 Task: Find a house in Blumenau, Brazil for 4 guests from June 10 to June 25, with a price range of ₹10,000 to ₹15,000, 4 bedrooms, 4 beds, 4 bathrooms, and amenities including WiFi, free parking, TV, and breakfast. Enable self check-in.
Action: Mouse moved to (439, 180)
Screenshot: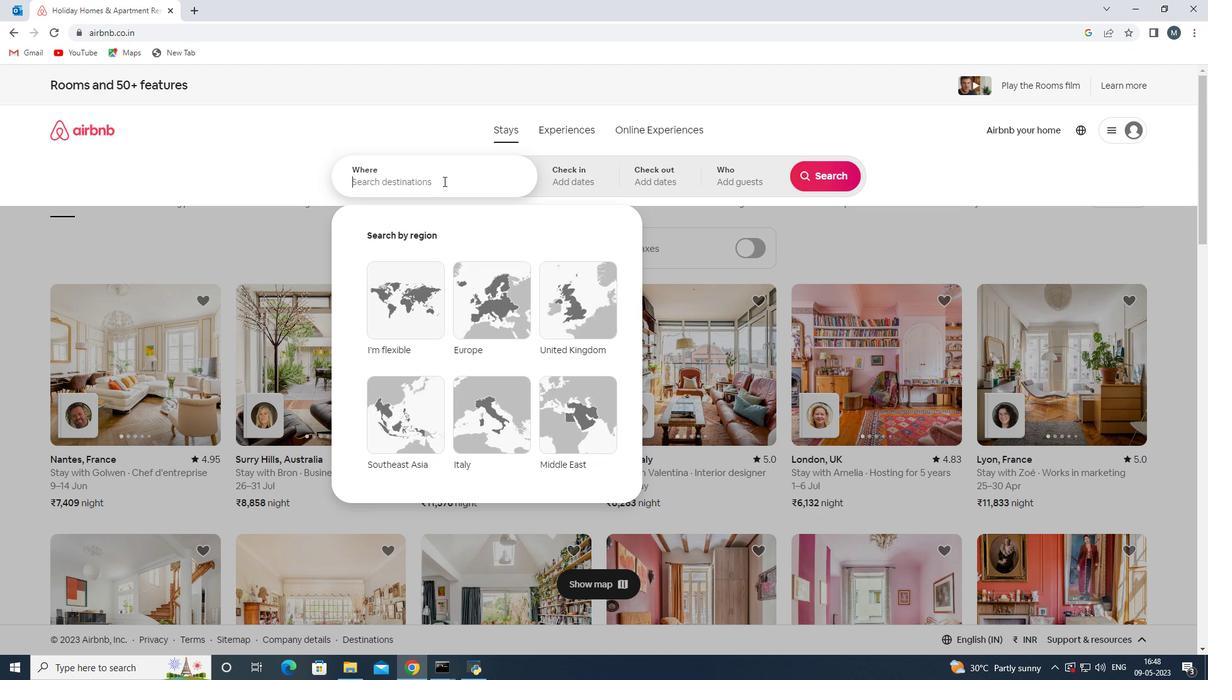 
Action: Mouse pressed left at (439, 180)
Screenshot: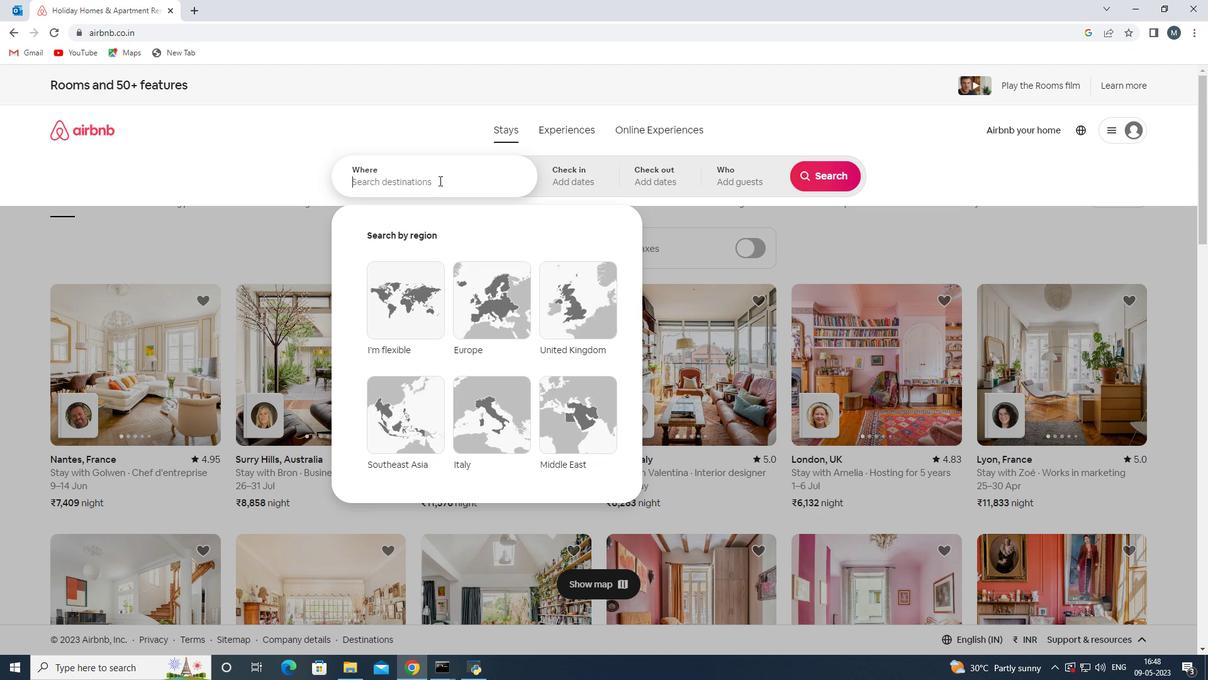 
Action: Mouse moved to (429, 179)
Screenshot: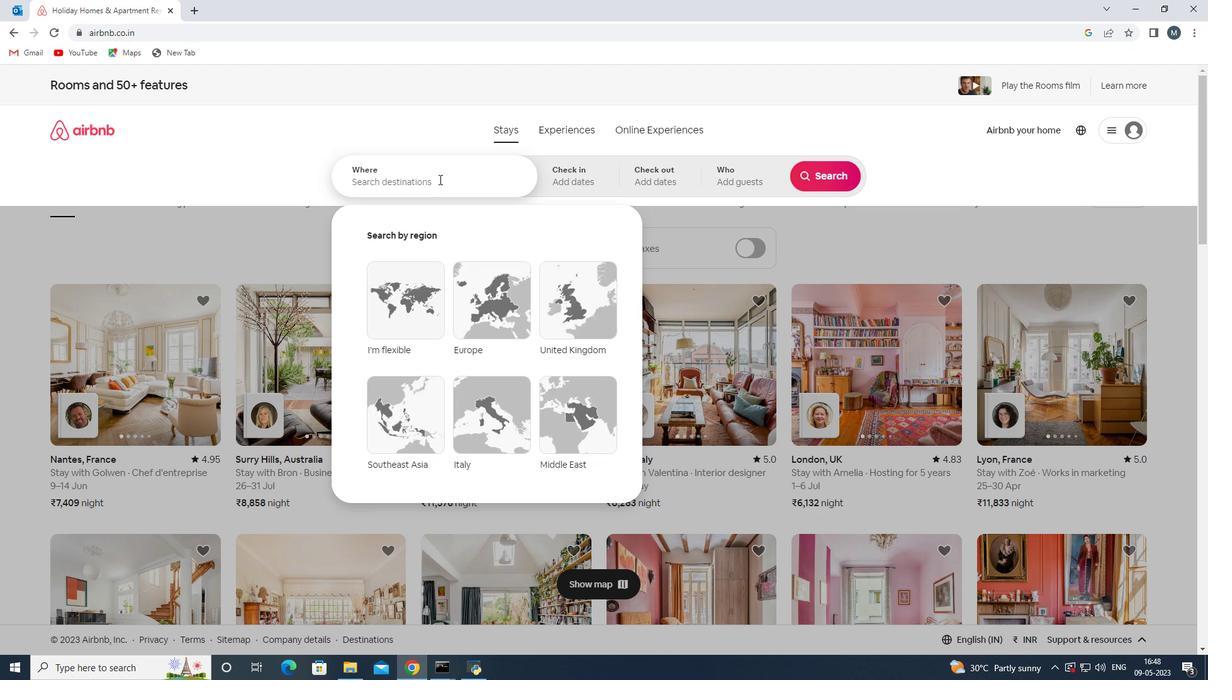 
Action: Key pressed <Key.shift>Blumenau,<Key.shift><Key.shift><Key.shift><Key.shift><Key.shift><Key.shift><Key.shift>Brazil<Key.enter>
Screenshot: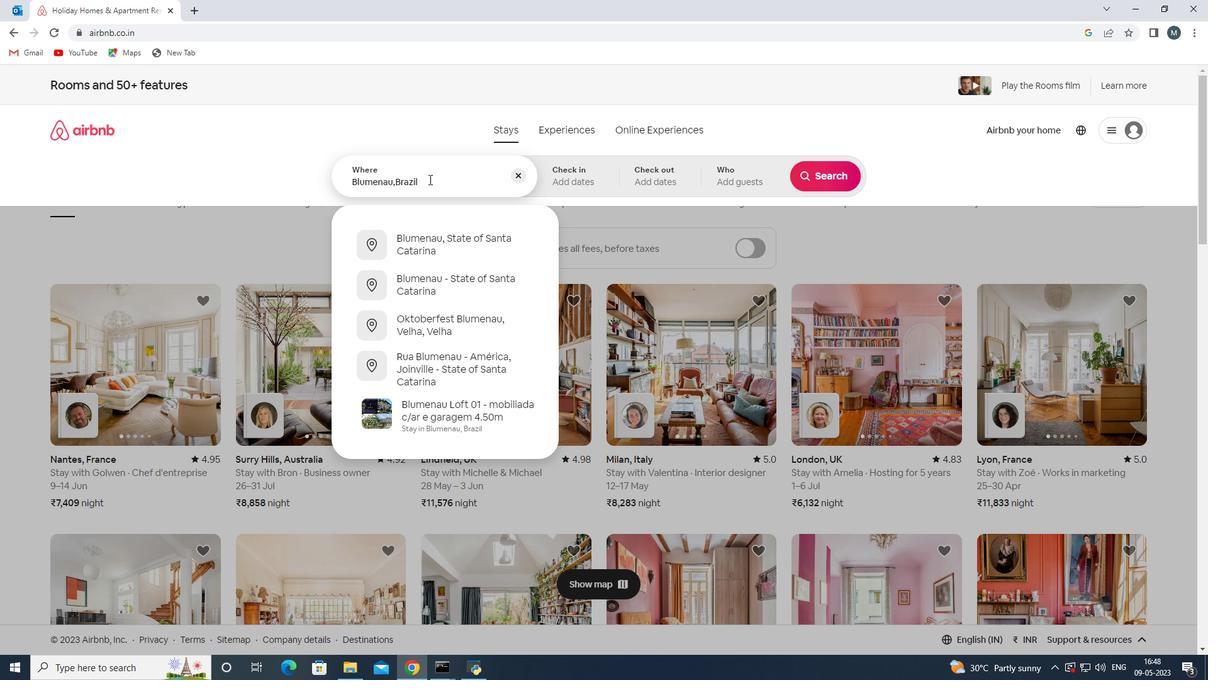 
Action: Mouse moved to (812, 362)
Screenshot: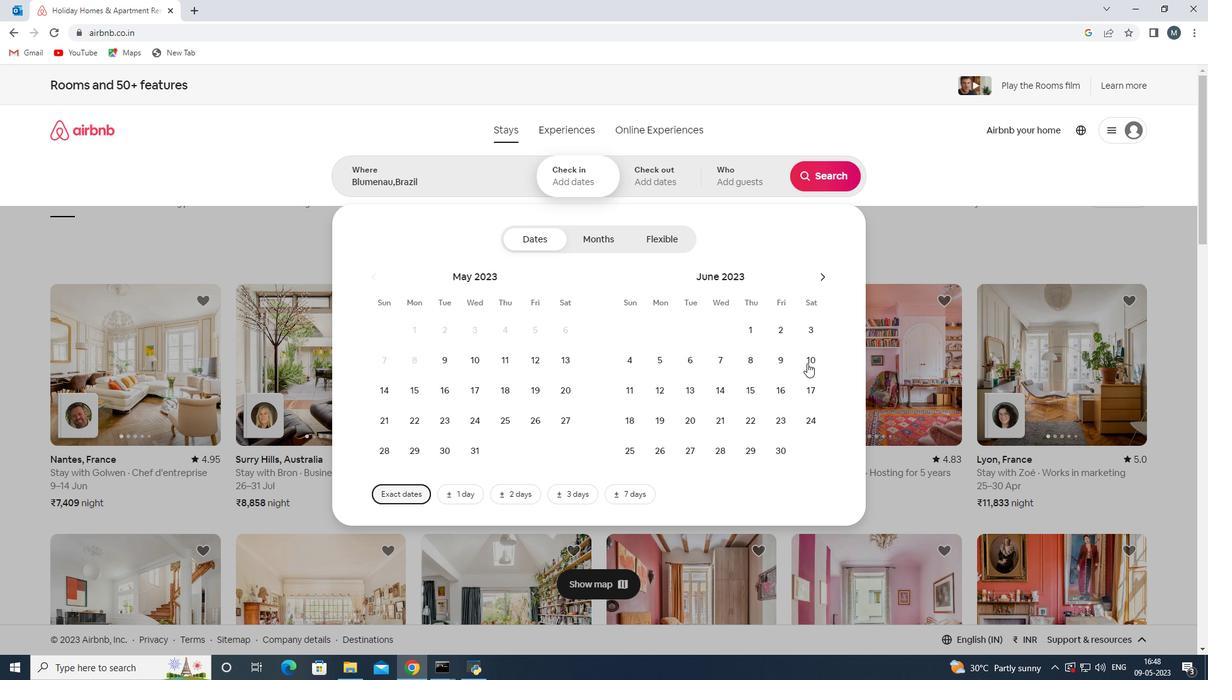 
Action: Mouse pressed left at (812, 362)
Screenshot: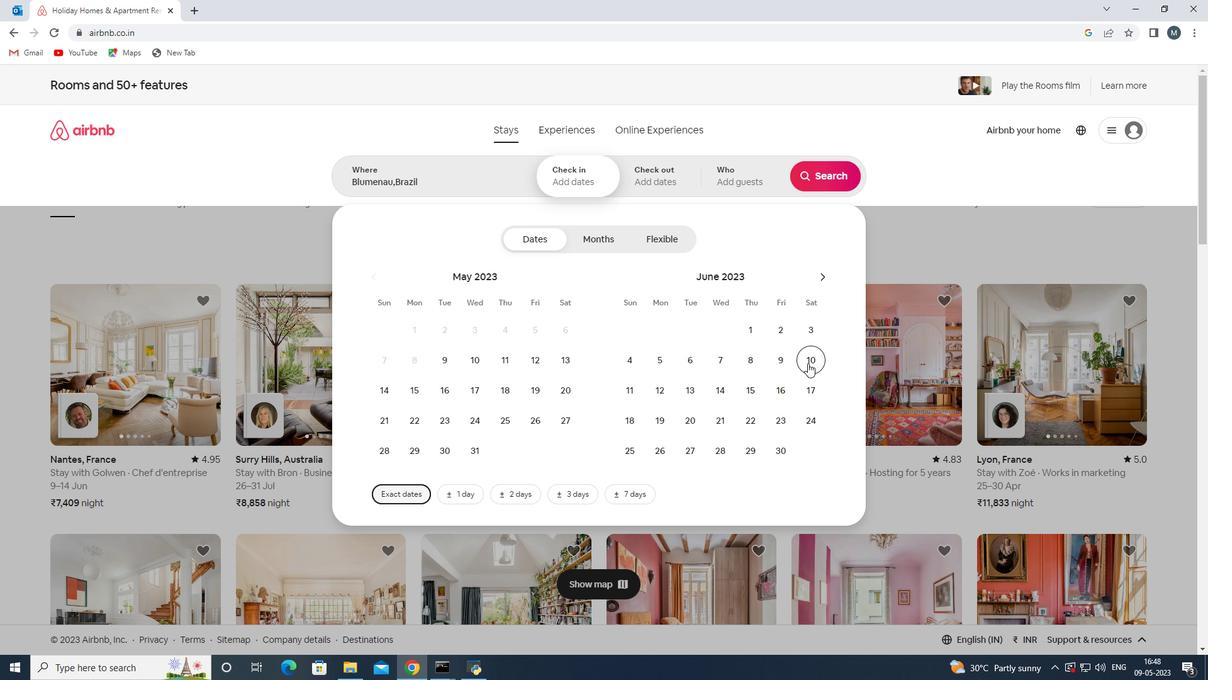 
Action: Mouse moved to (625, 448)
Screenshot: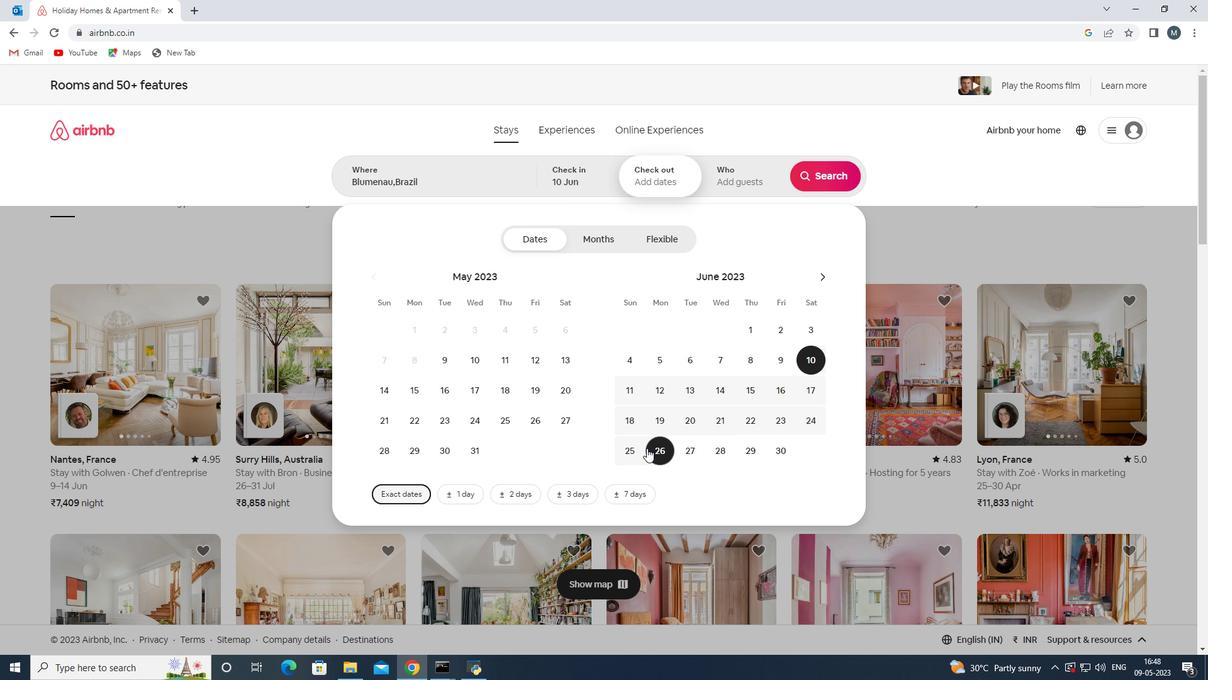 
Action: Mouse pressed left at (625, 448)
Screenshot: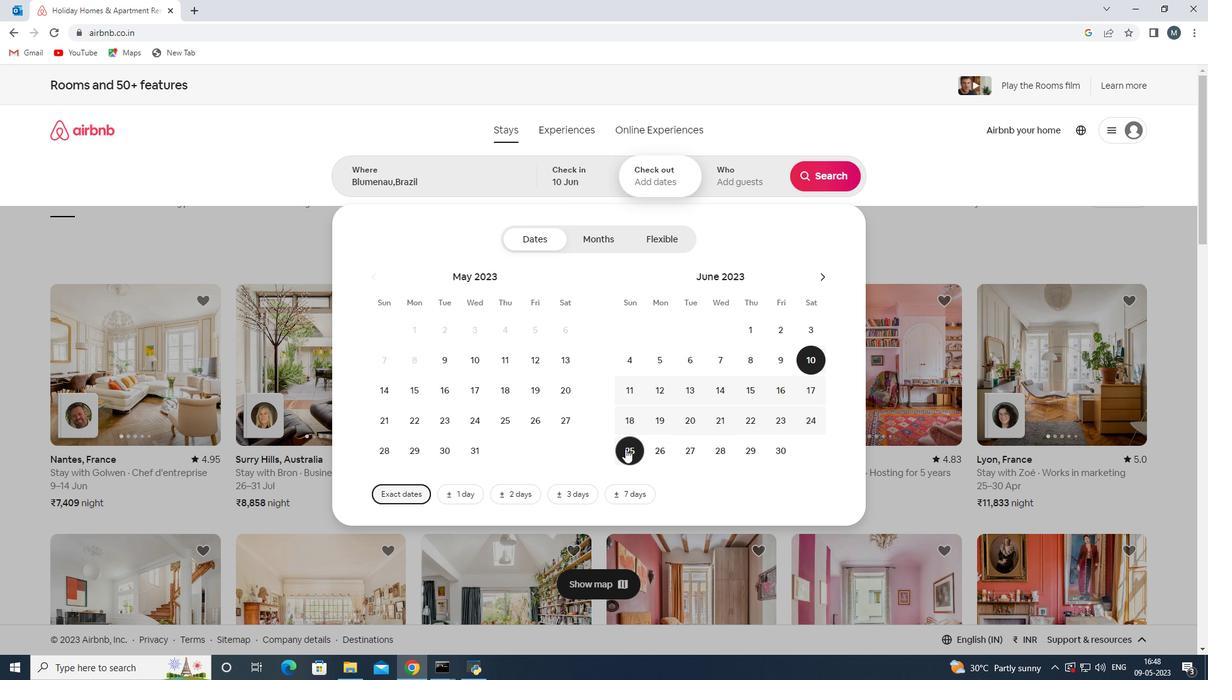 
Action: Mouse moved to (749, 183)
Screenshot: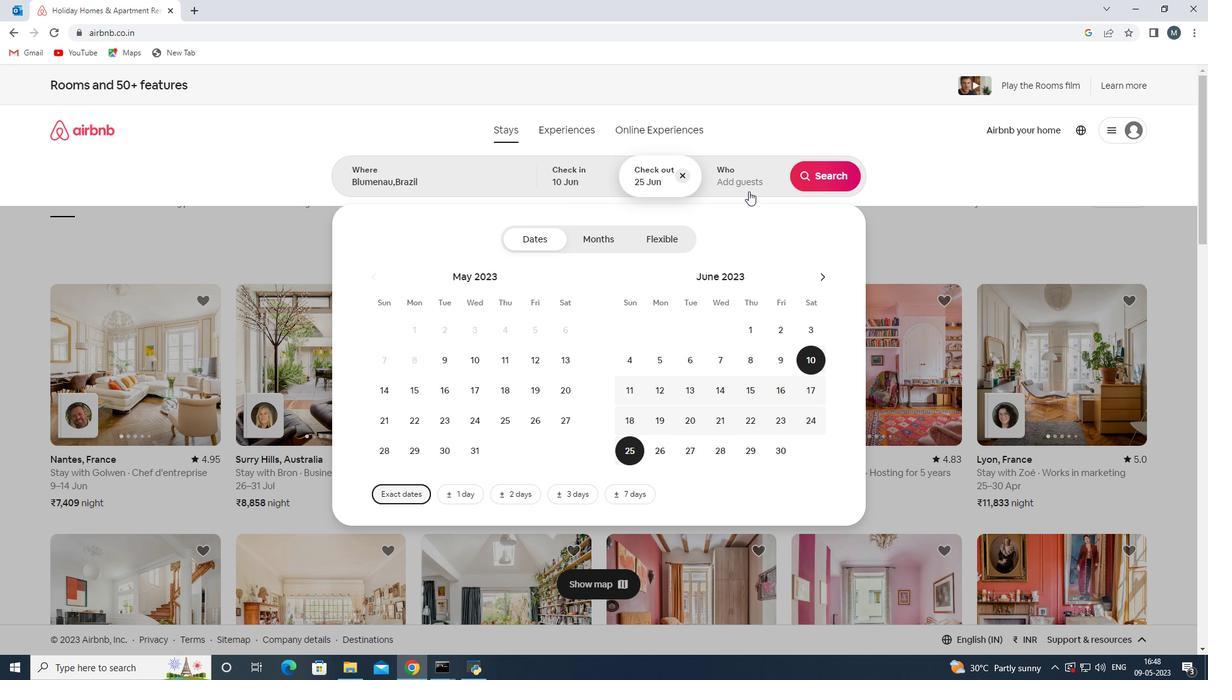 
Action: Mouse pressed left at (749, 183)
Screenshot: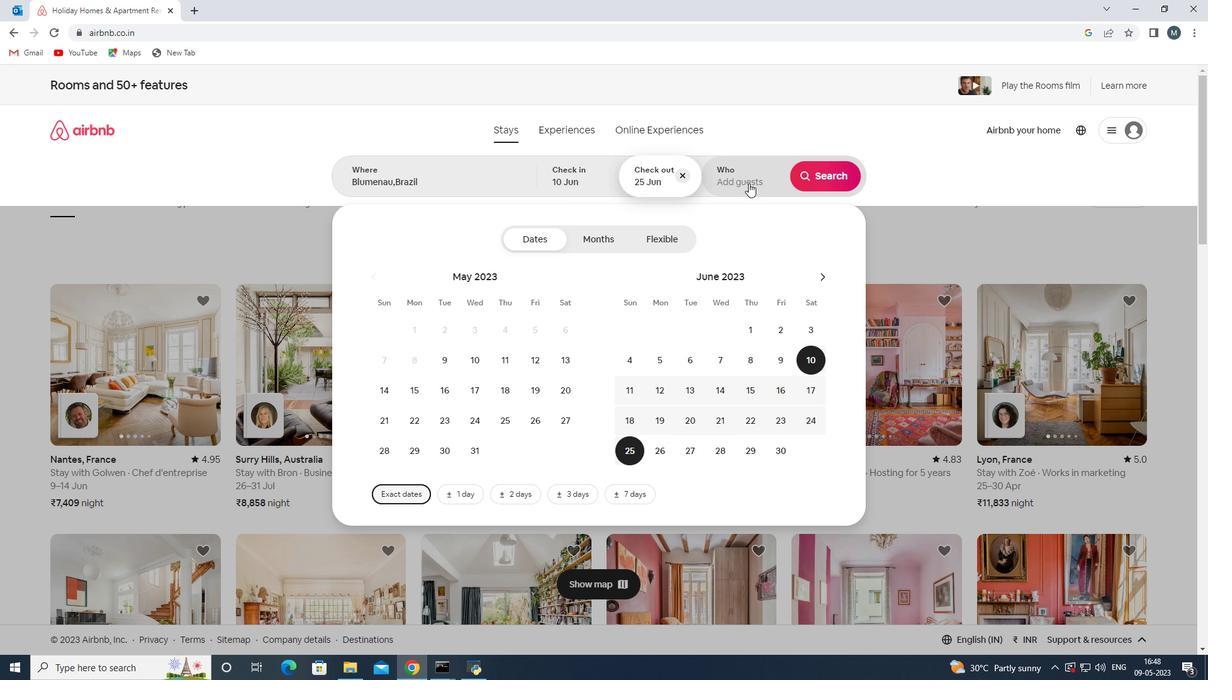 
Action: Mouse moved to (824, 243)
Screenshot: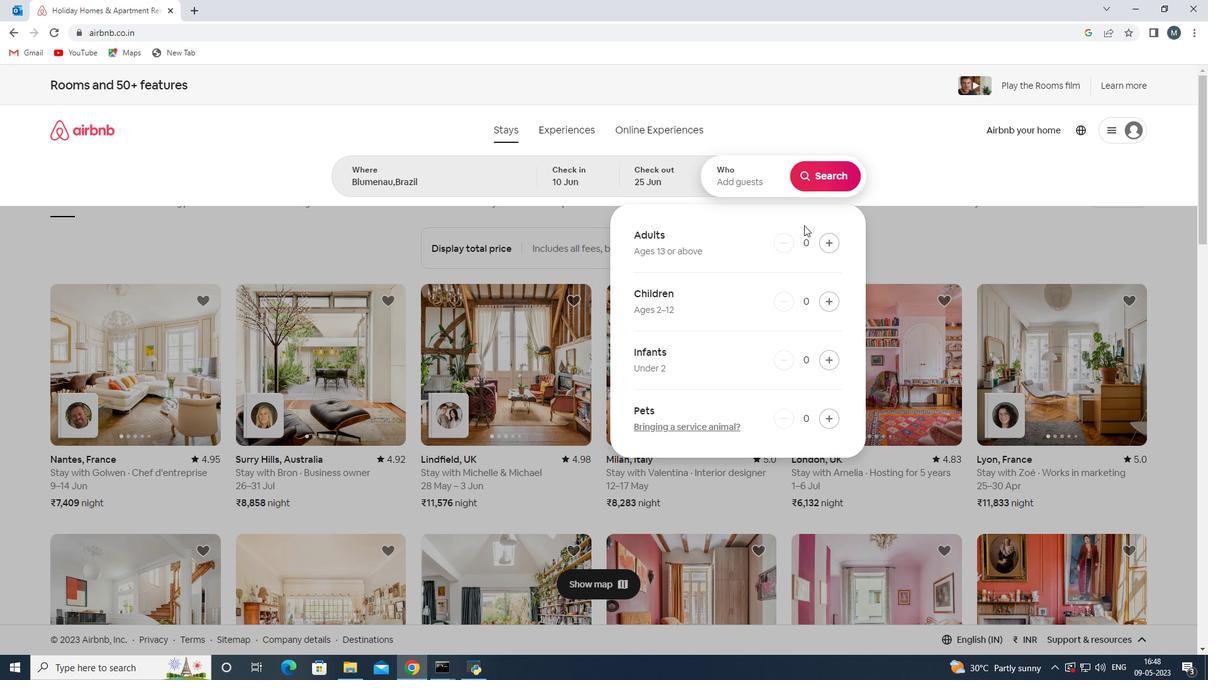 
Action: Mouse pressed left at (824, 243)
Screenshot: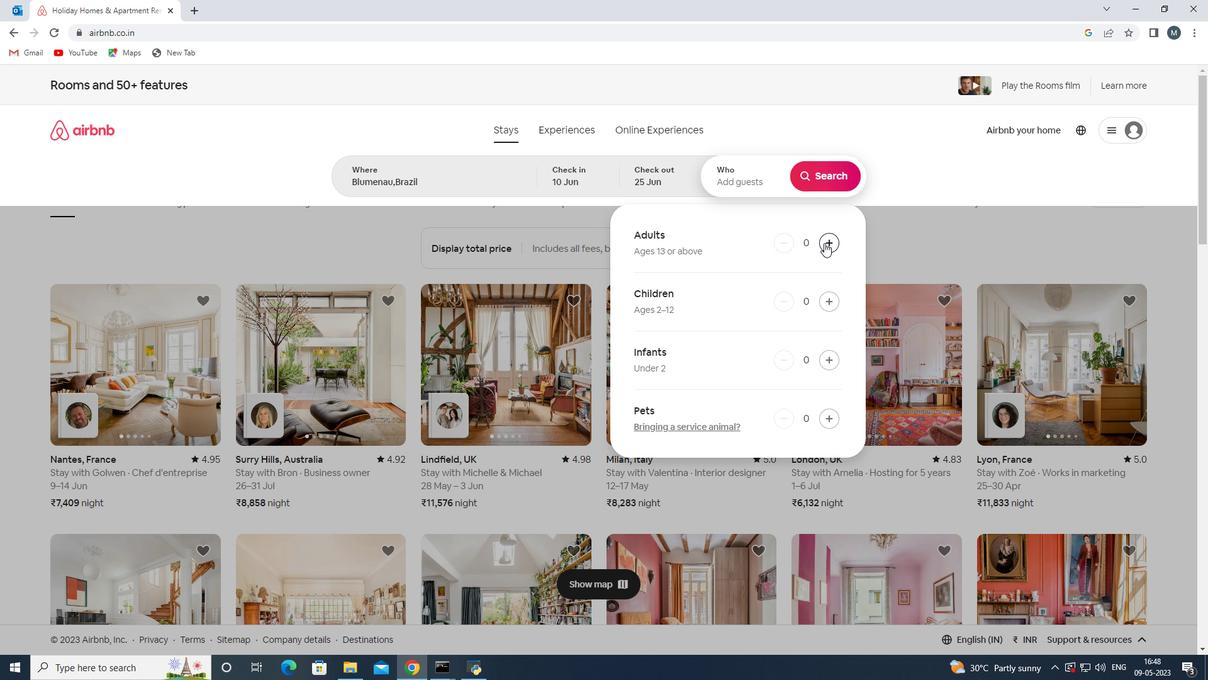 
Action: Mouse pressed left at (824, 243)
Screenshot: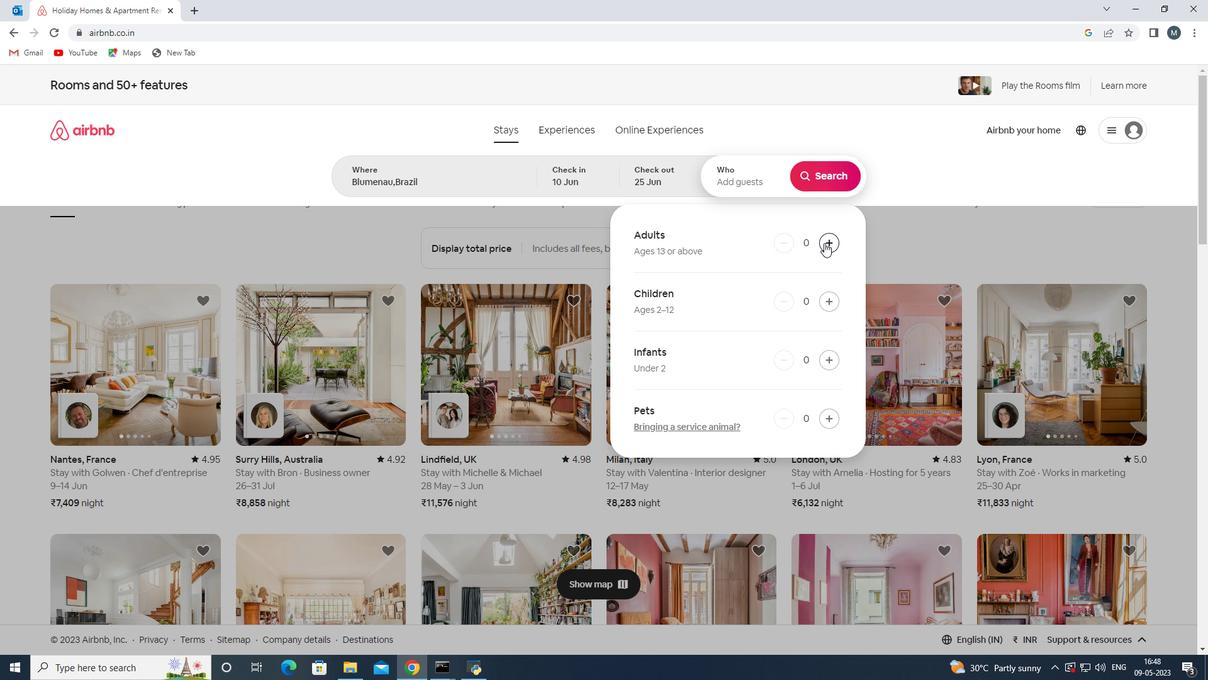 
Action: Mouse moved to (825, 243)
Screenshot: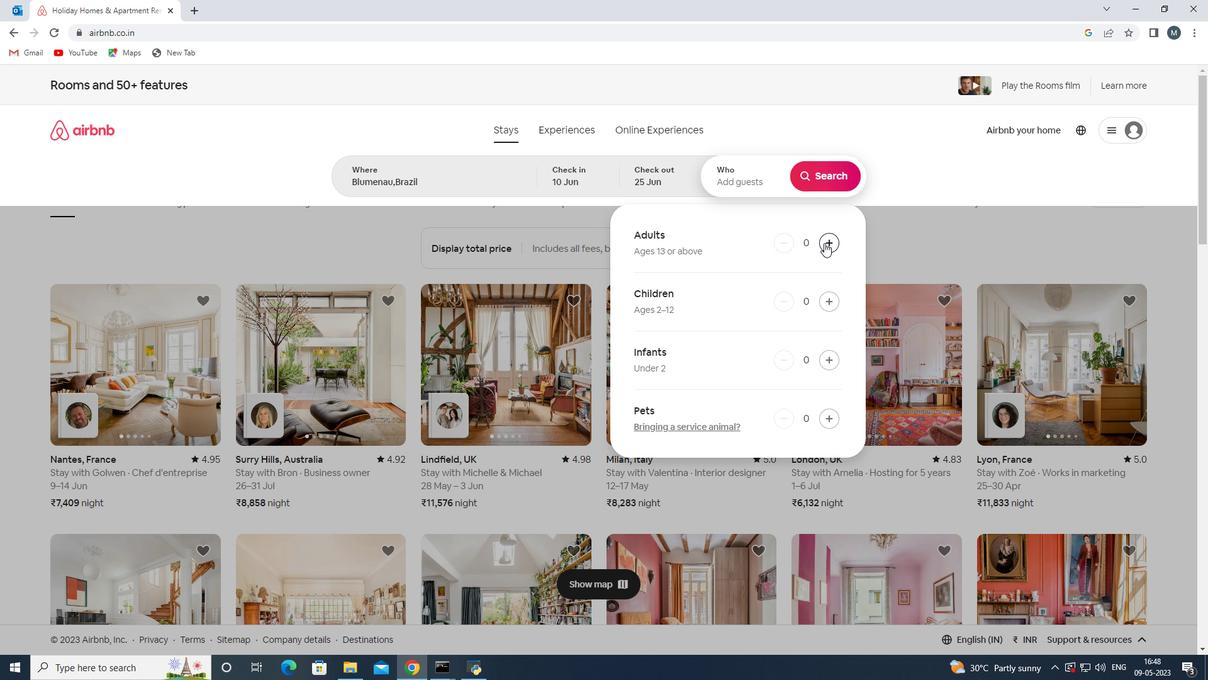 
Action: Mouse pressed left at (825, 243)
Screenshot: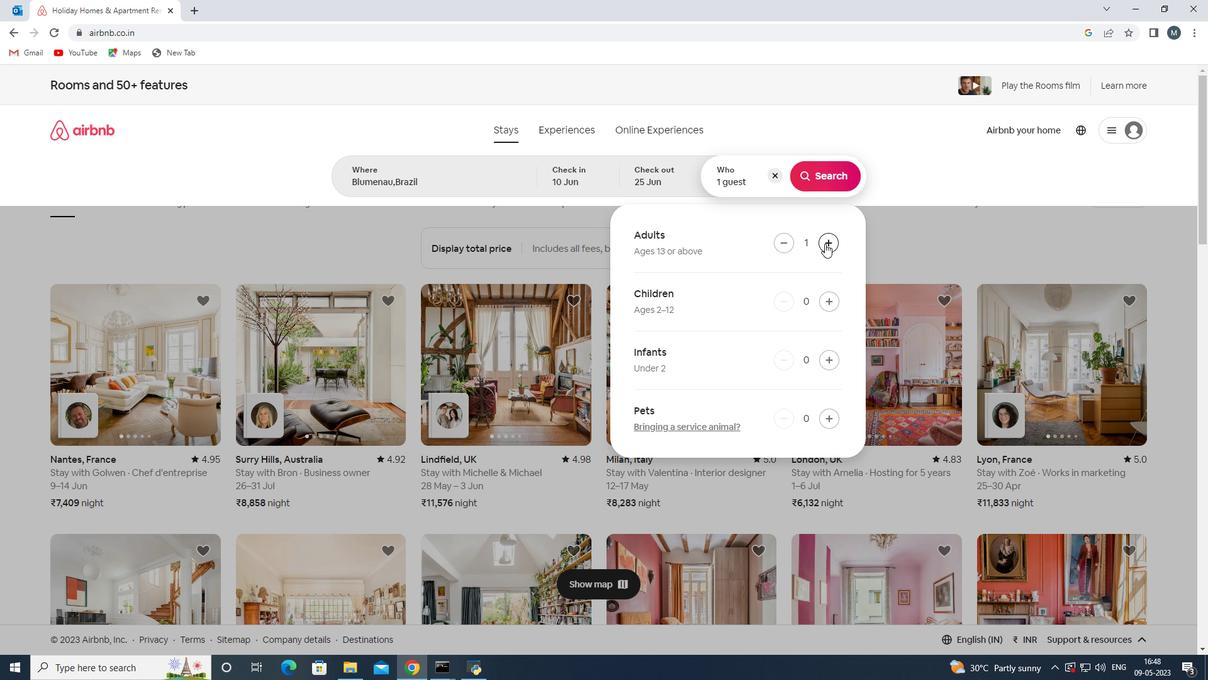 
Action: Mouse pressed left at (825, 243)
Screenshot: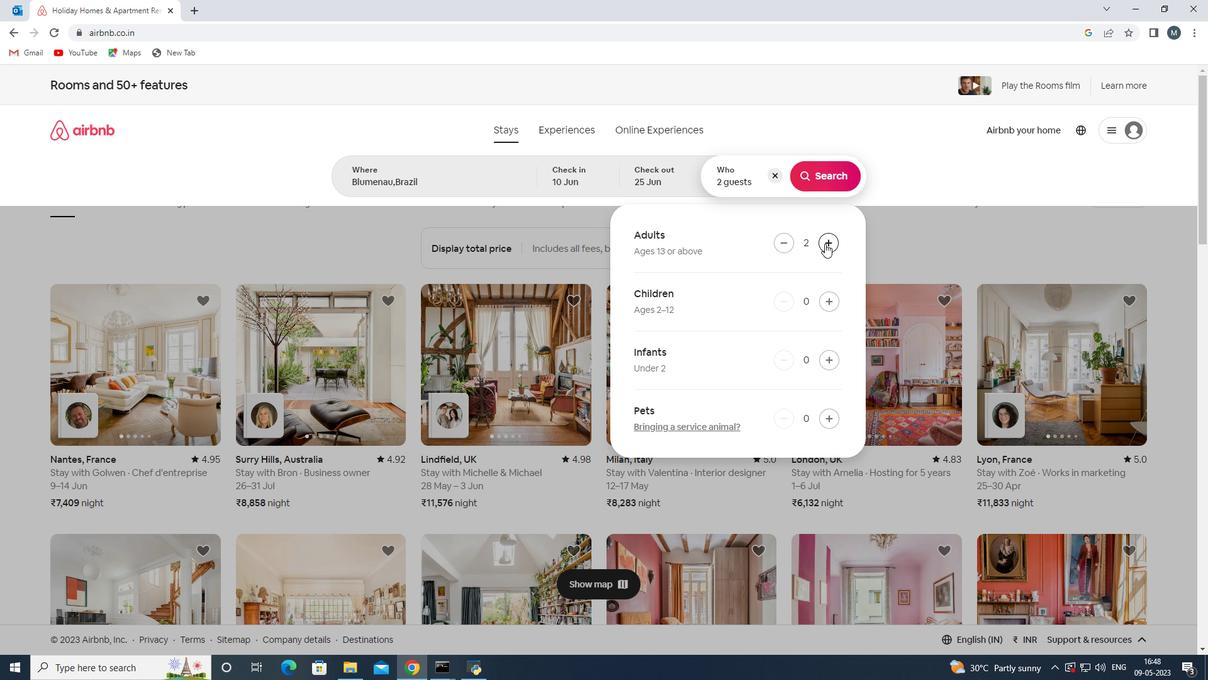 
Action: Mouse moved to (833, 183)
Screenshot: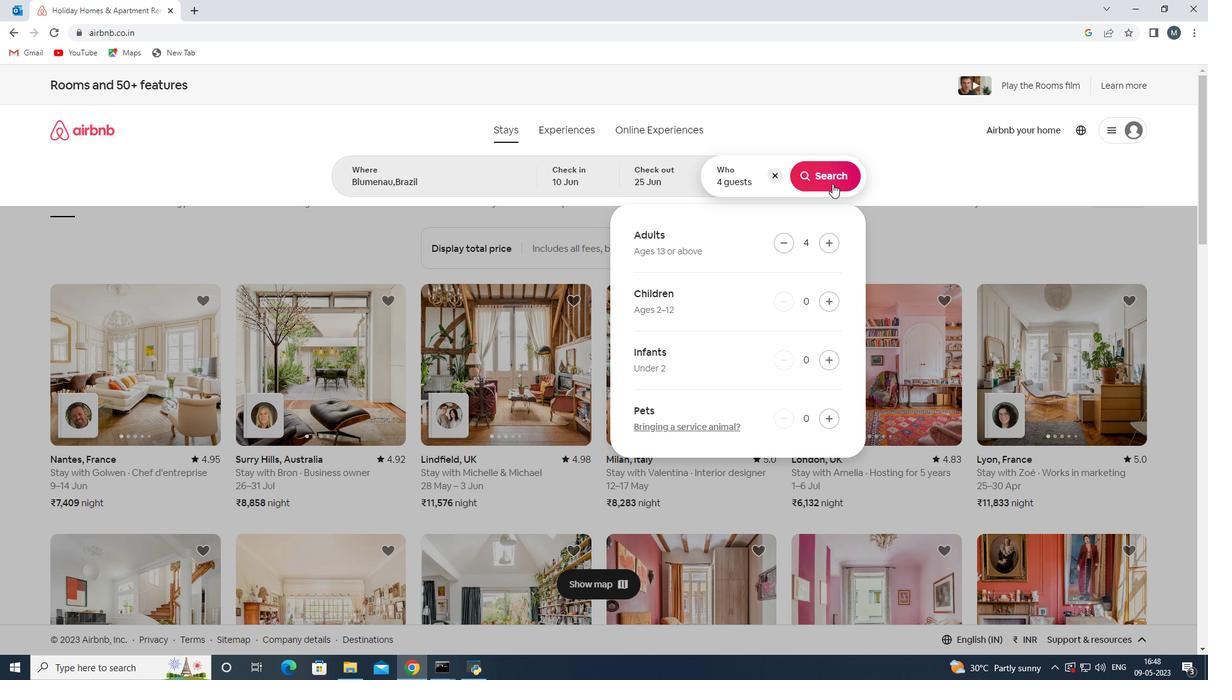
Action: Mouse pressed left at (833, 183)
Screenshot: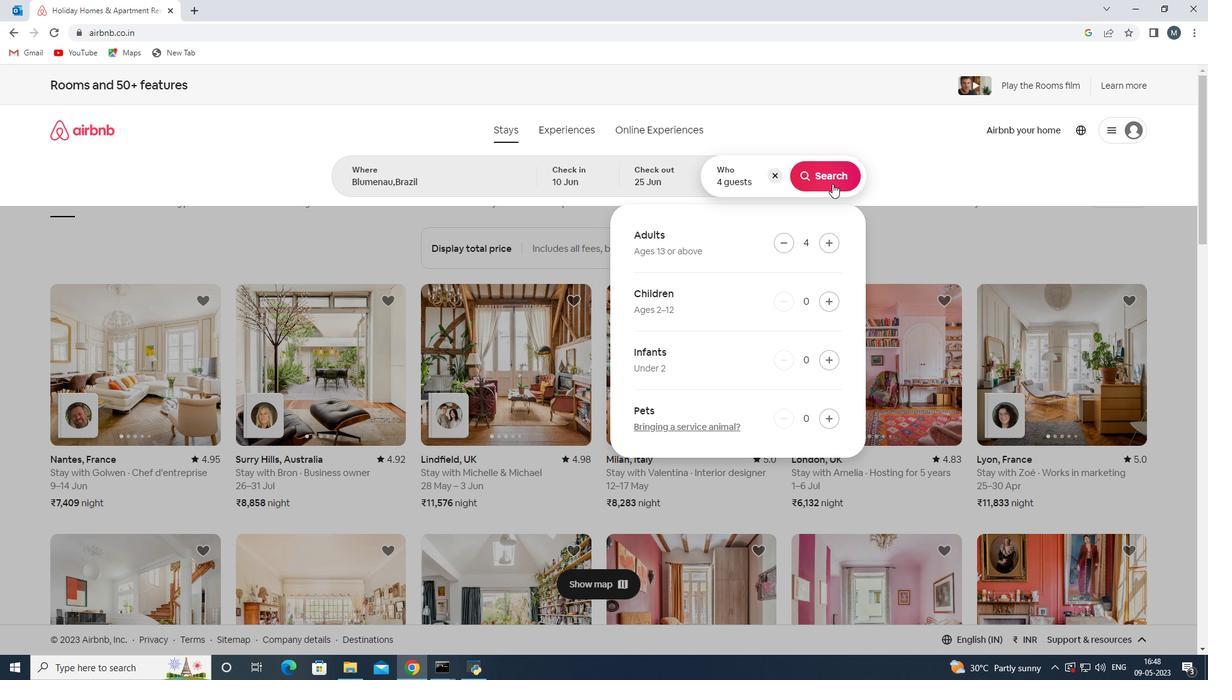 
Action: Mouse moved to (1139, 142)
Screenshot: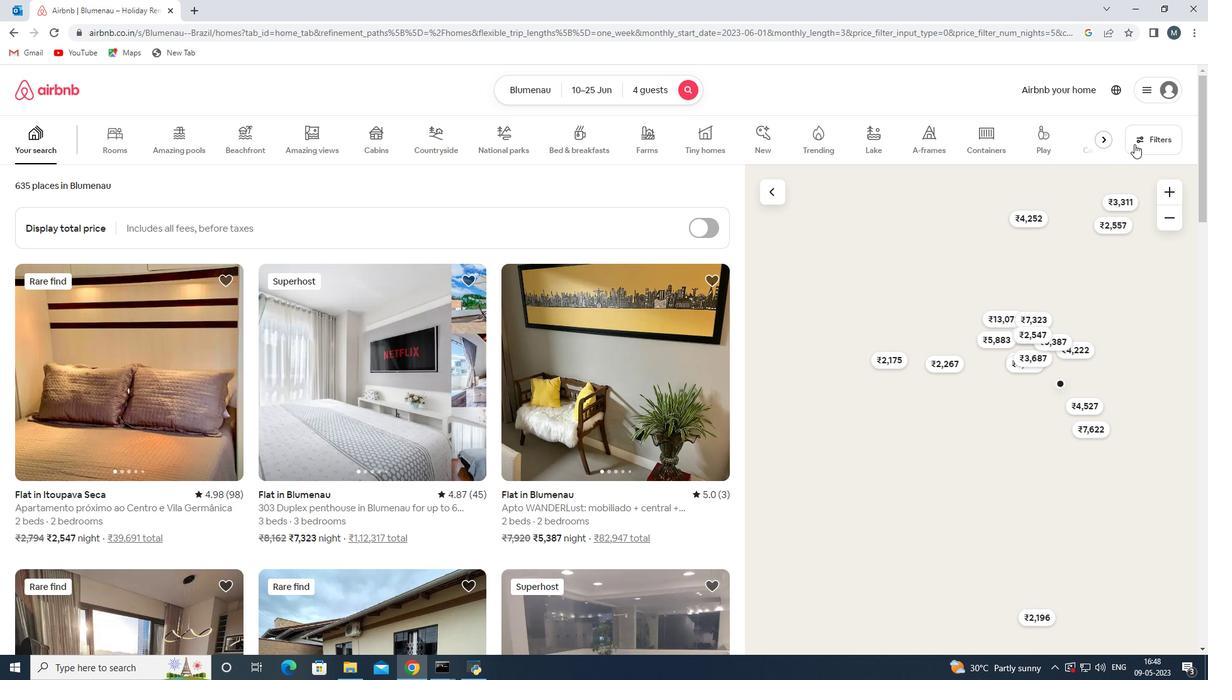 
Action: Mouse pressed left at (1139, 142)
Screenshot: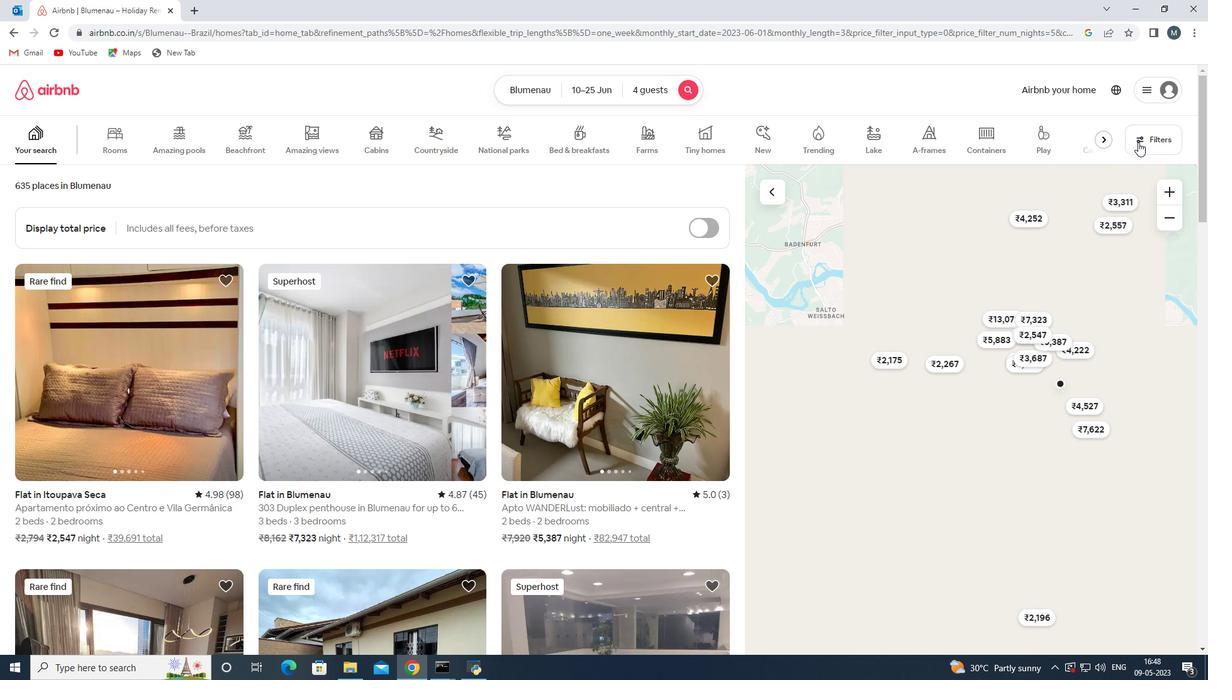 
Action: Mouse moved to (495, 453)
Screenshot: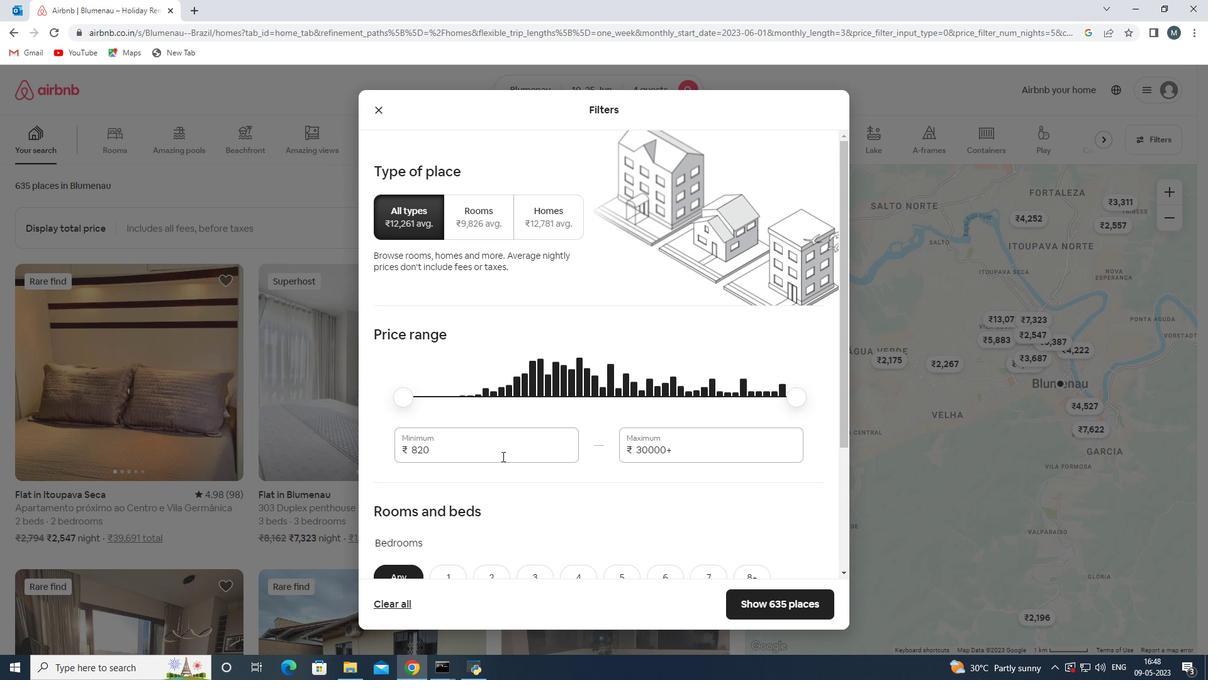 
Action: Mouse pressed left at (495, 453)
Screenshot: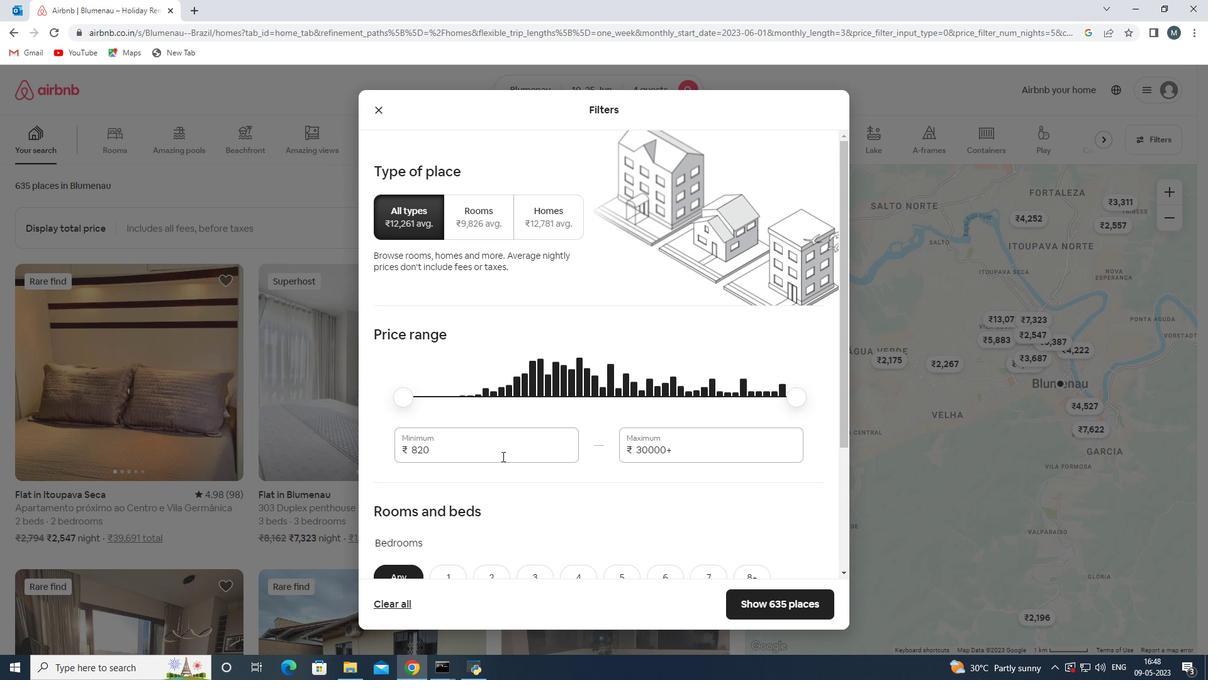 
Action: Mouse moved to (410, 452)
Screenshot: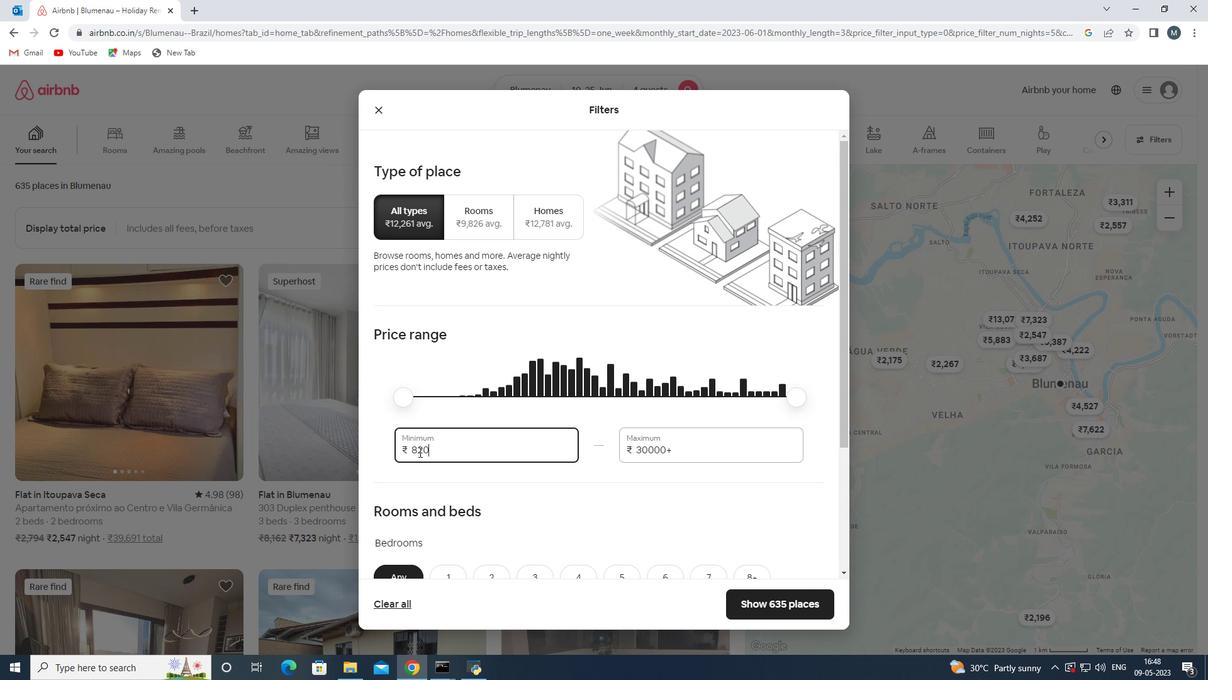 
Action: Key pressed 10000
Screenshot: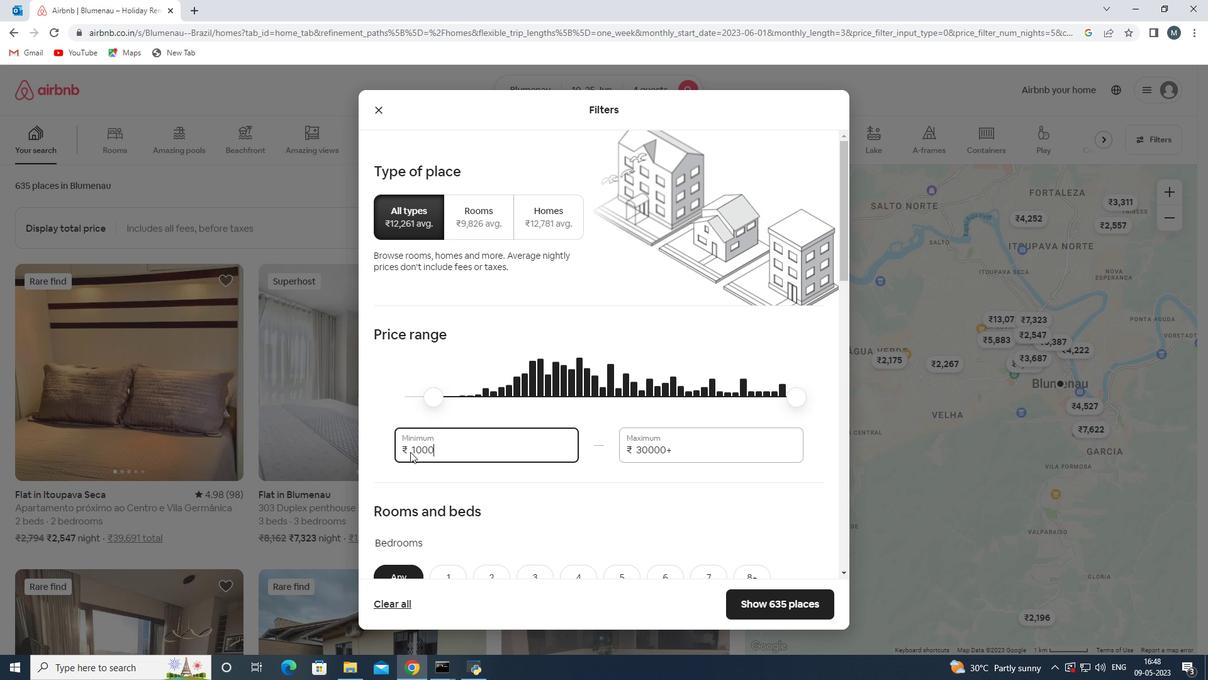 
Action: Mouse moved to (681, 450)
Screenshot: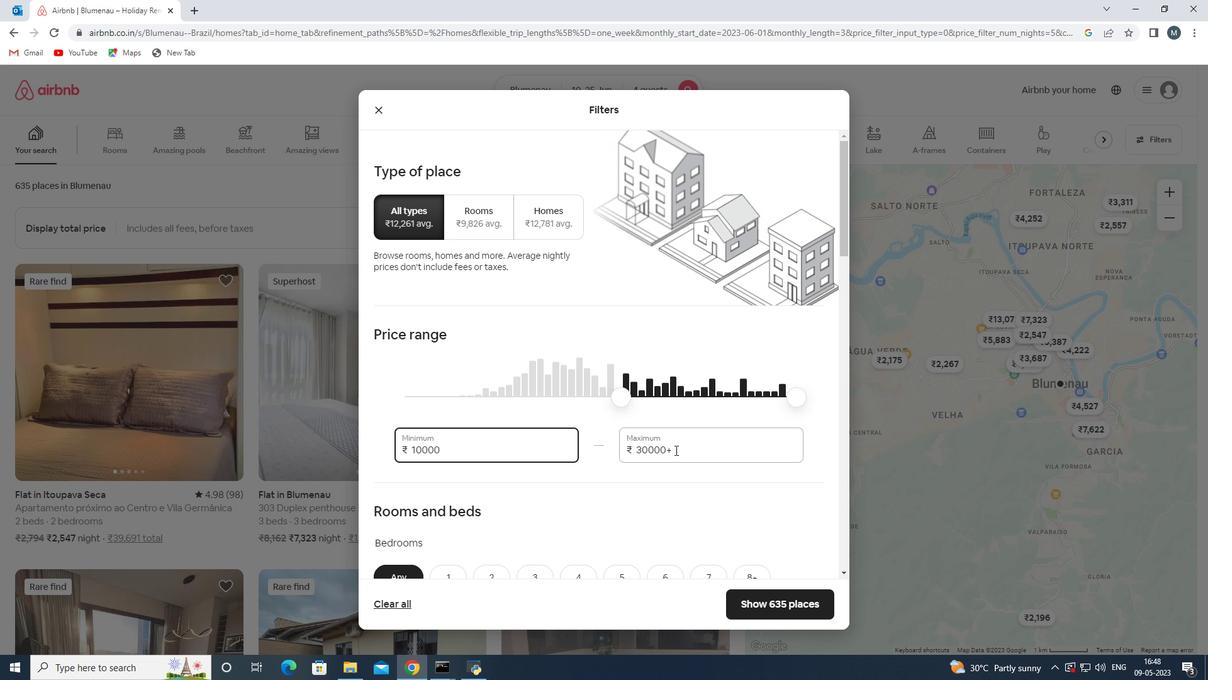 
Action: Mouse pressed left at (681, 450)
Screenshot: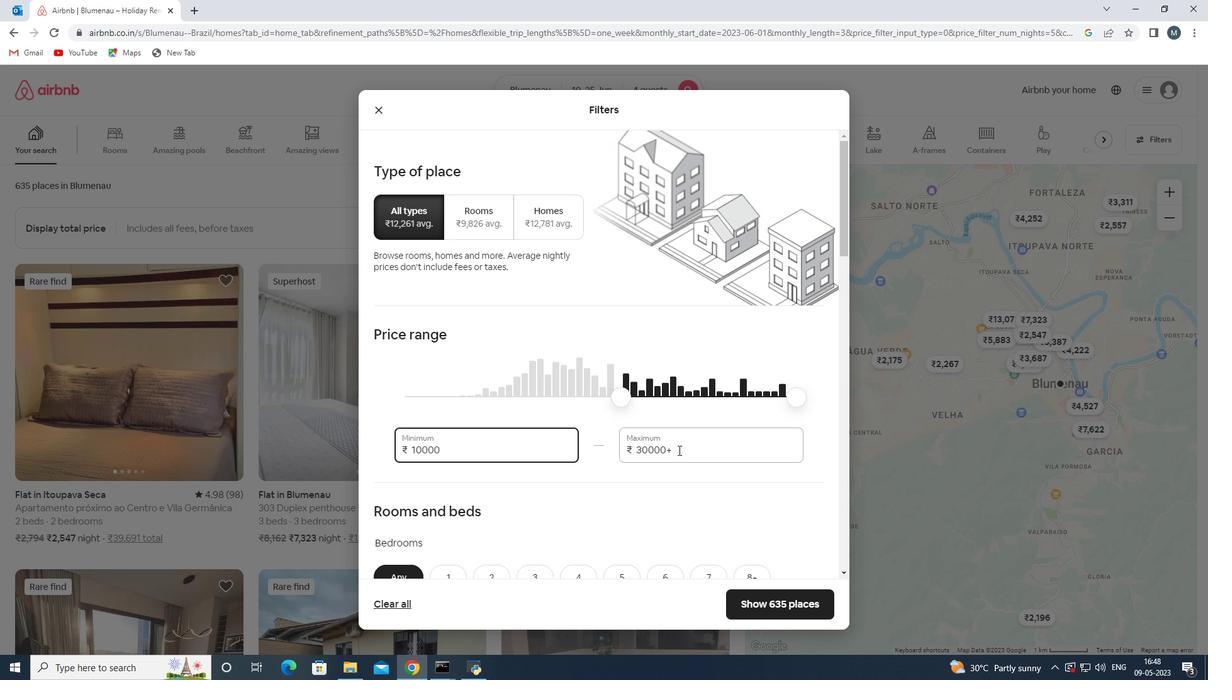 
Action: Mouse moved to (615, 450)
Screenshot: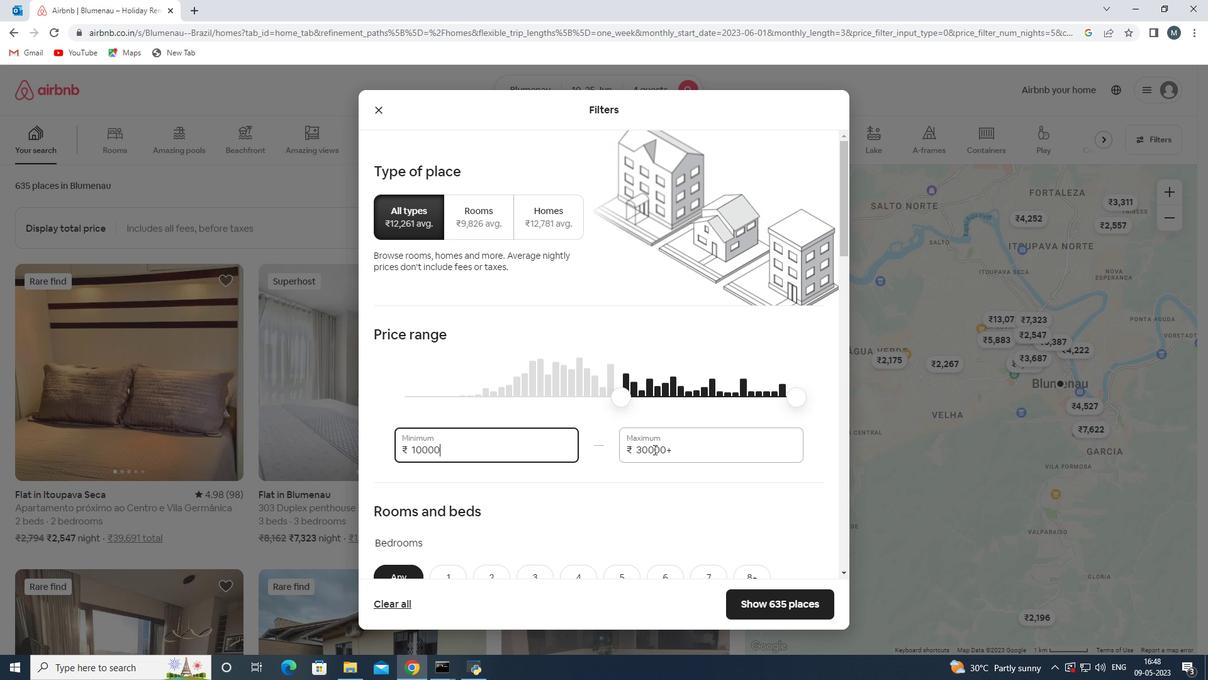 
Action: Key pressed 15000
Screenshot: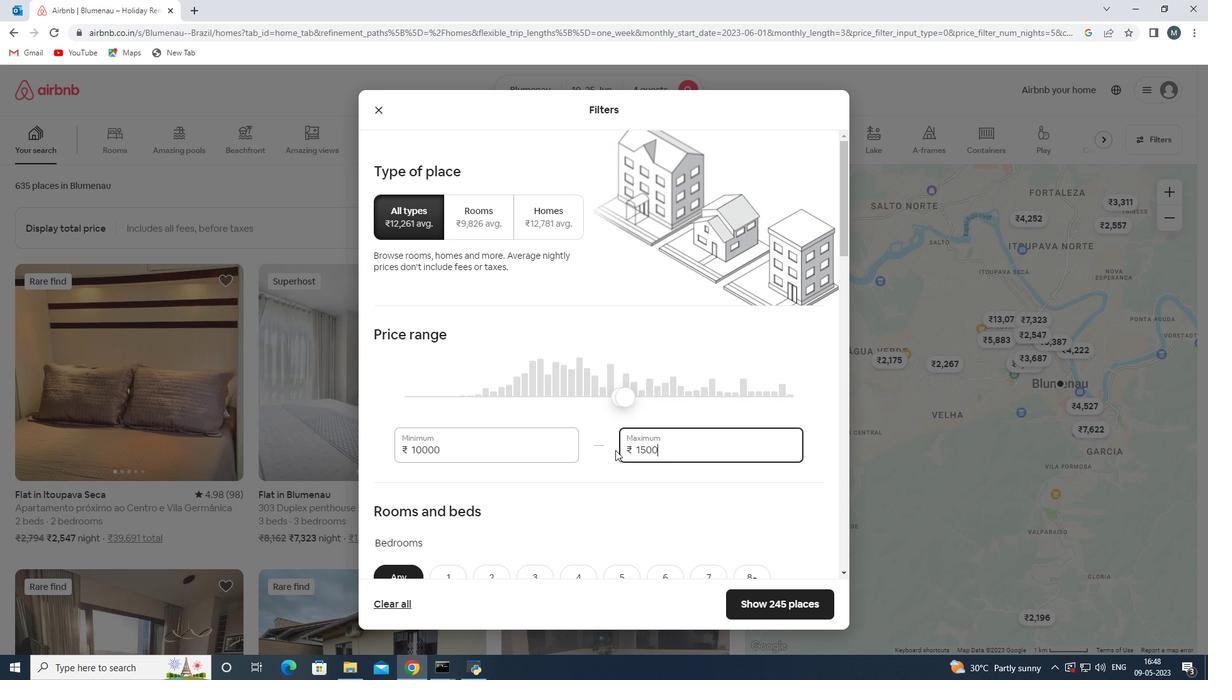 
Action: Mouse moved to (624, 403)
Screenshot: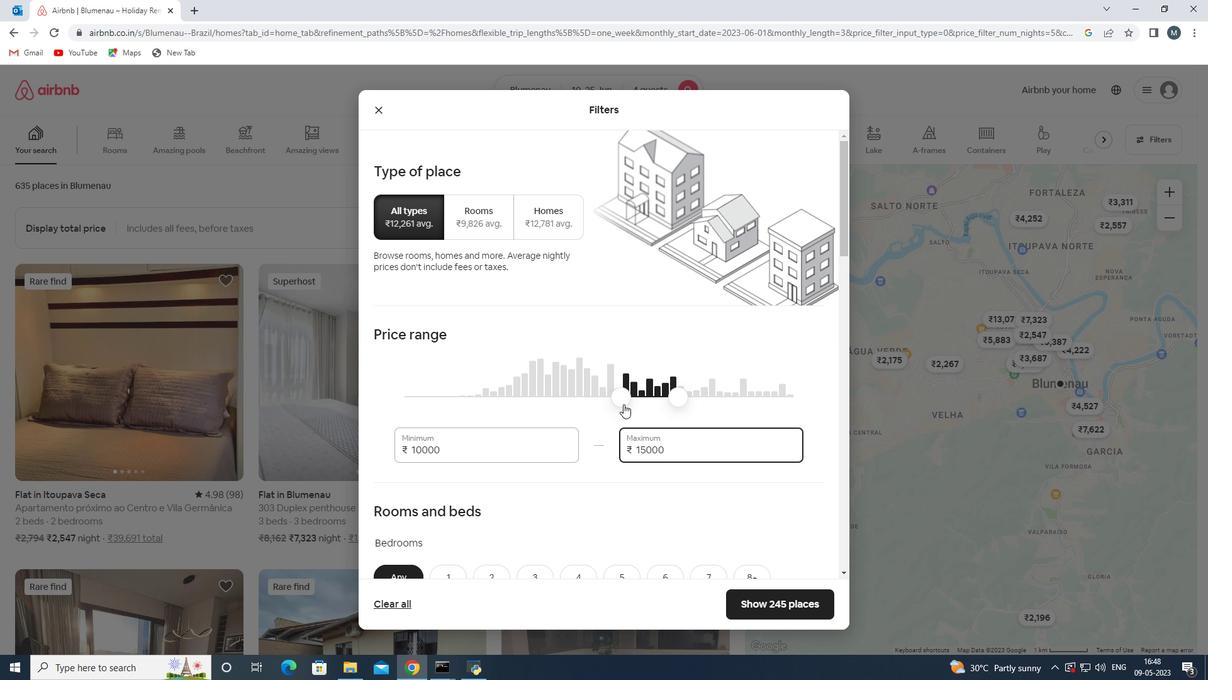 
Action: Mouse scrolled (624, 402) with delta (0, 0)
Screenshot: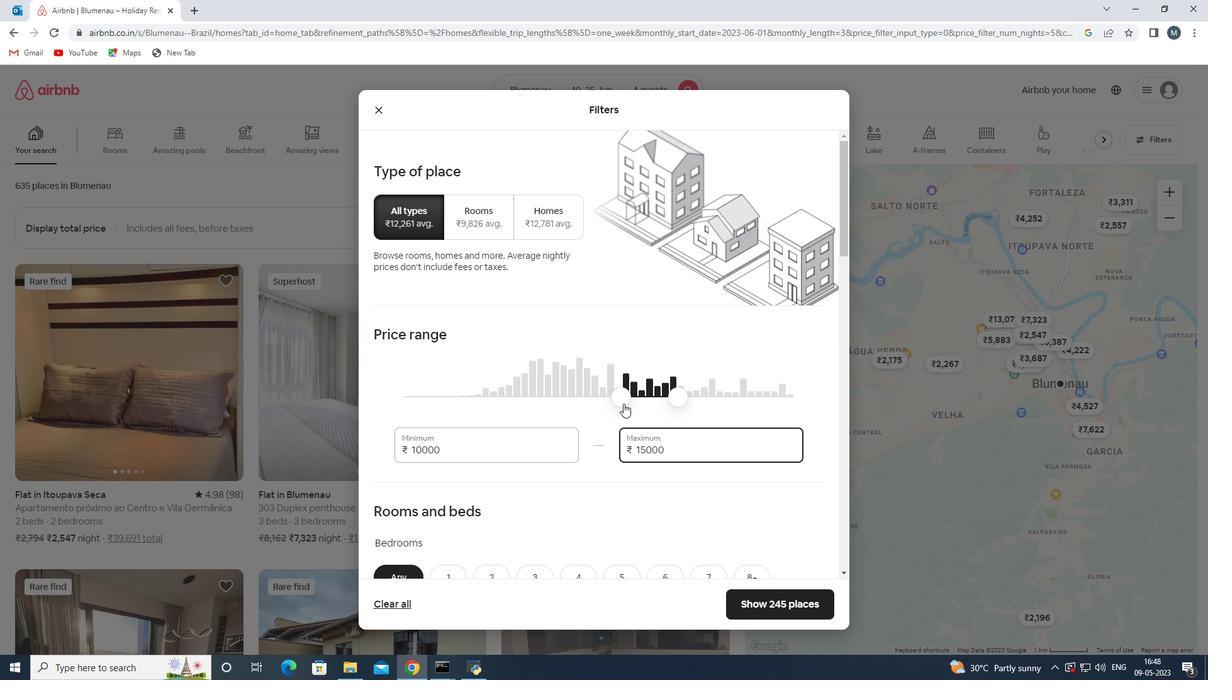 
Action: Mouse scrolled (624, 402) with delta (0, 0)
Screenshot: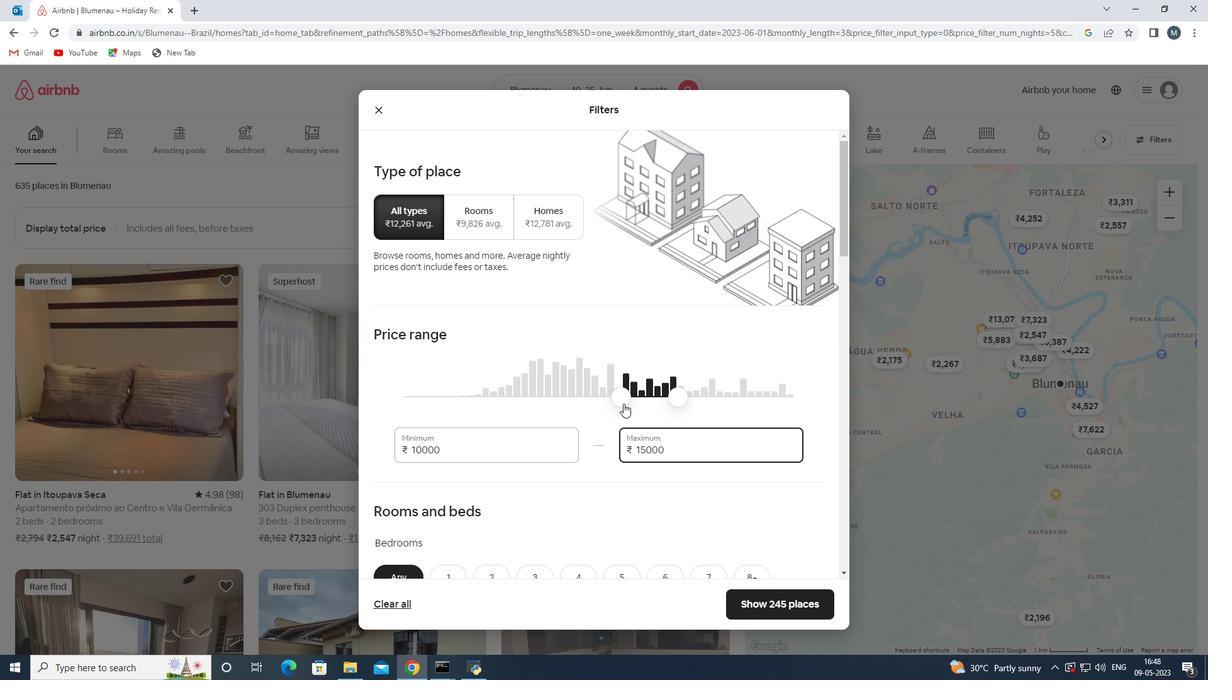 
Action: Mouse moved to (623, 402)
Screenshot: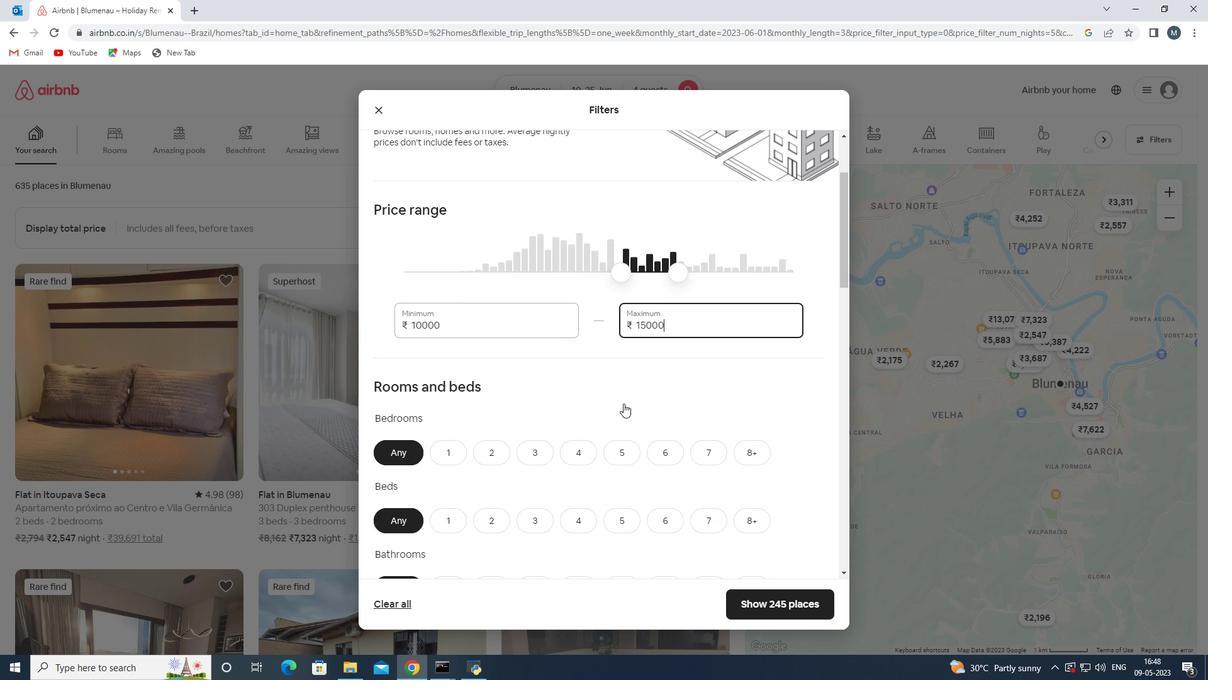 
Action: Mouse scrolled (623, 402) with delta (0, 0)
Screenshot: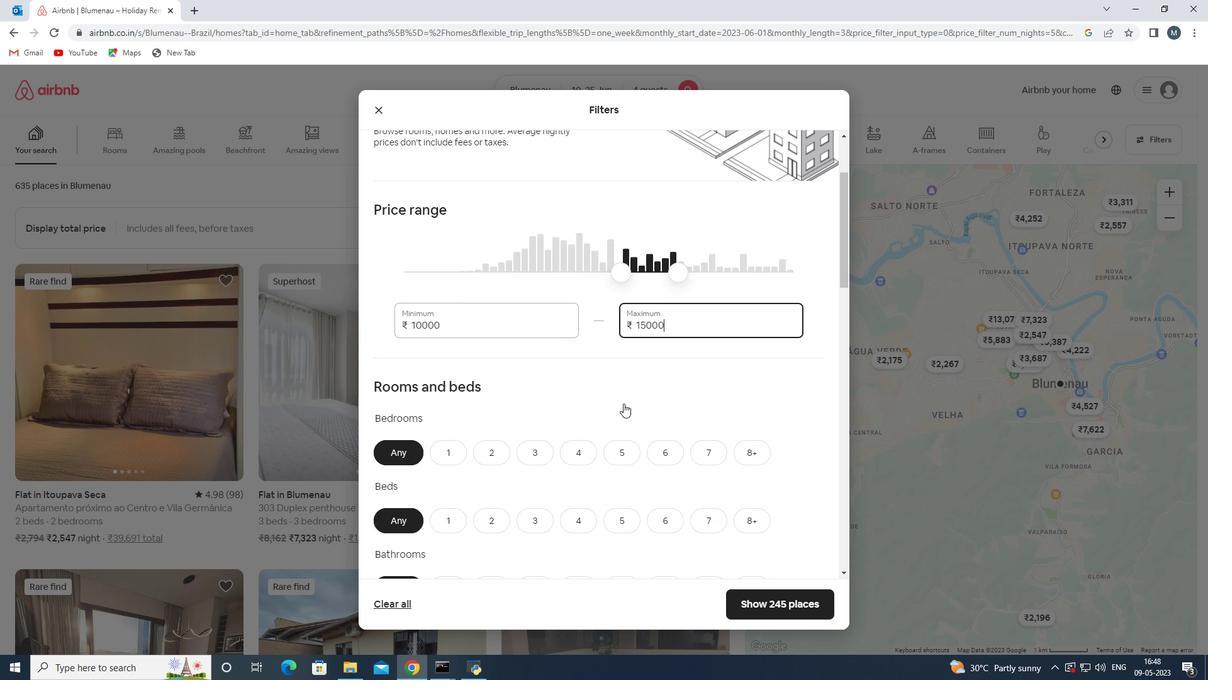 
Action: Mouse moved to (580, 391)
Screenshot: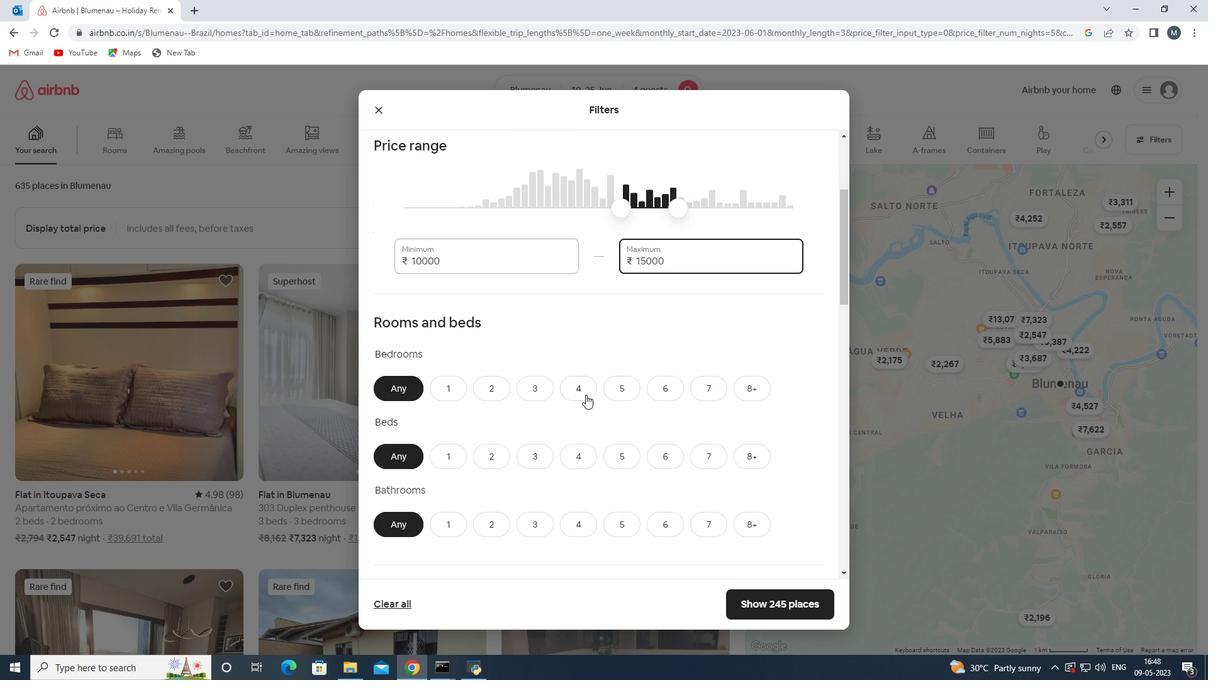 
Action: Mouse pressed left at (580, 391)
Screenshot: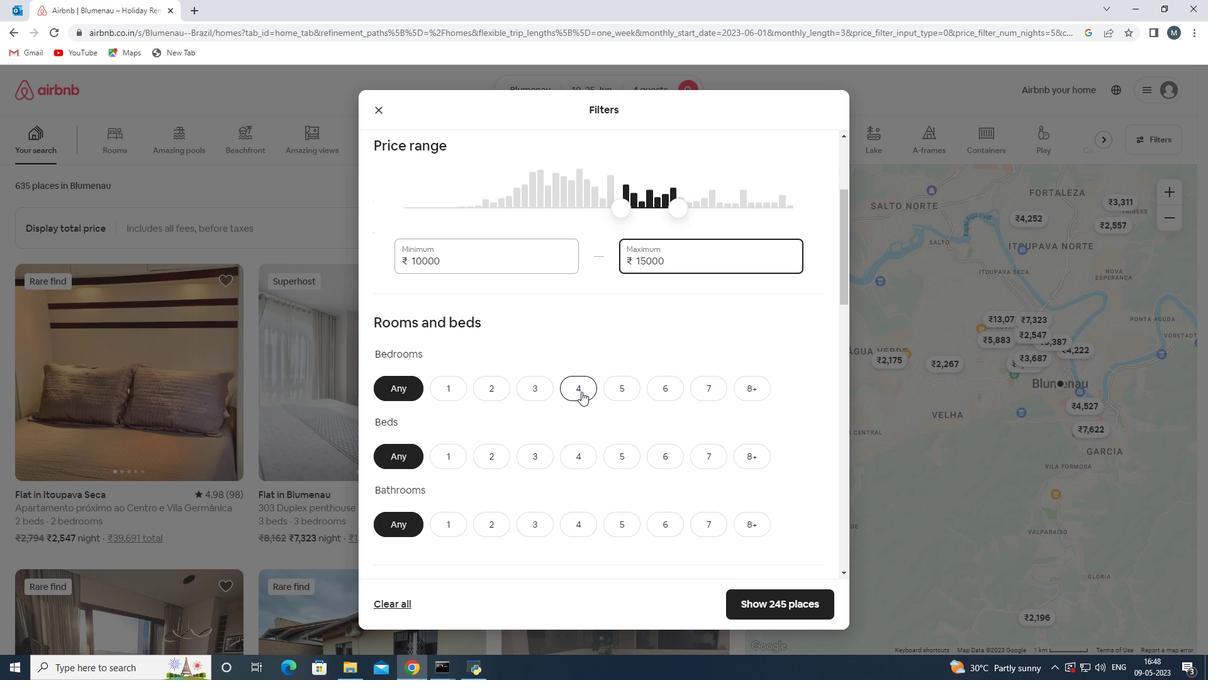 
Action: Mouse moved to (569, 449)
Screenshot: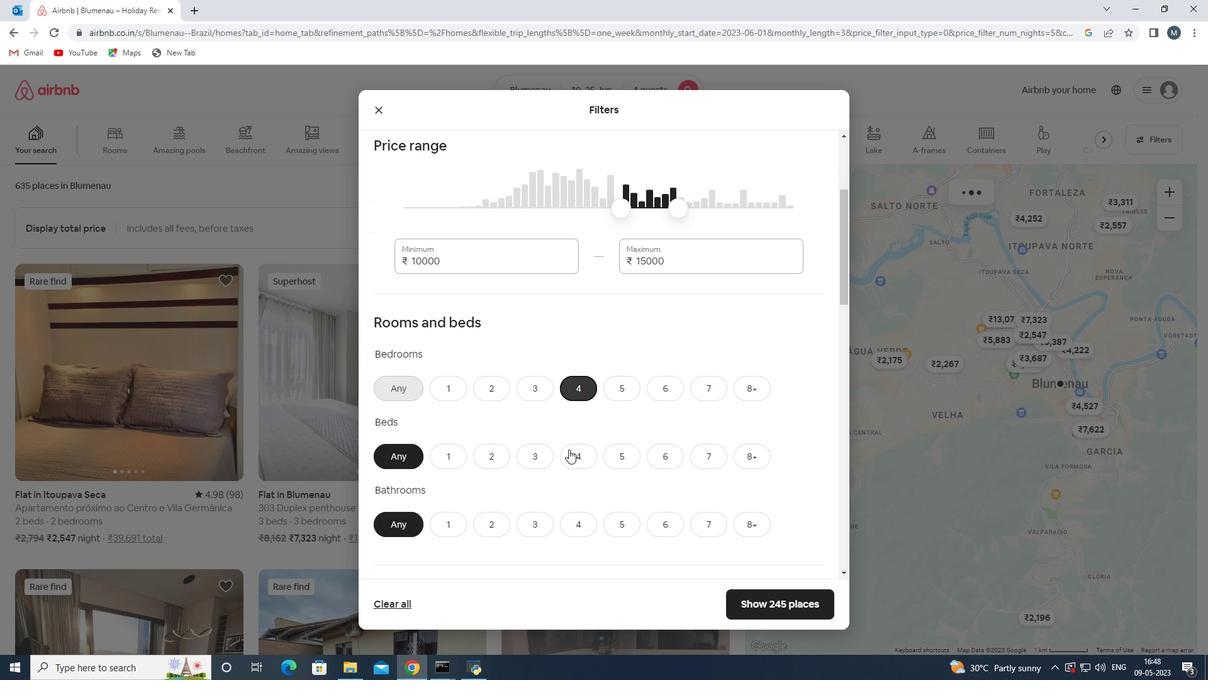 
Action: Mouse pressed left at (569, 449)
Screenshot: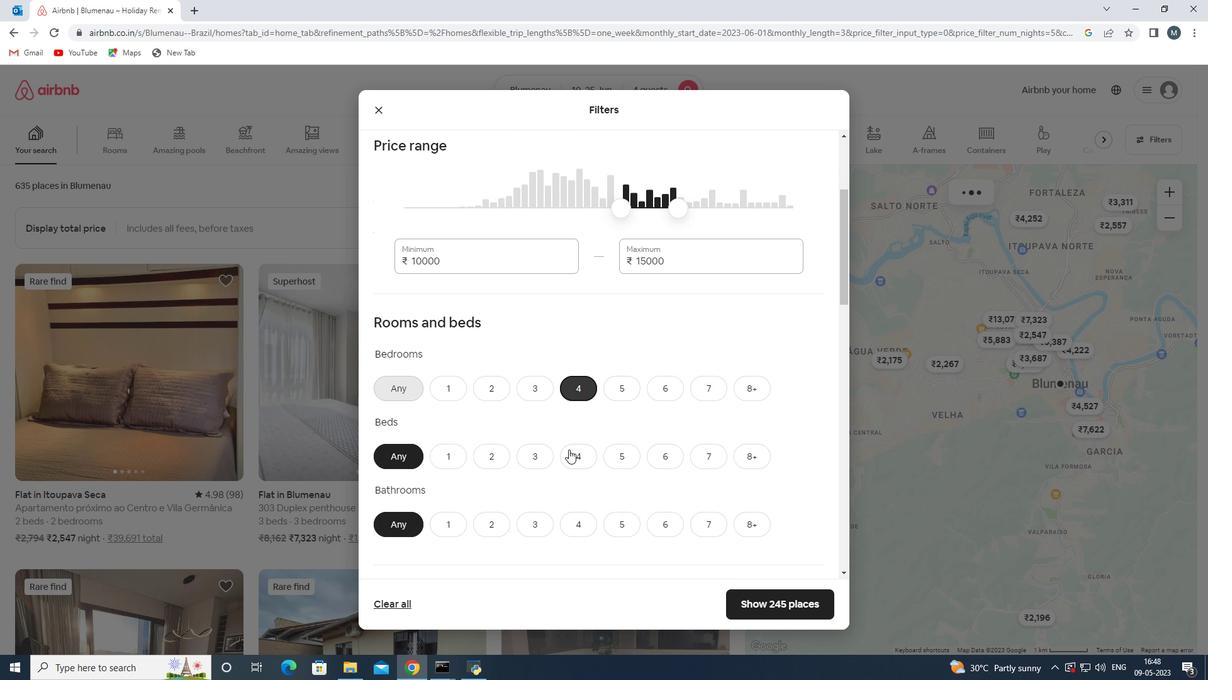 
Action: Mouse moved to (571, 448)
Screenshot: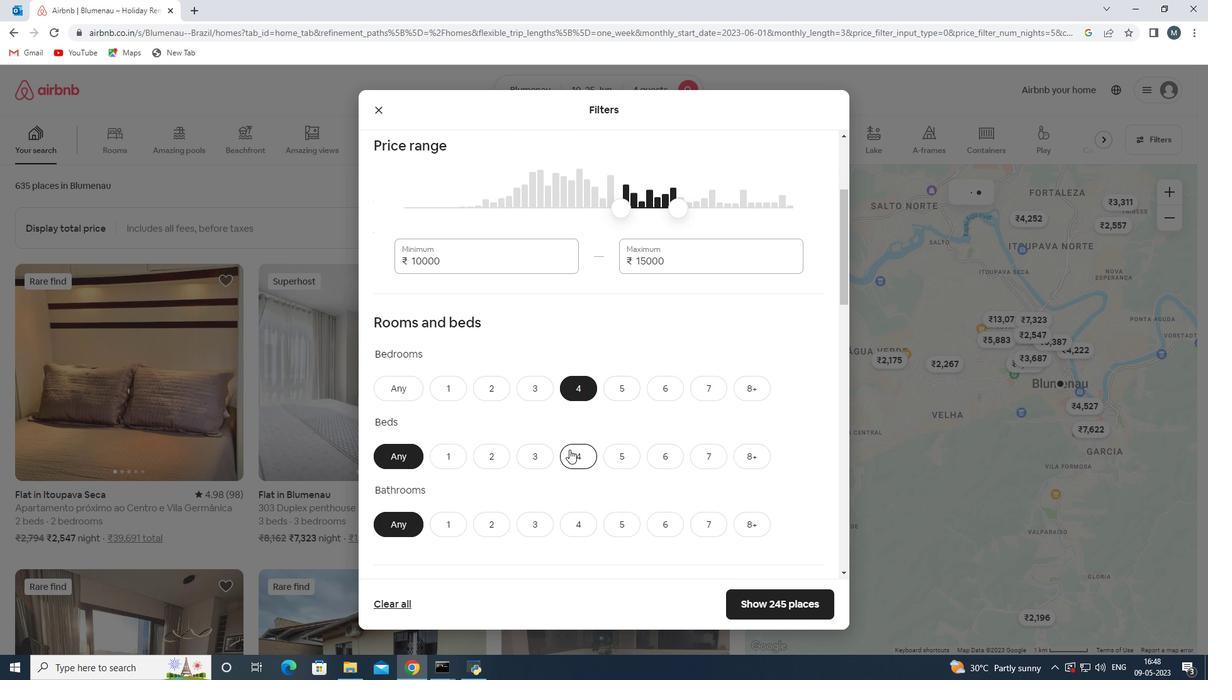 
Action: Mouse scrolled (571, 447) with delta (0, 0)
Screenshot: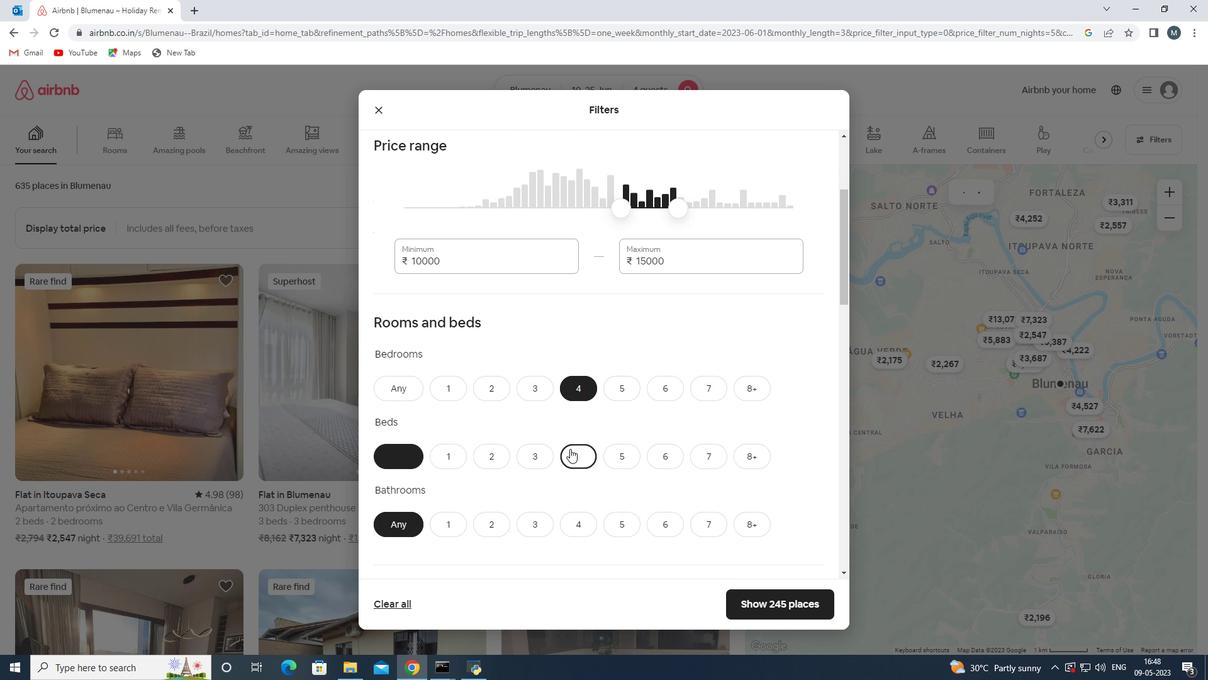 
Action: Mouse moved to (579, 459)
Screenshot: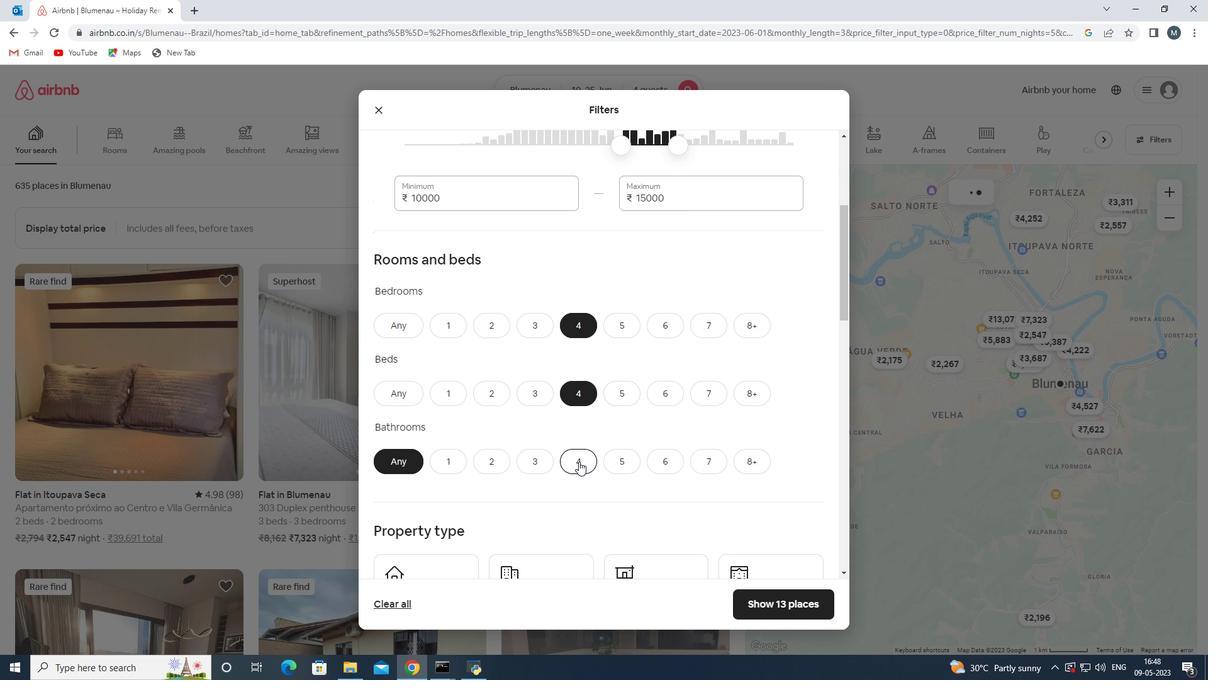 
Action: Mouse pressed left at (579, 459)
Screenshot: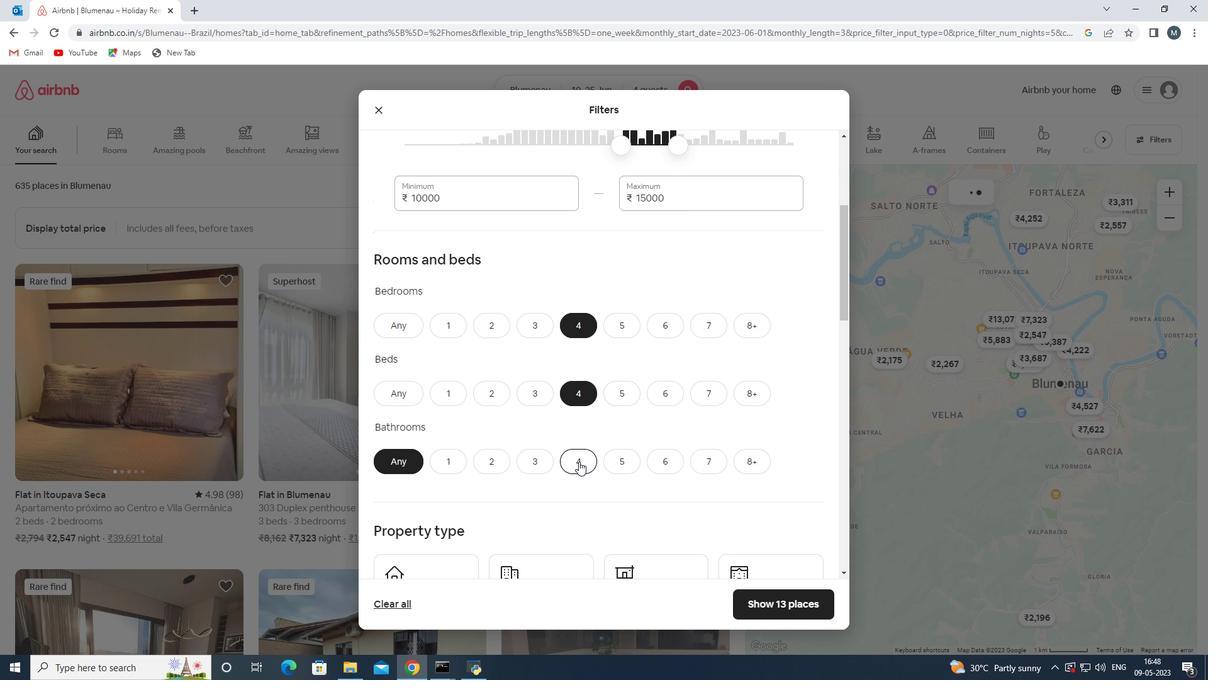 
Action: Mouse moved to (577, 442)
Screenshot: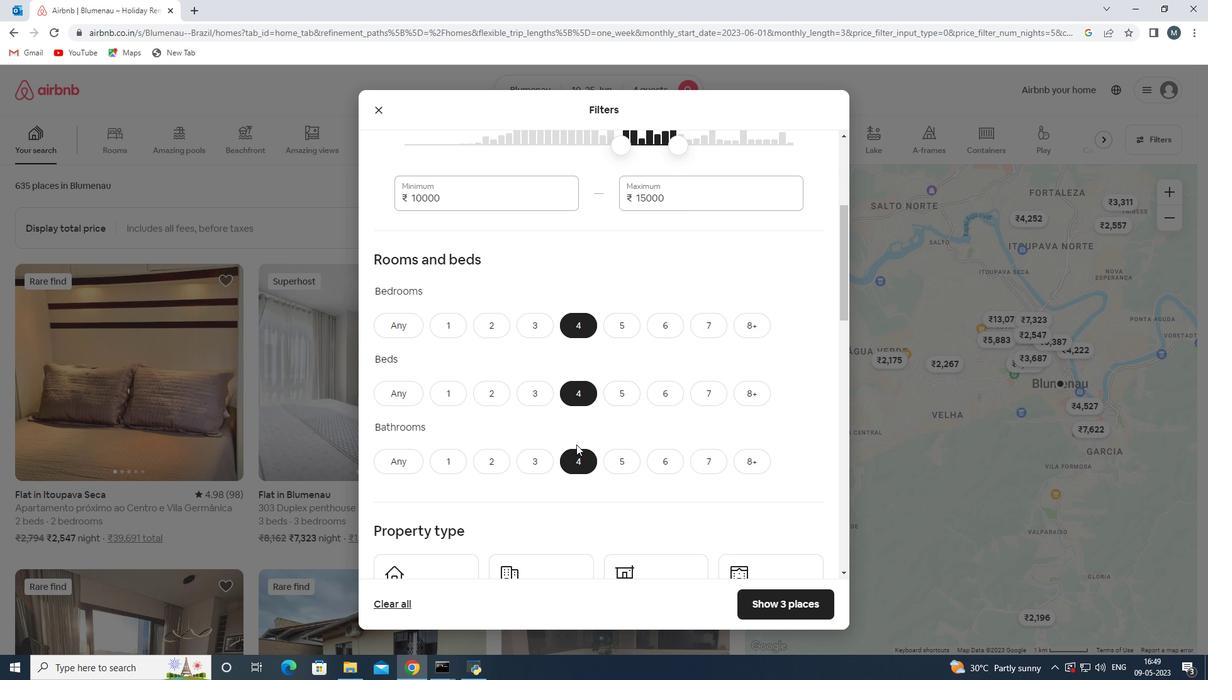 
Action: Mouse scrolled (577, 441) with delta (0, 0)
Screenshot: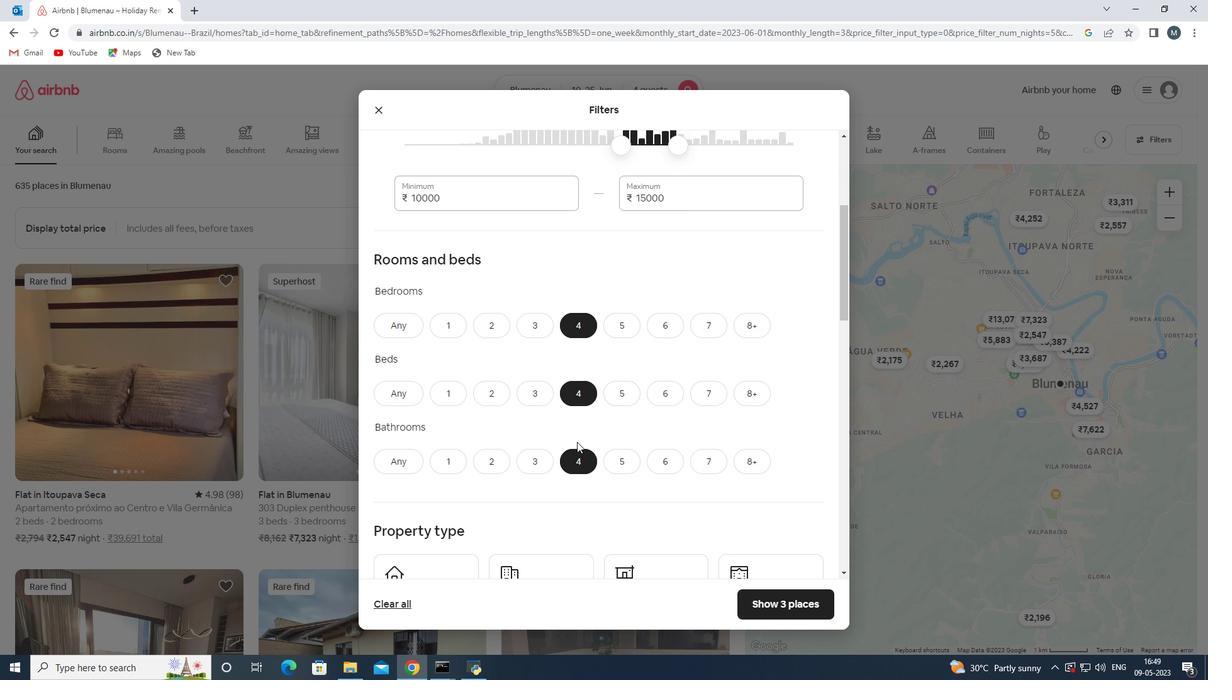 
Action: Mouse moved to (577, 426)
Screenshot: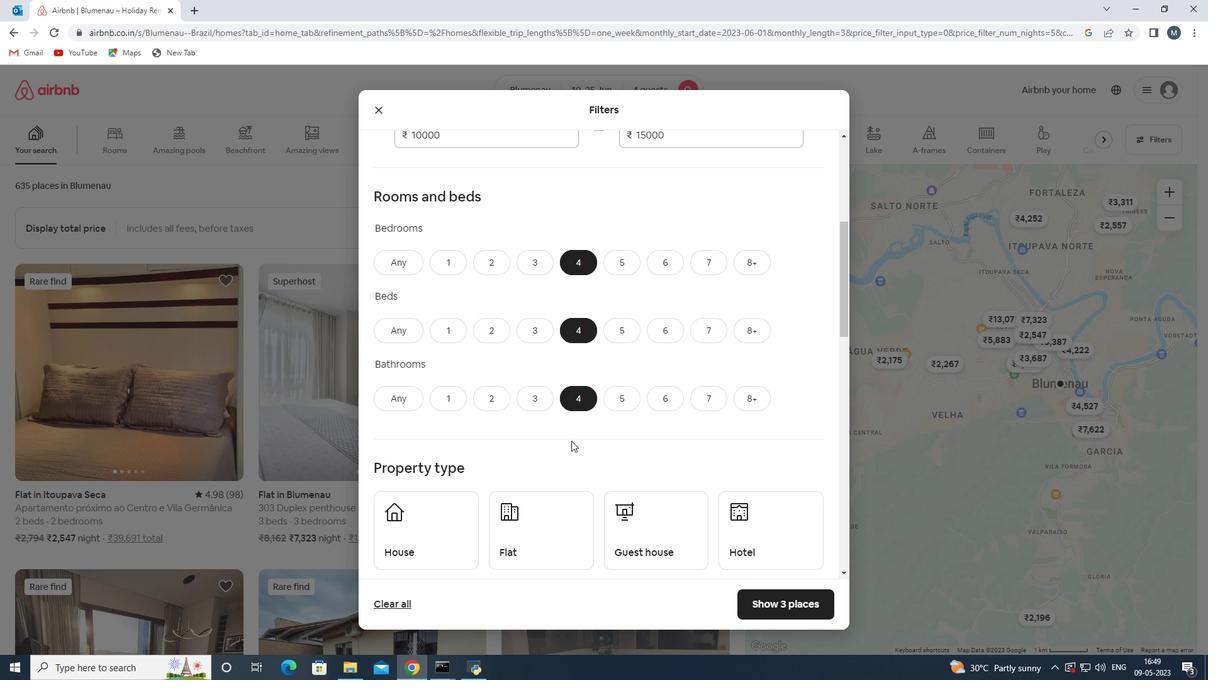 
Action: Mouse scrolled (577, 426) with delta (0, 0)
Screenshot: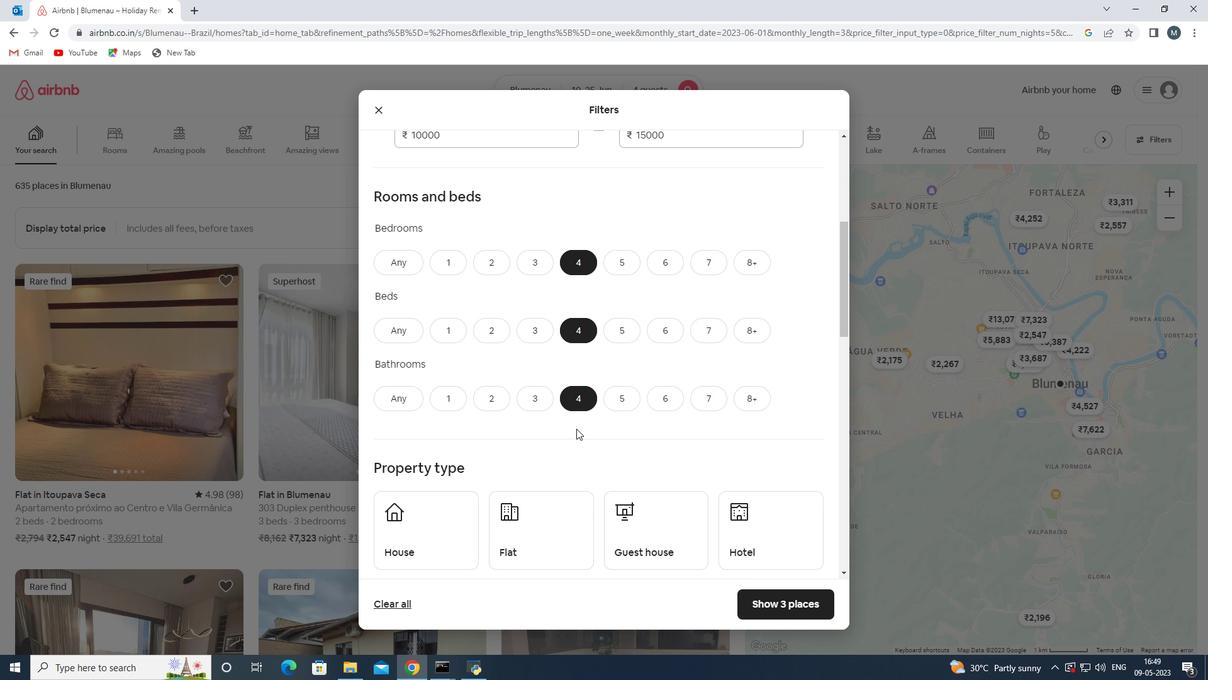 
Action: Mouse moved to (457, 465)
Screenshot: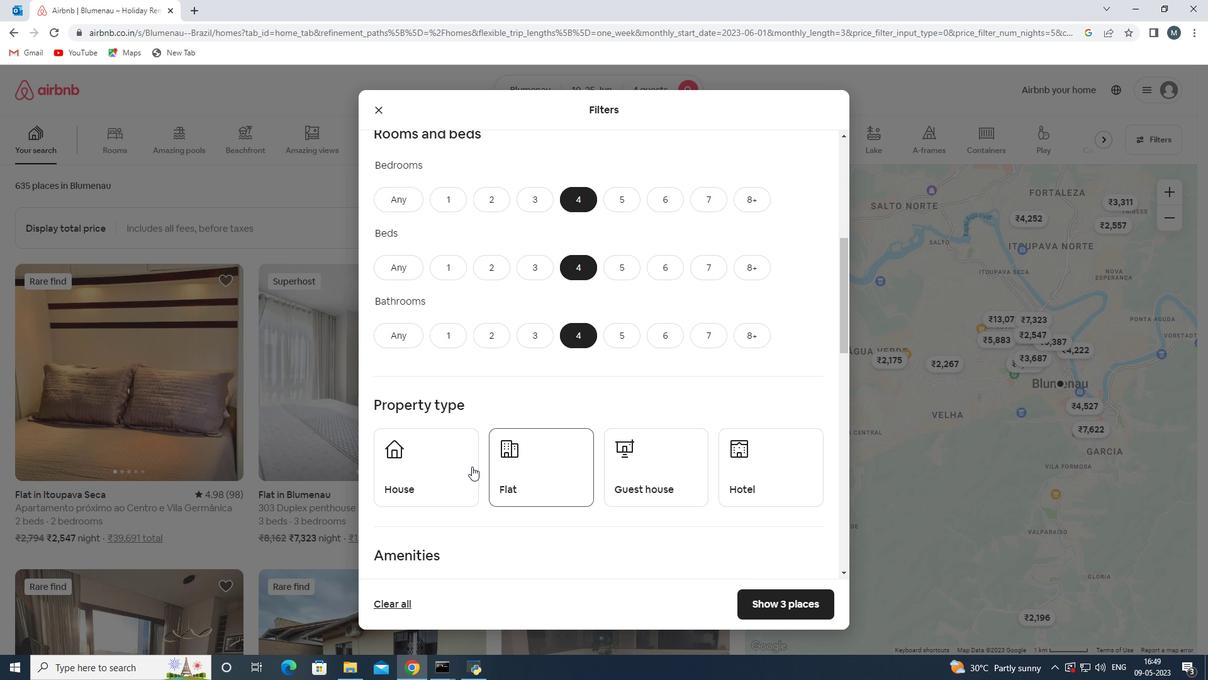 
Action: Mouse pressed left at (457, 465)
Screenshot: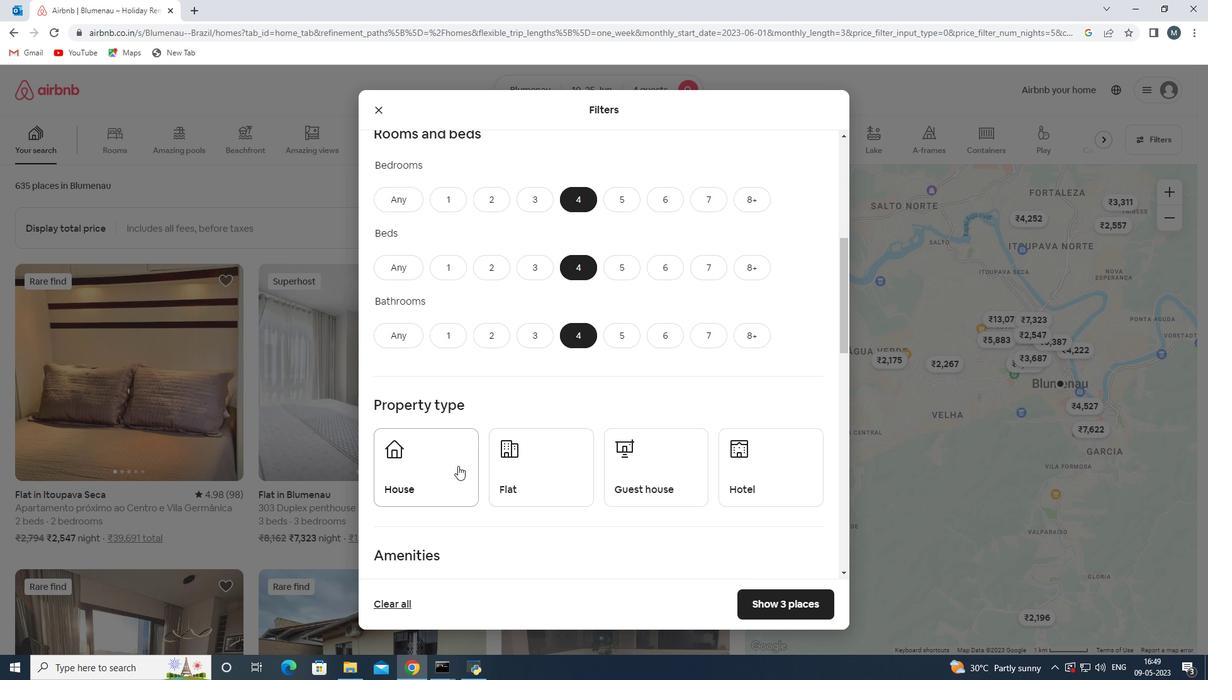 
Action: Mouse moved to (544, 466)
Screenshot: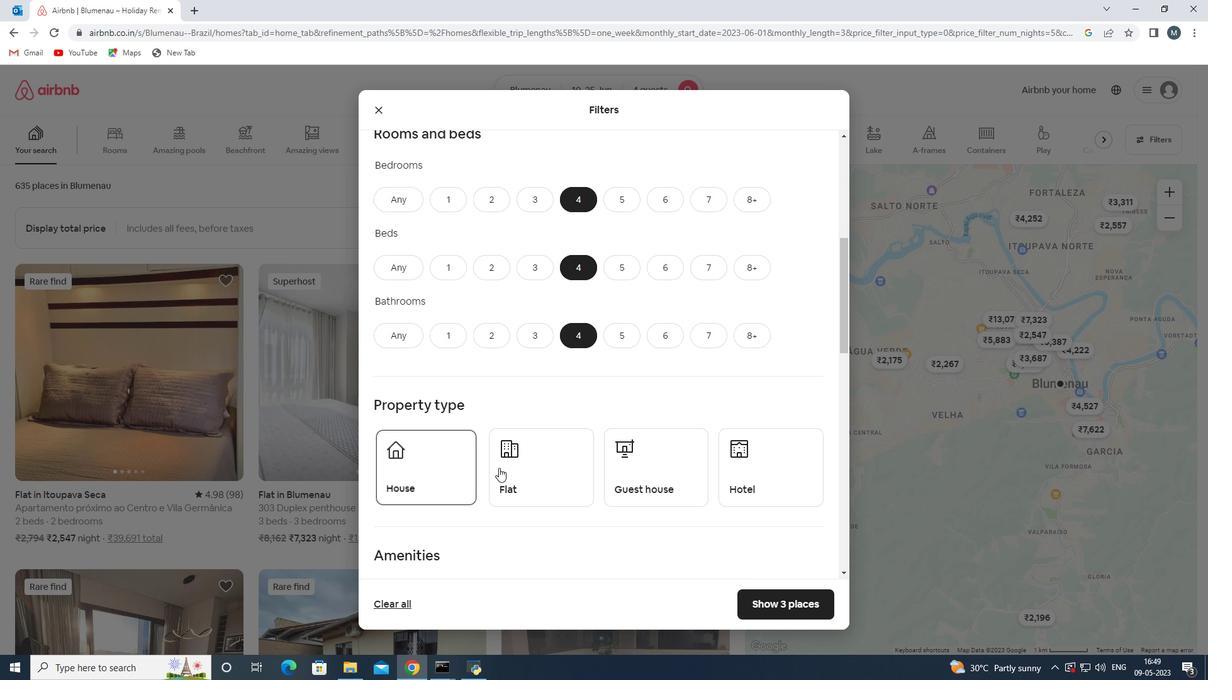 
Action: Mouse pressed left at (544, 466)
Screenshot: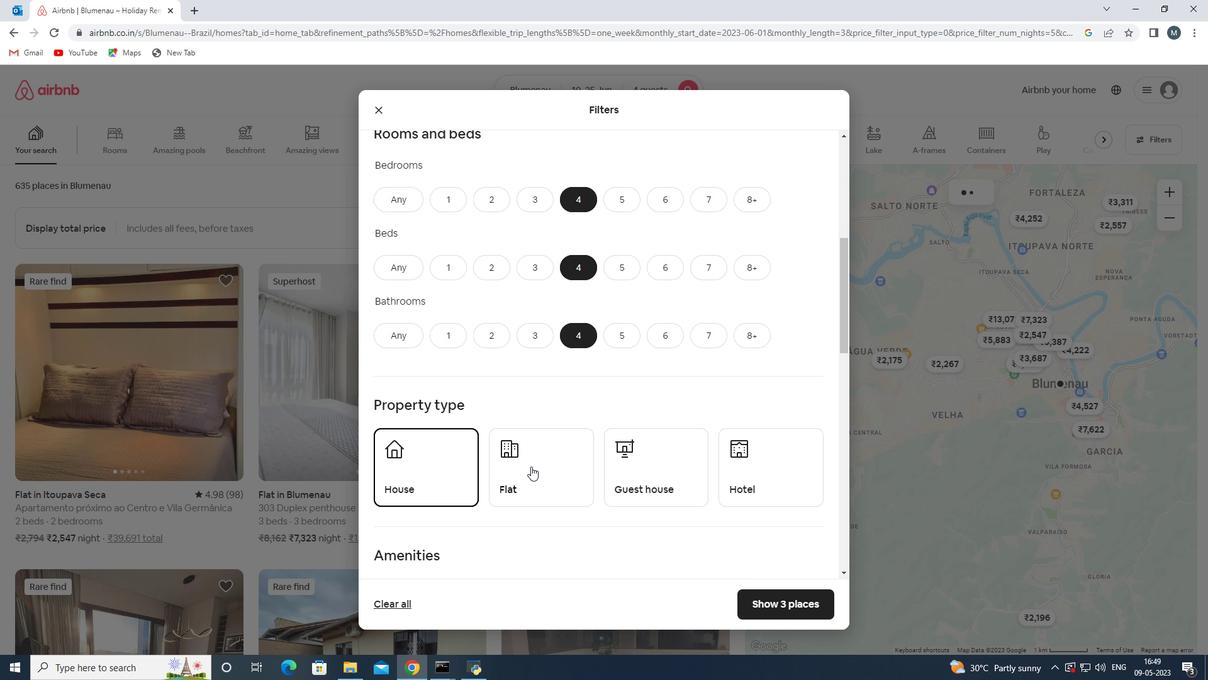 
Action: Mouse moved to (625, 467)
Screenshot: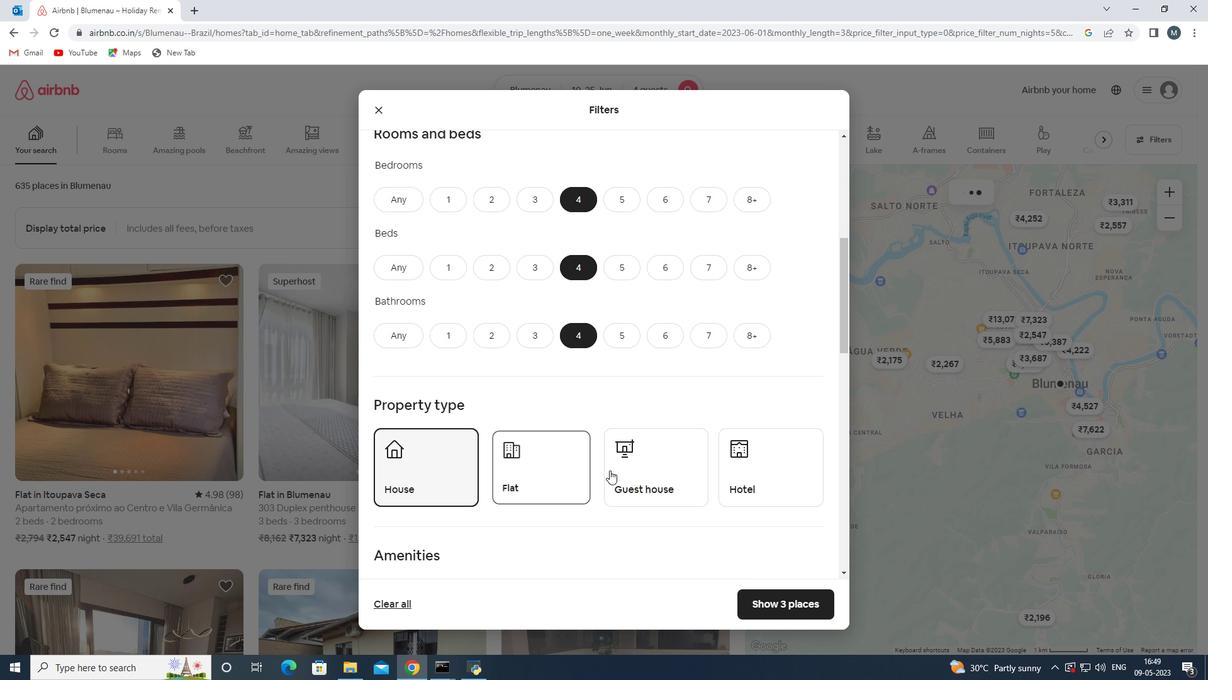 
Action: Mouse pressed left at (625, 467)
Screenshot: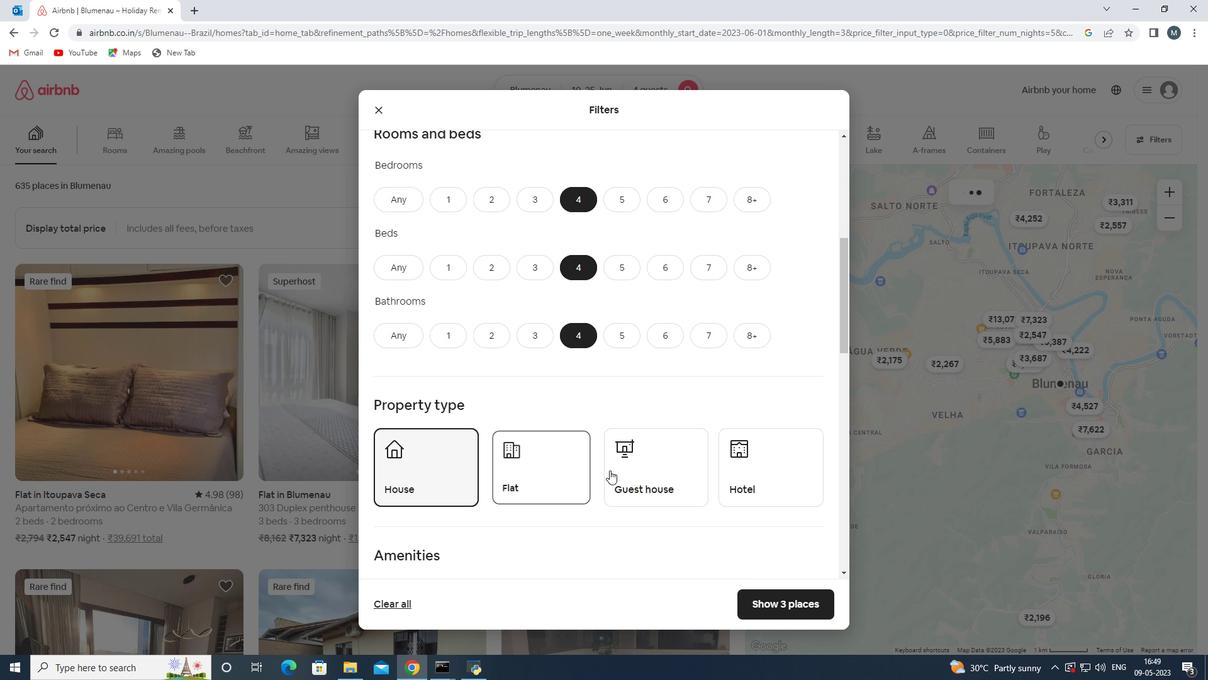 
Action: Mouse moved to (745, 492)
Screenshot: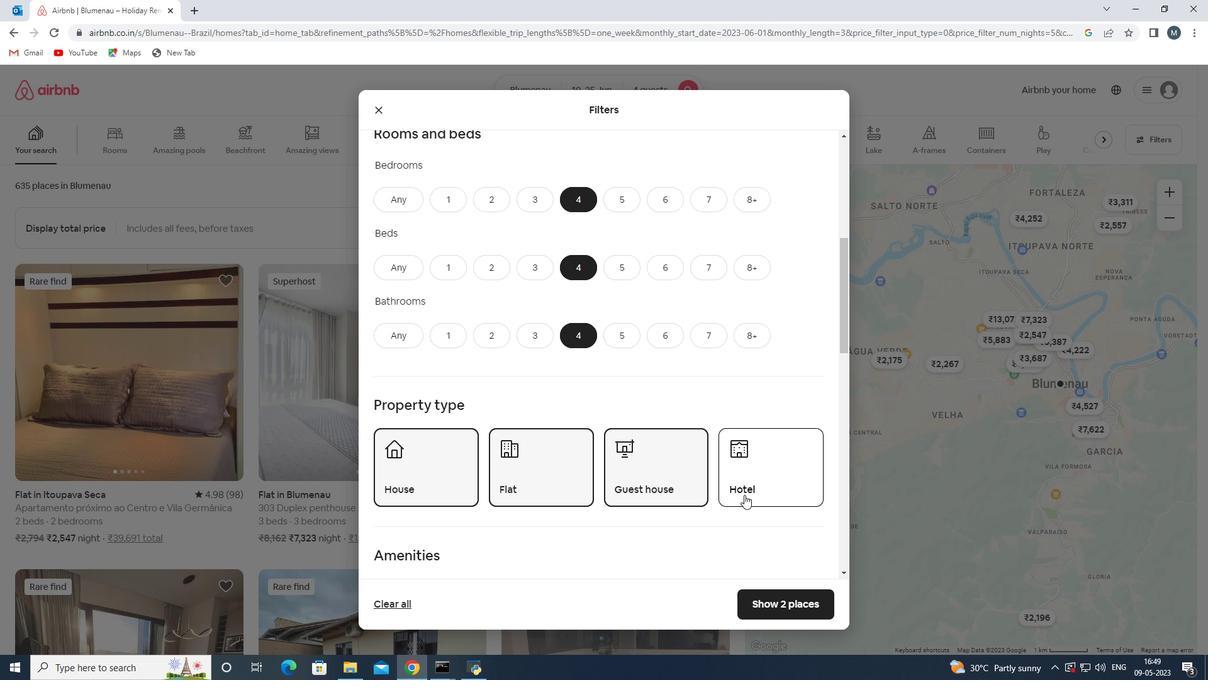 
Action: Mouse pressed left at (745, 492)
Screenshot: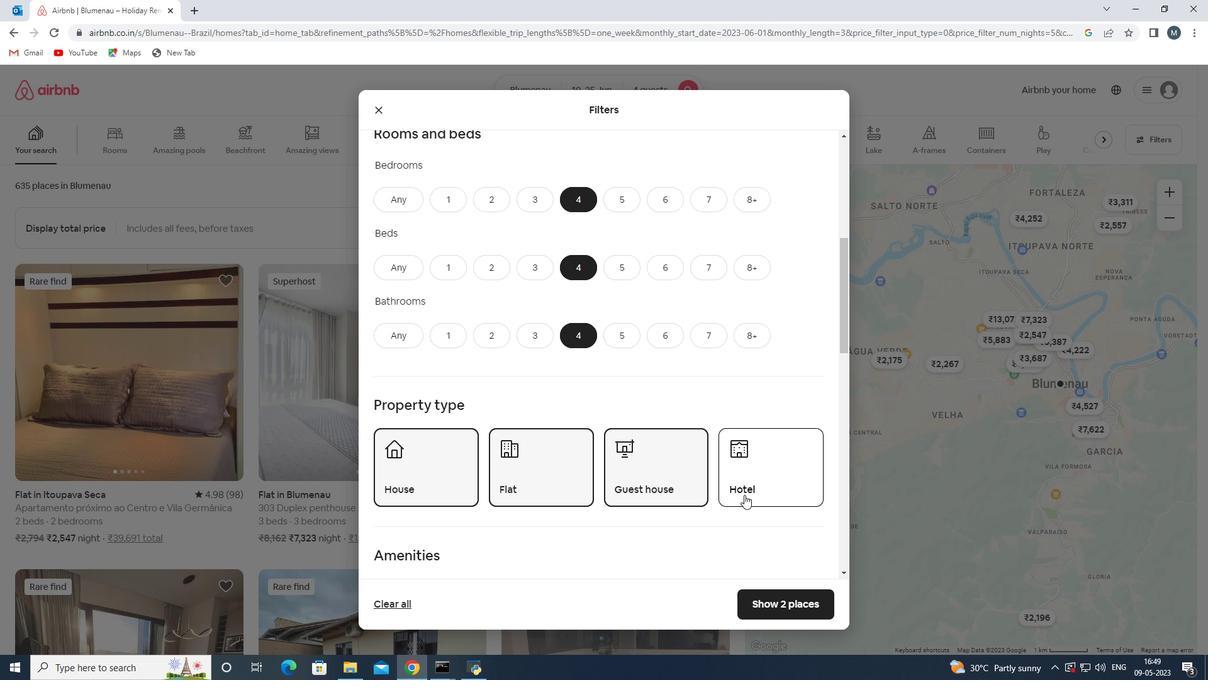 
Action: Mouse moved to (577, 440)
Screenshot: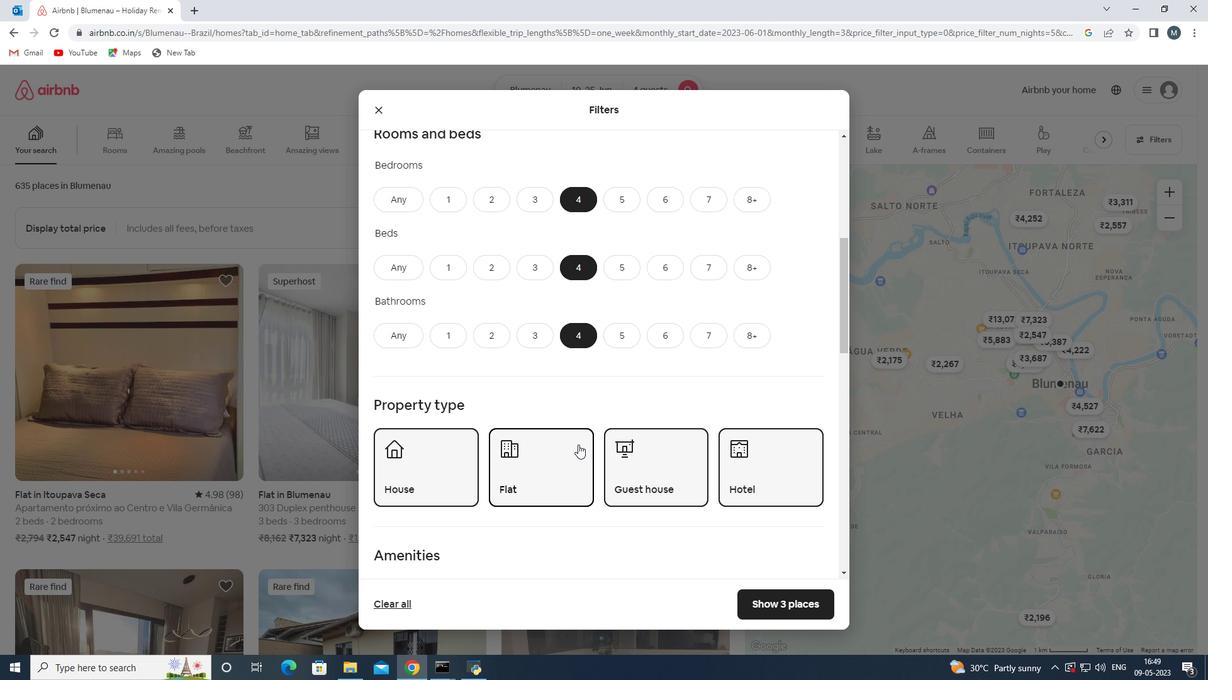 
Action: Mouse scrolled (577, 439) with delta (0, 0)
Screenshot: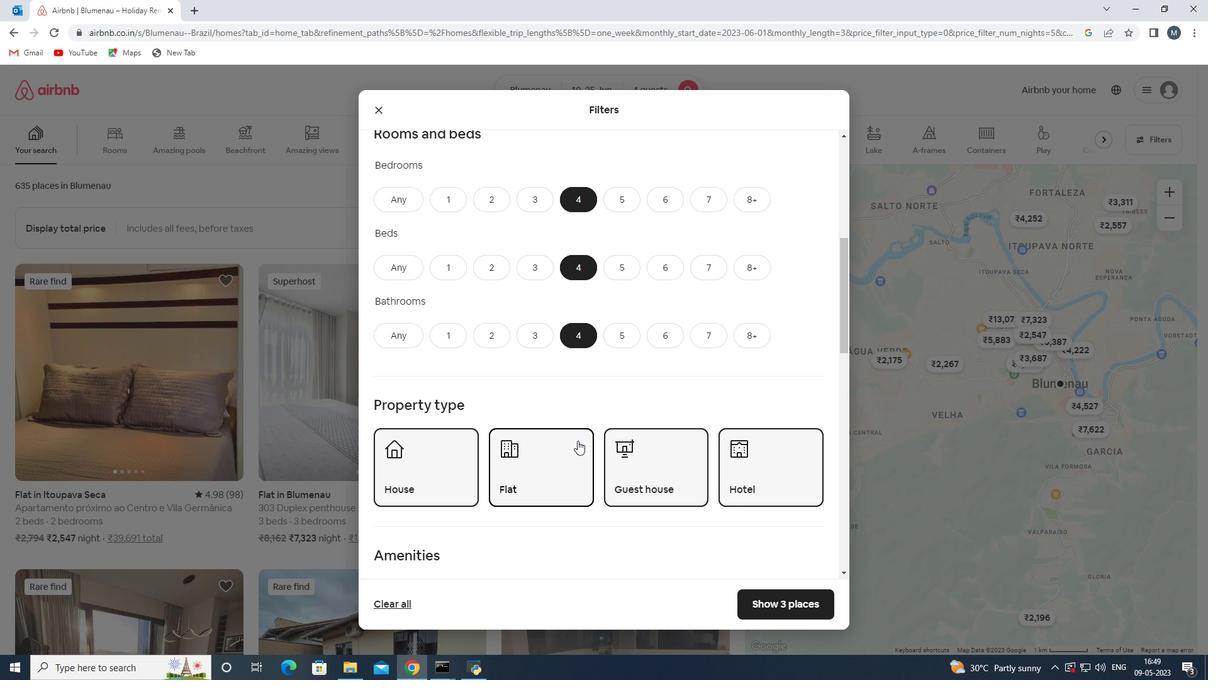 
Action: Mouse moved to (577, 440)
Screenshot: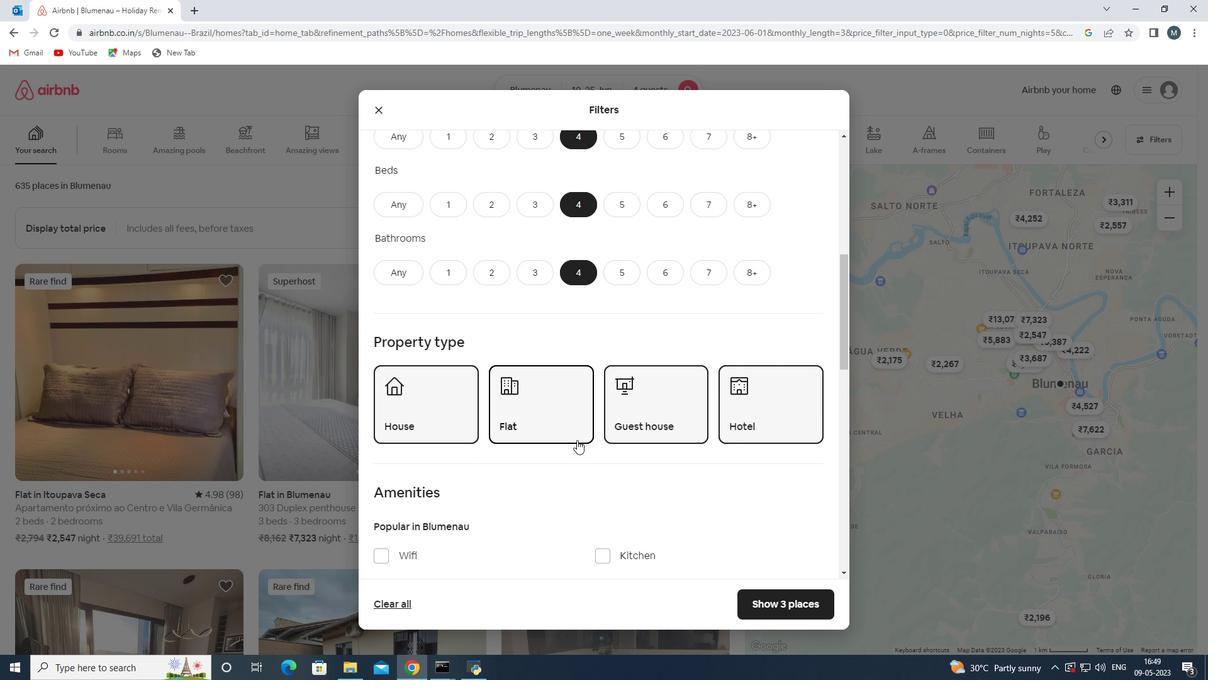 
Action: Mouse scrolled (577, 439) with delta (0, 0)
Screenshot: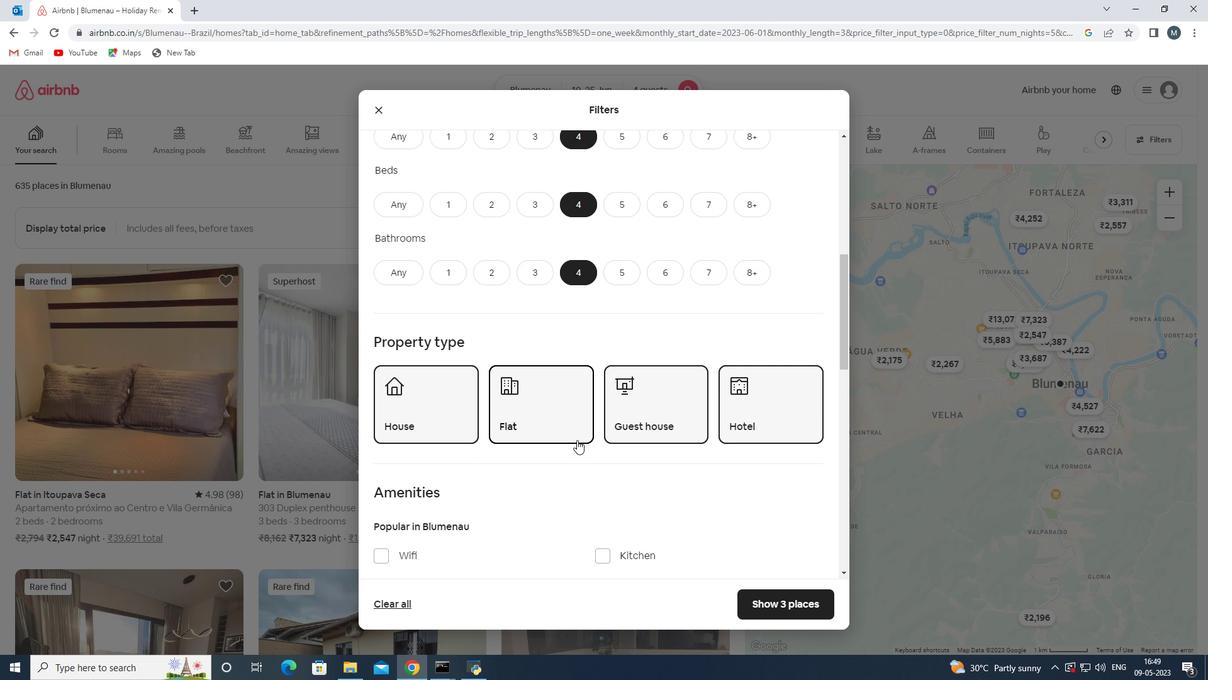 
Action: Mouse moved to (474, 472)
Screenshot: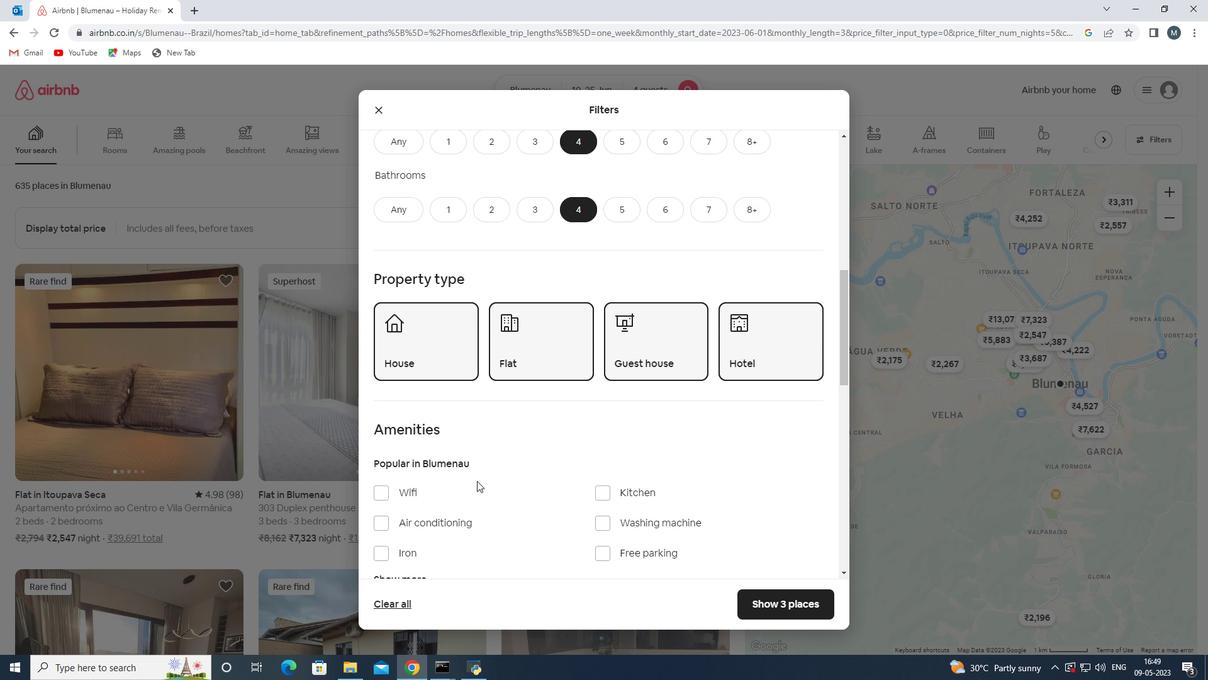 
Action: Mouse scrolled (474, 471) with delta (0, 0)
Screenshot: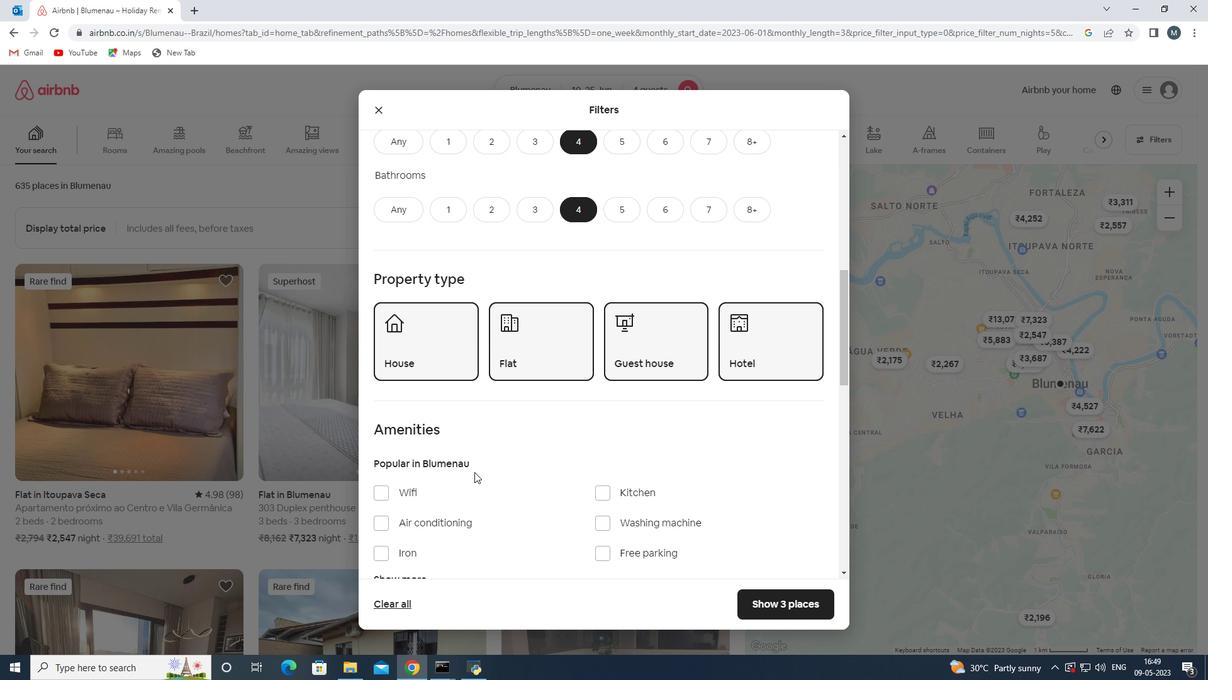
Action: Mouse moved to (385, 436)
Screenshot: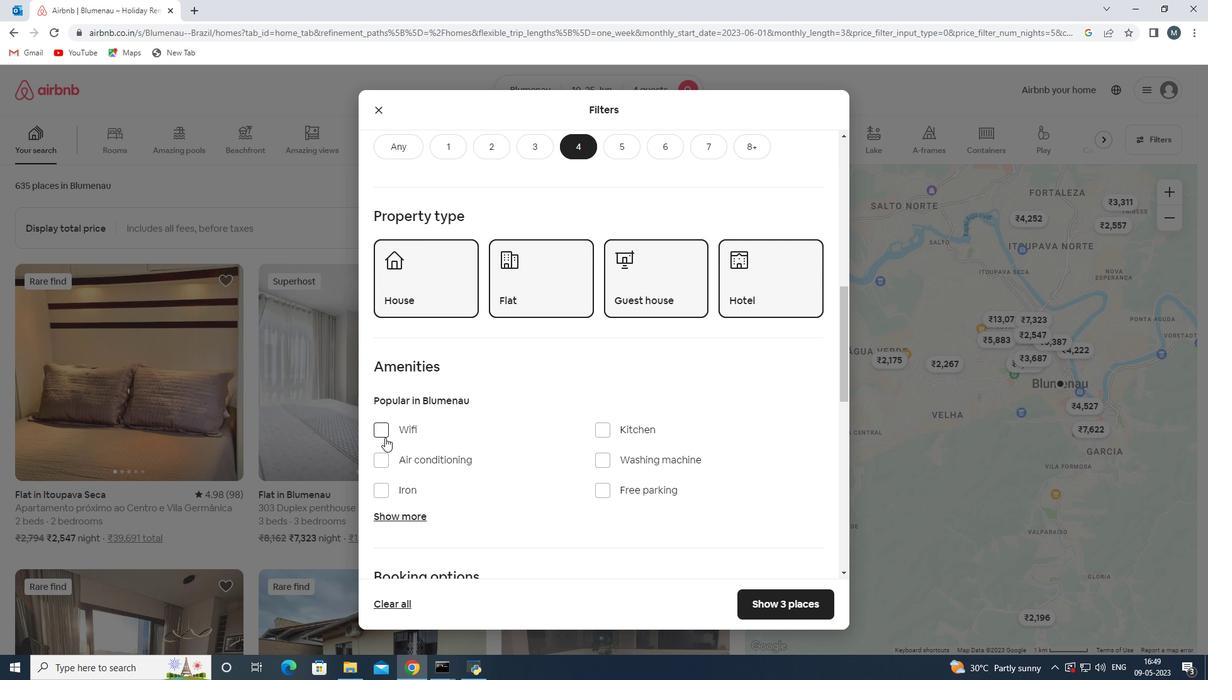 
Action: Mouse pressed left at (385, 436)
Screenshot: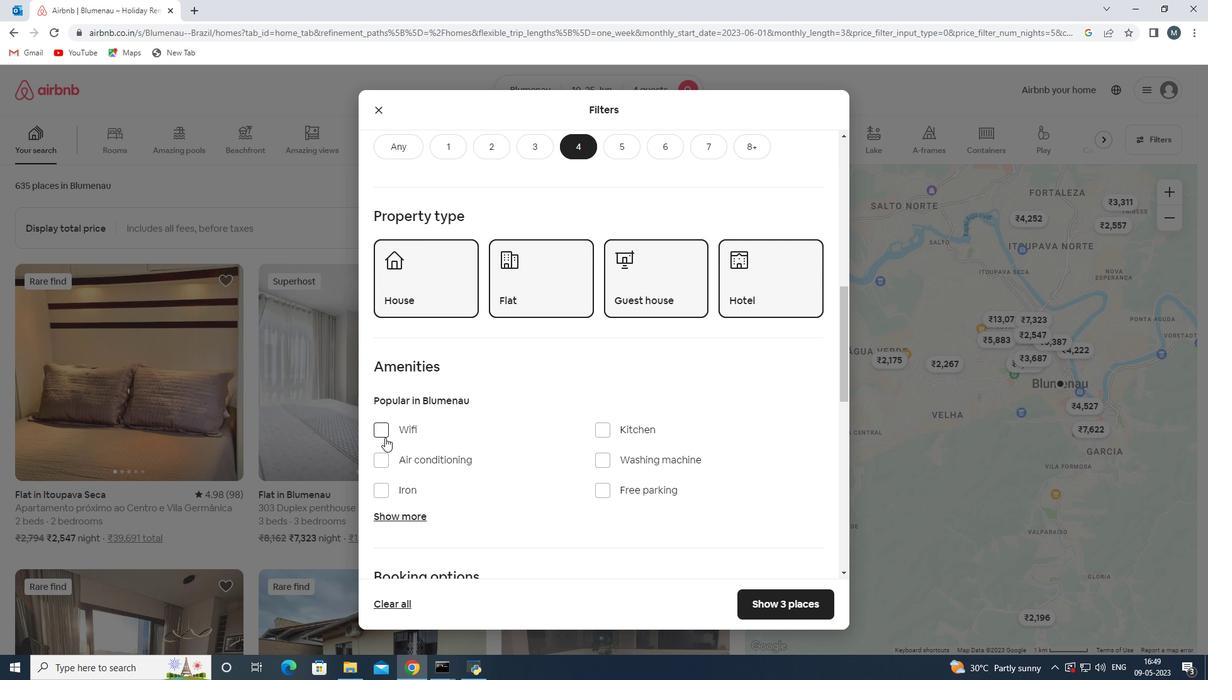 
Action: Mouse moved to (615, 489)
Screenshot: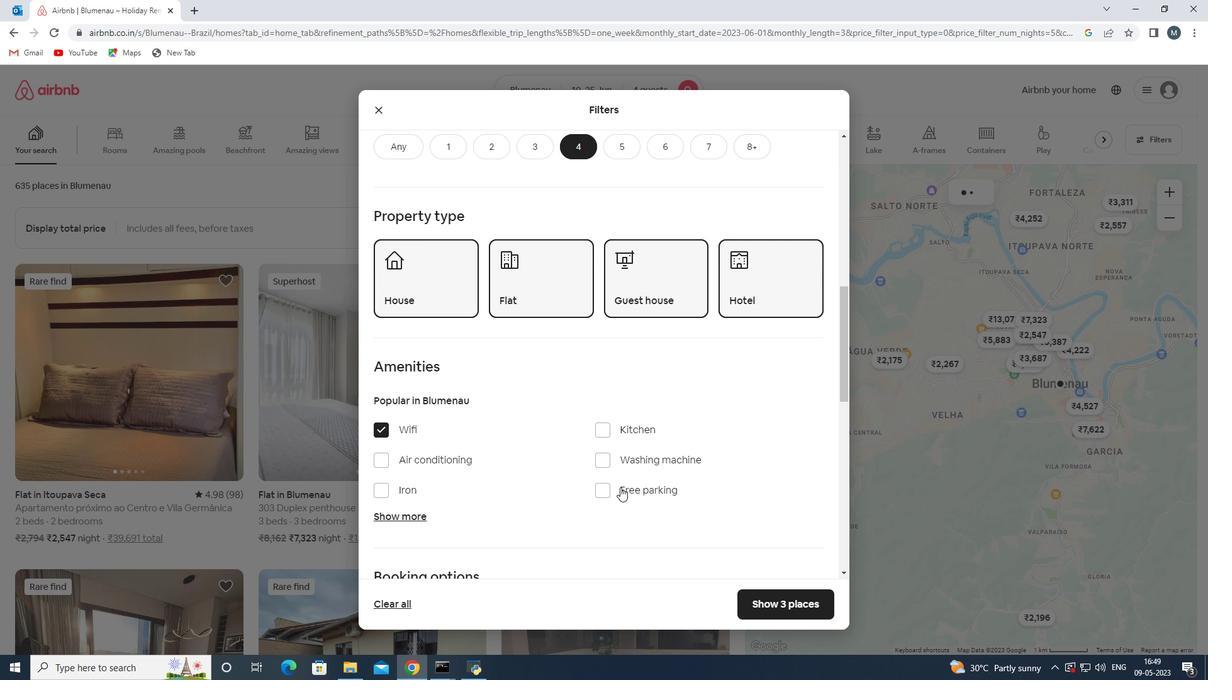 
Action: Mouse pressed left at (615, 489)
Screenshot: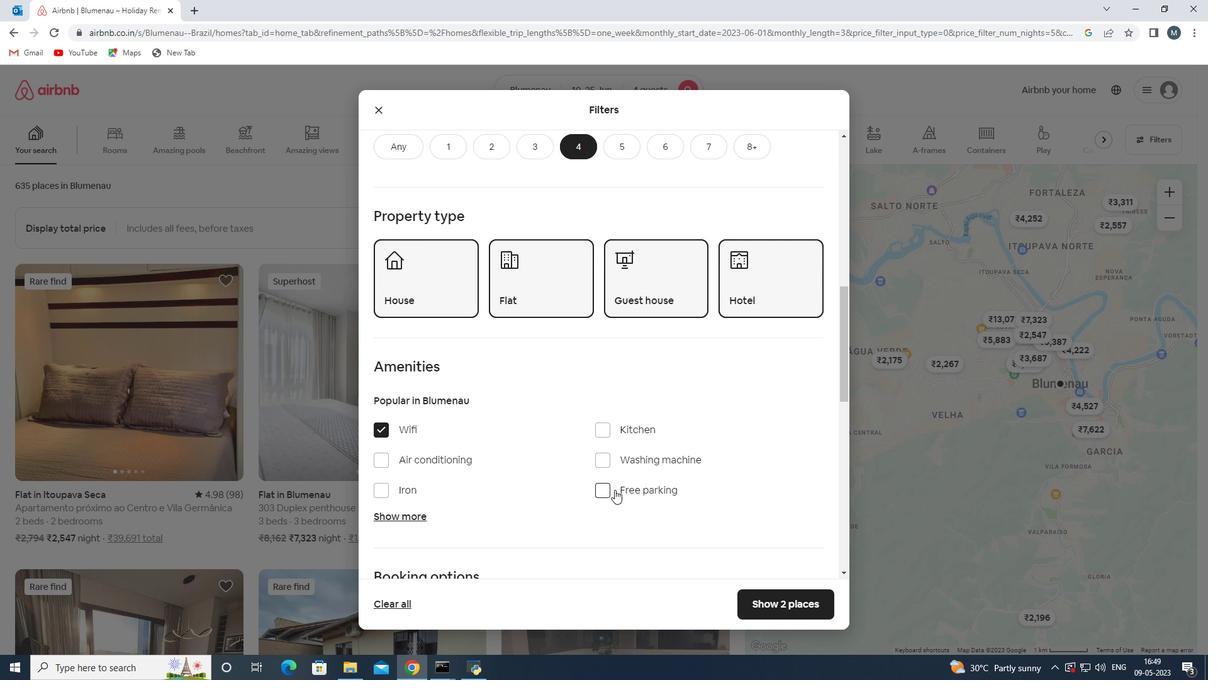 
Action: Mouse moved to (415, 514)
Screenshot: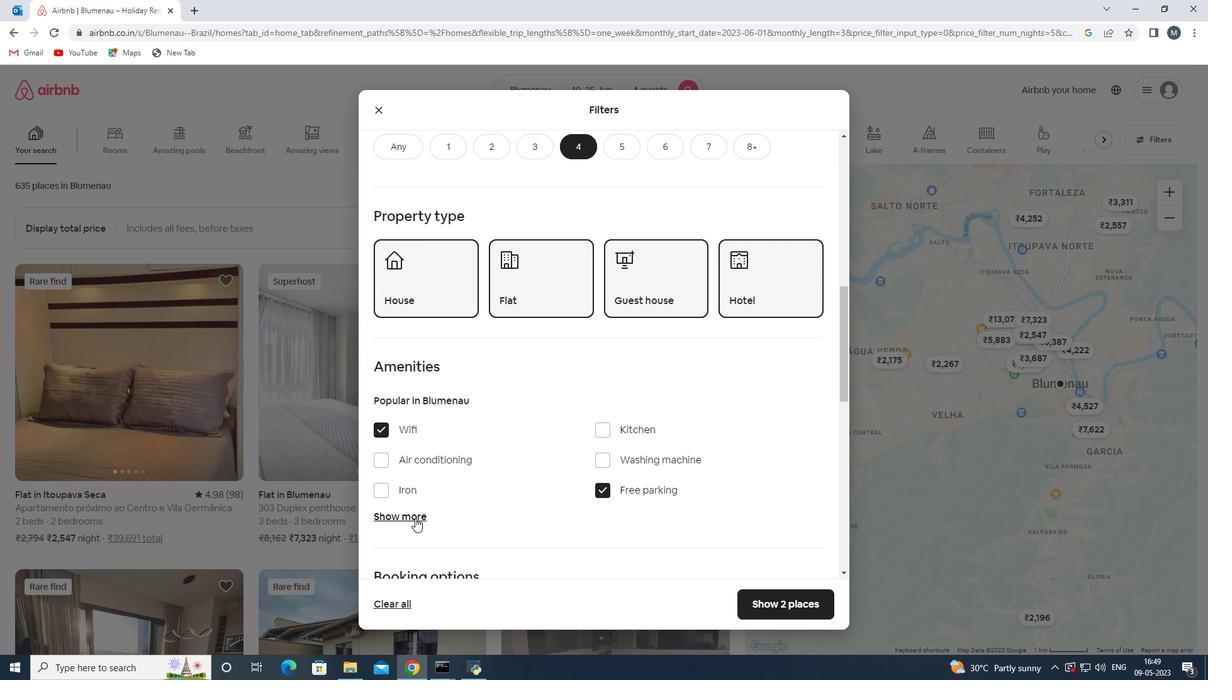 
Action: Mouse pressed left at (415, 514)
Screenshot: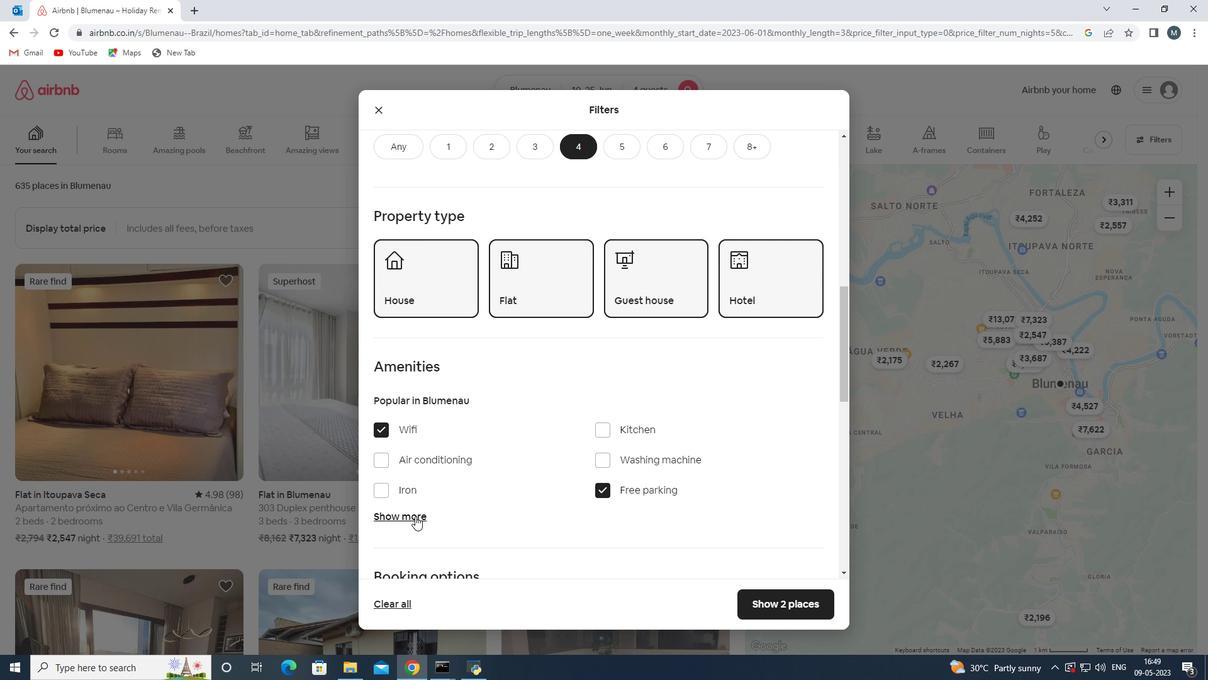 
Action: Mouse moved to (442, 499)
Screenshot: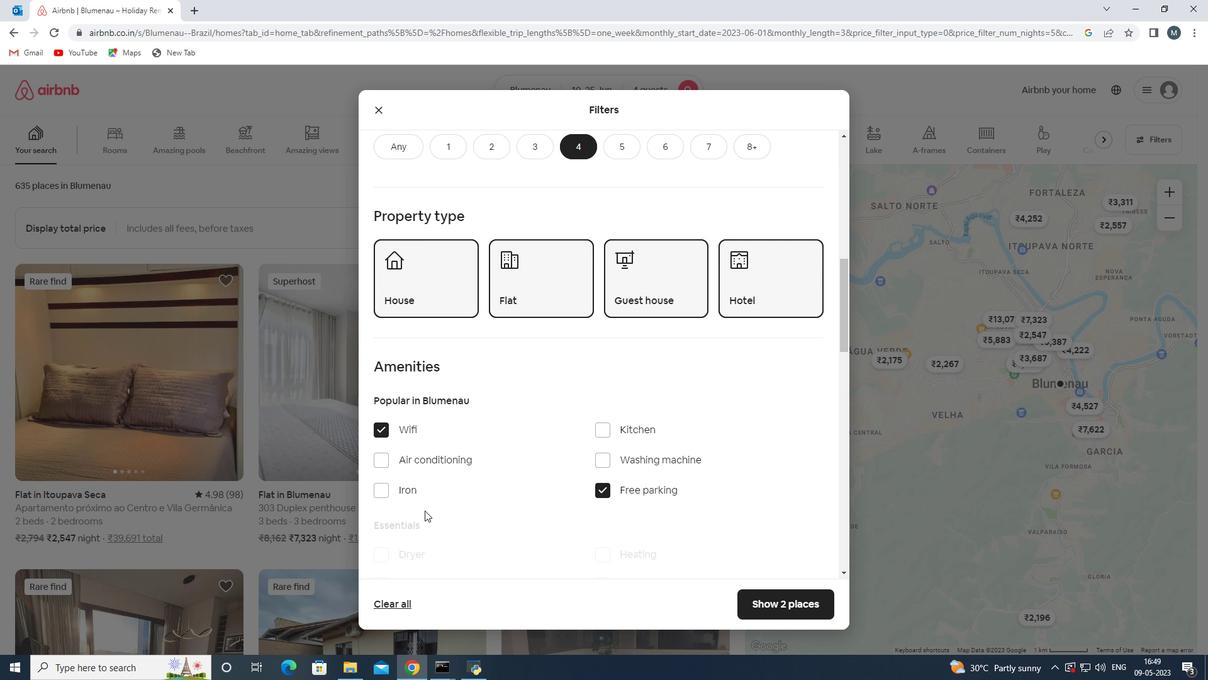 
Action: Mouse scrolled (442, 498) with delta (0, 0)
Screenshot: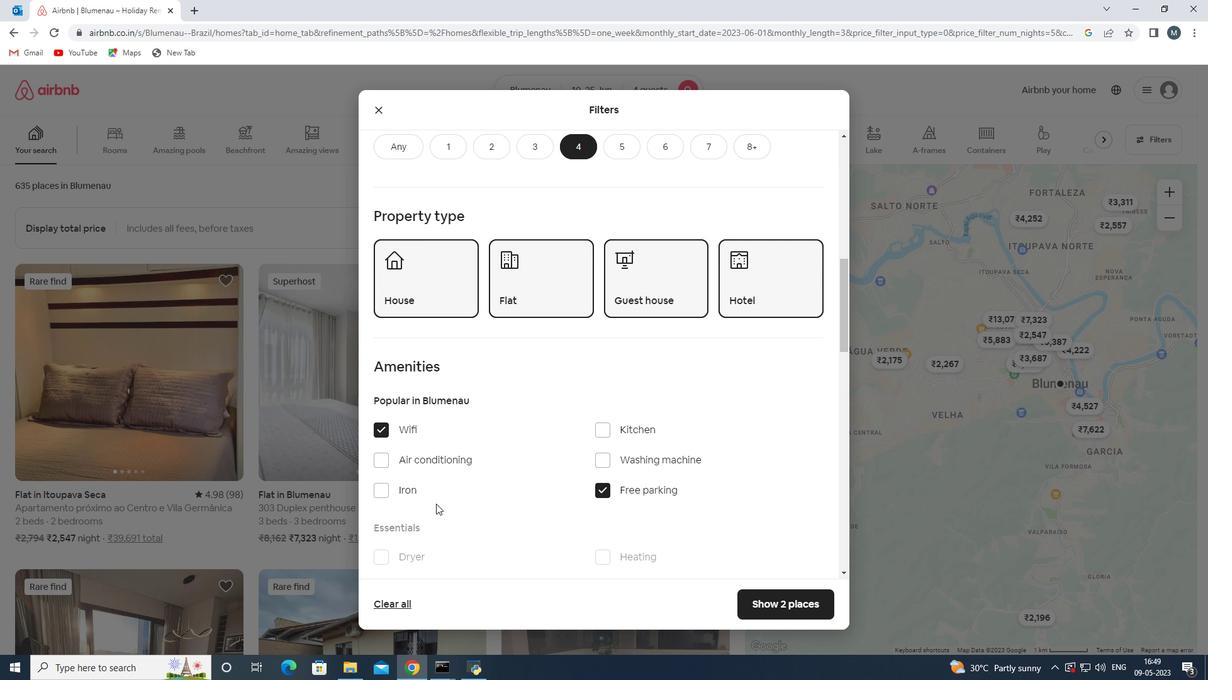 
Action: Mouse moved to (442, 499)
Screenshot: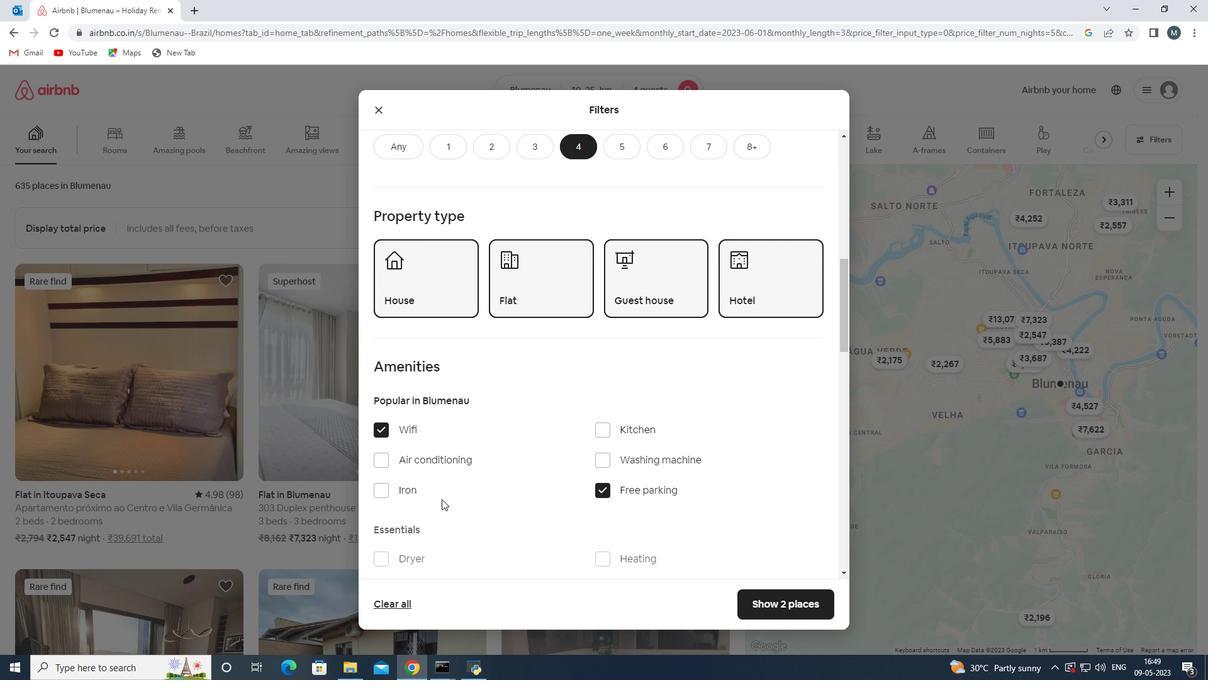 
Action: Mouse scrolled (442, 498) with delta (0, 0)
Screenshot: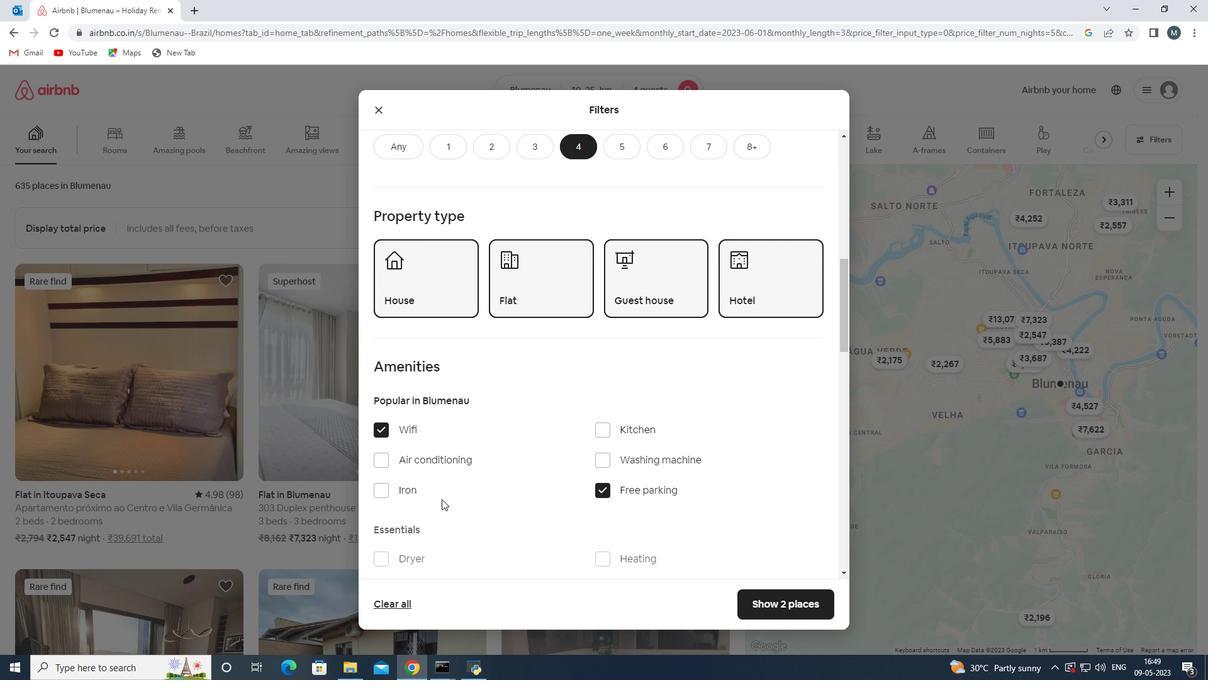 
Action: Mouse moved to (603, 464)
Screenshot: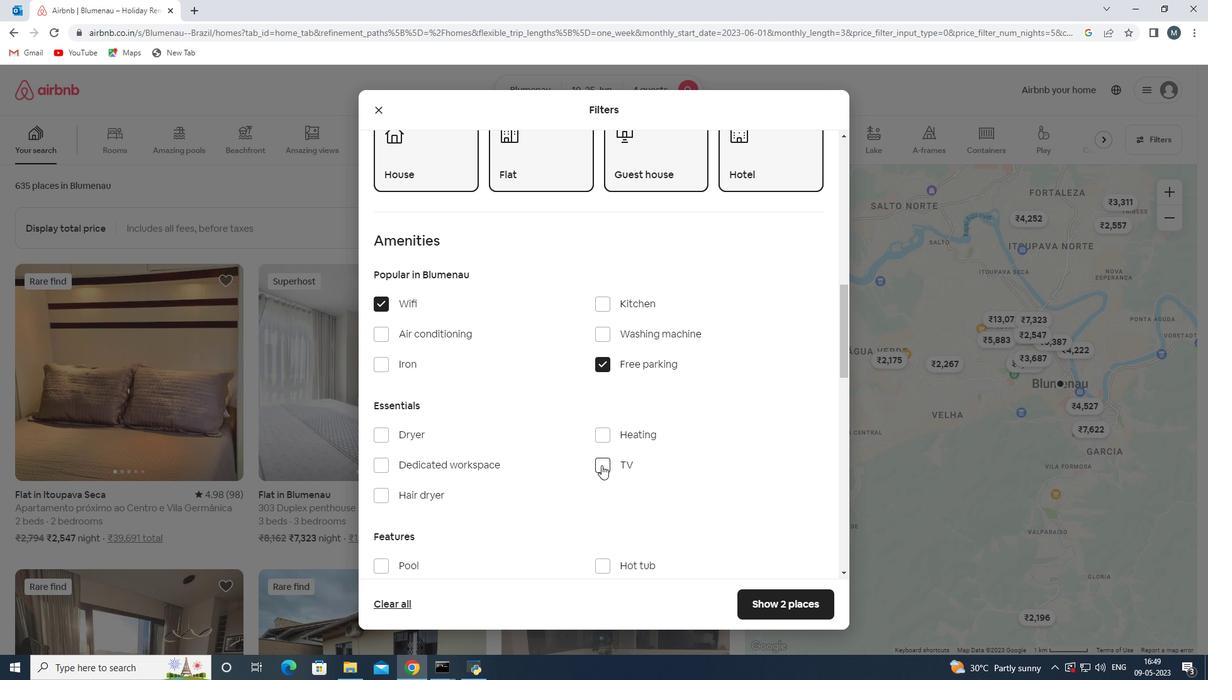 
Action: Mouse pressed left at (603, 464)
Screenshot: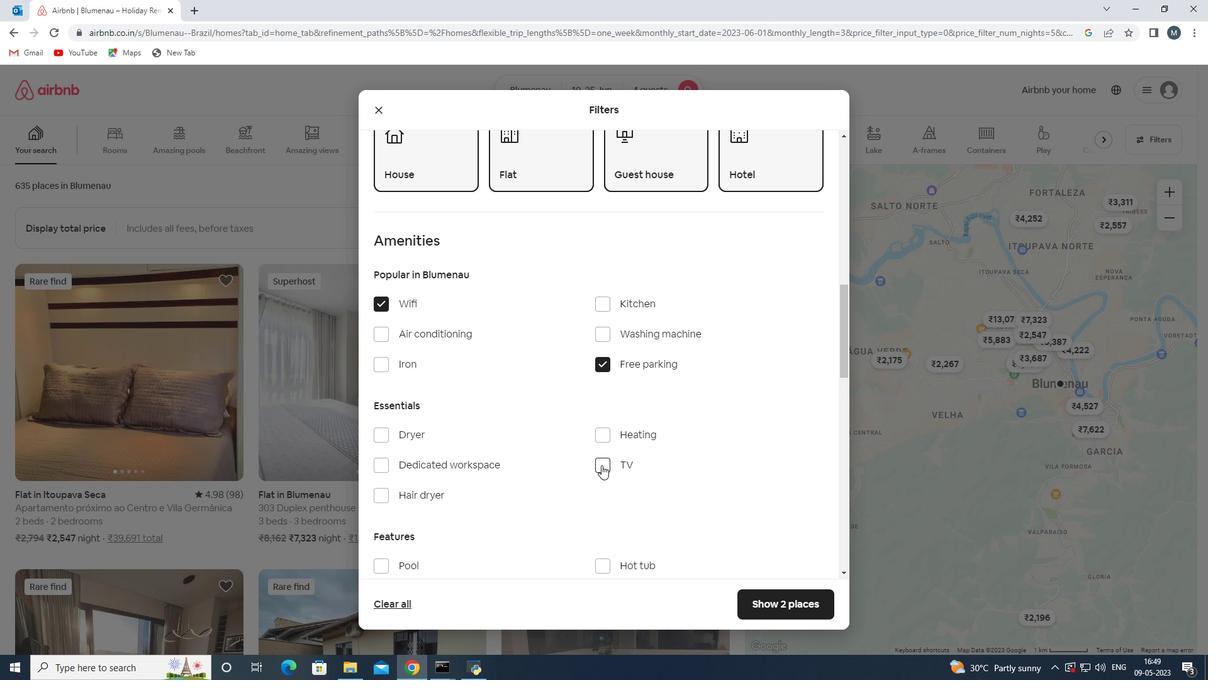 
Action: Mouse moved to (533, 471)
Screenshot: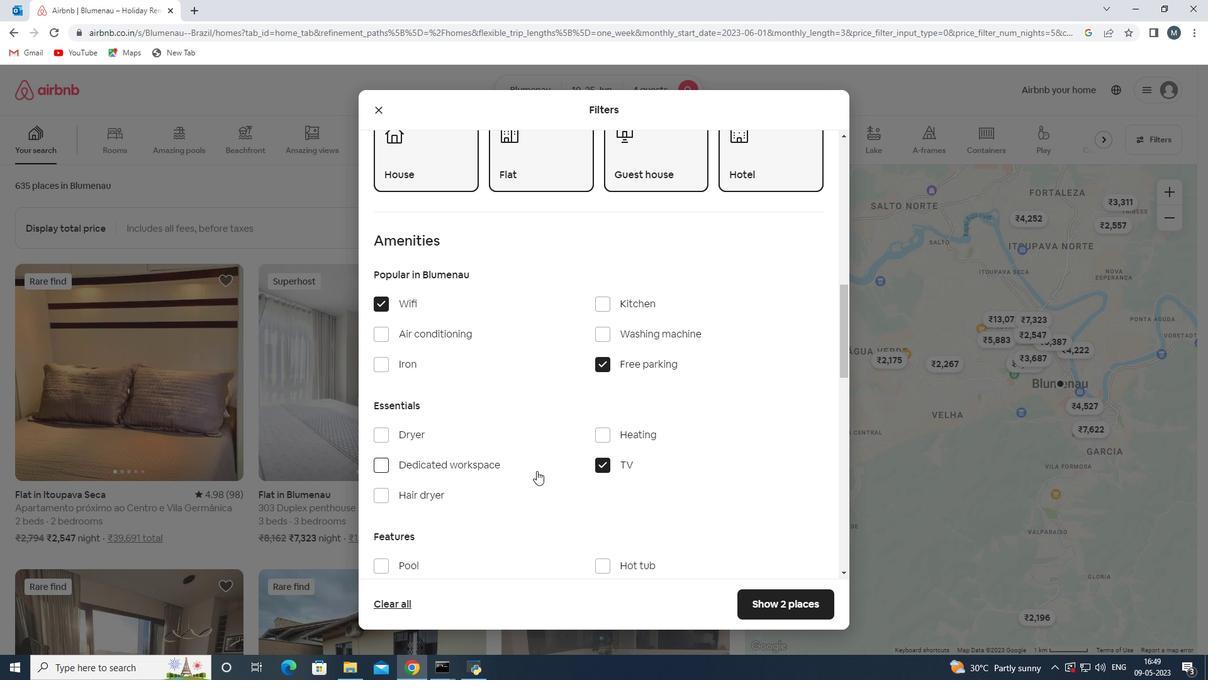 
Action: Mouse scrolled (533, 470) with delta (0, 0)
Screenshot: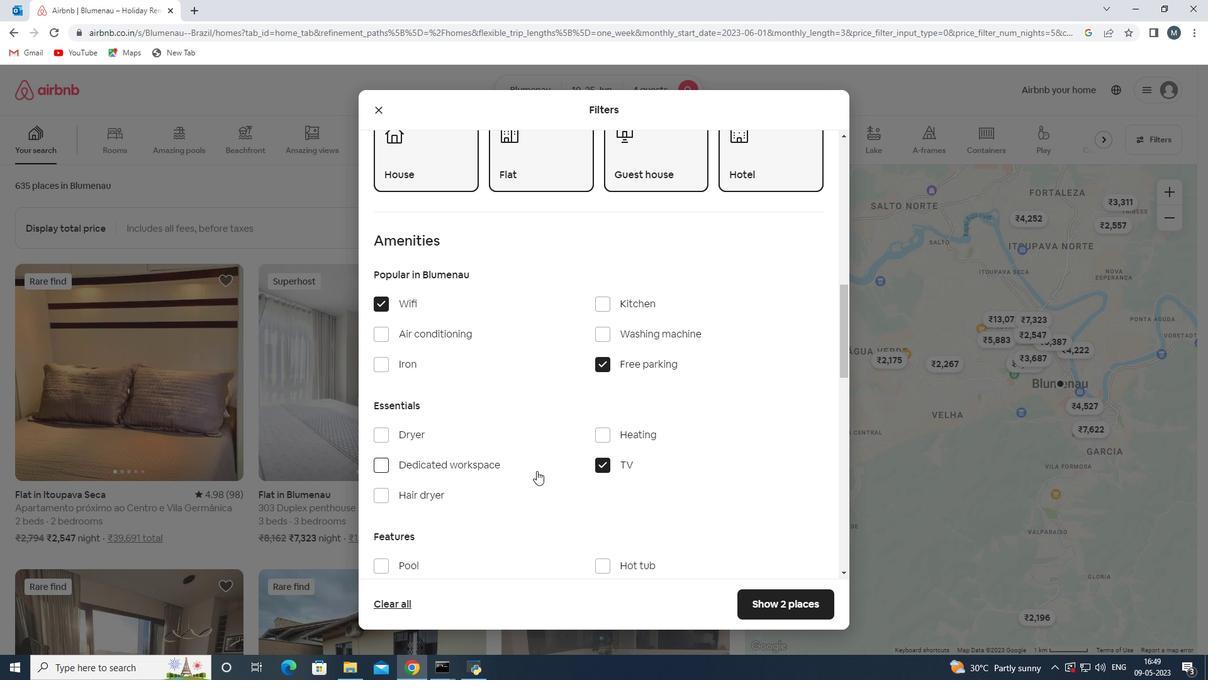 
Action: Mouse moved to (525, 471)
Screenshot: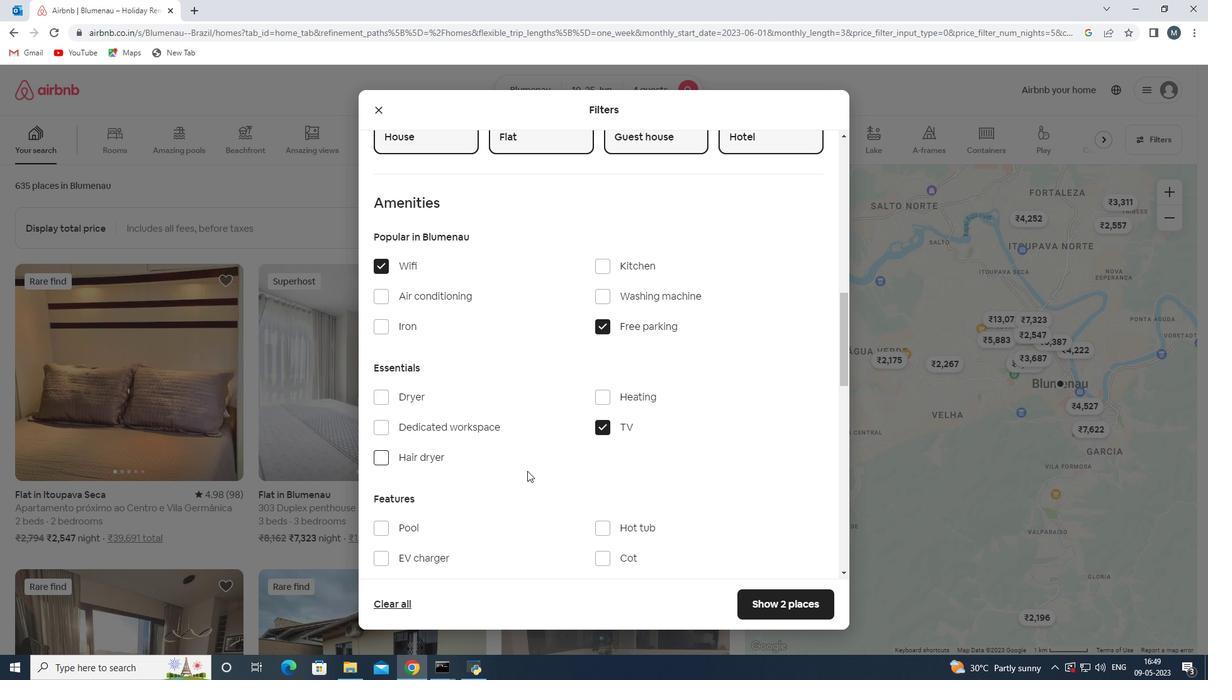 
Action: Mouse scrolled (525, 471) with delta (0, 0)
Screenshot: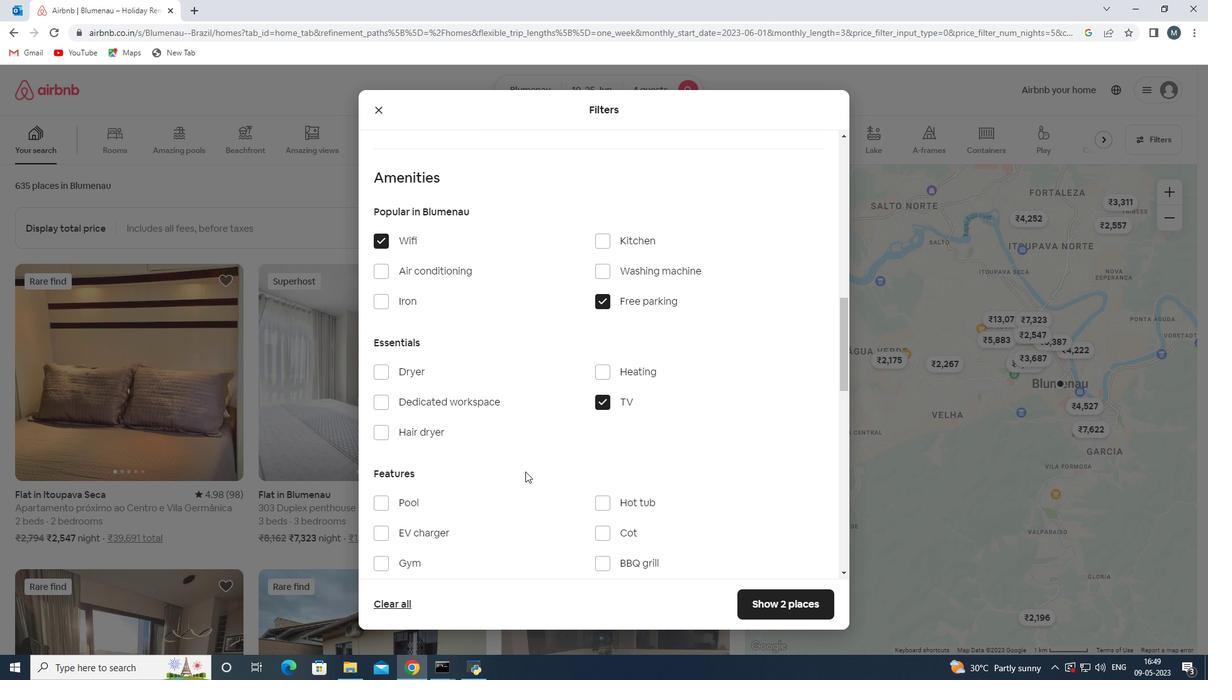 
Action: Mouse moved to (525, 472)
Screenshot: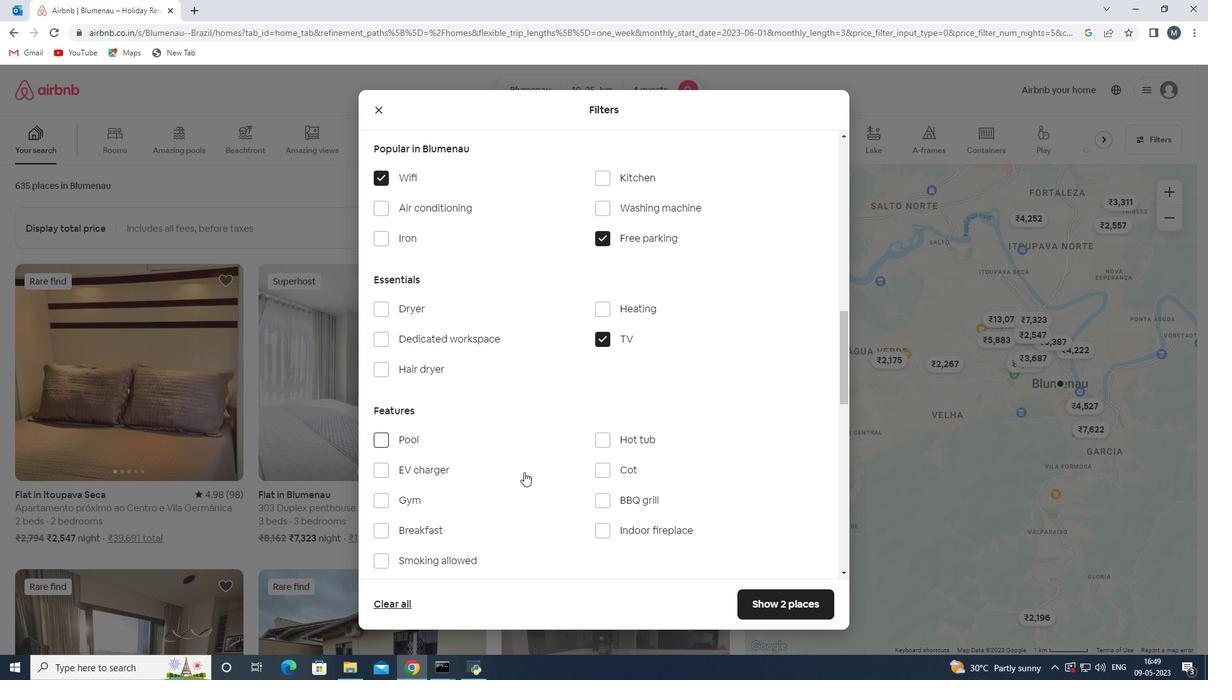 
Action: Mouse scrolled (525, 471) with delta (0, 0)
Screenshot: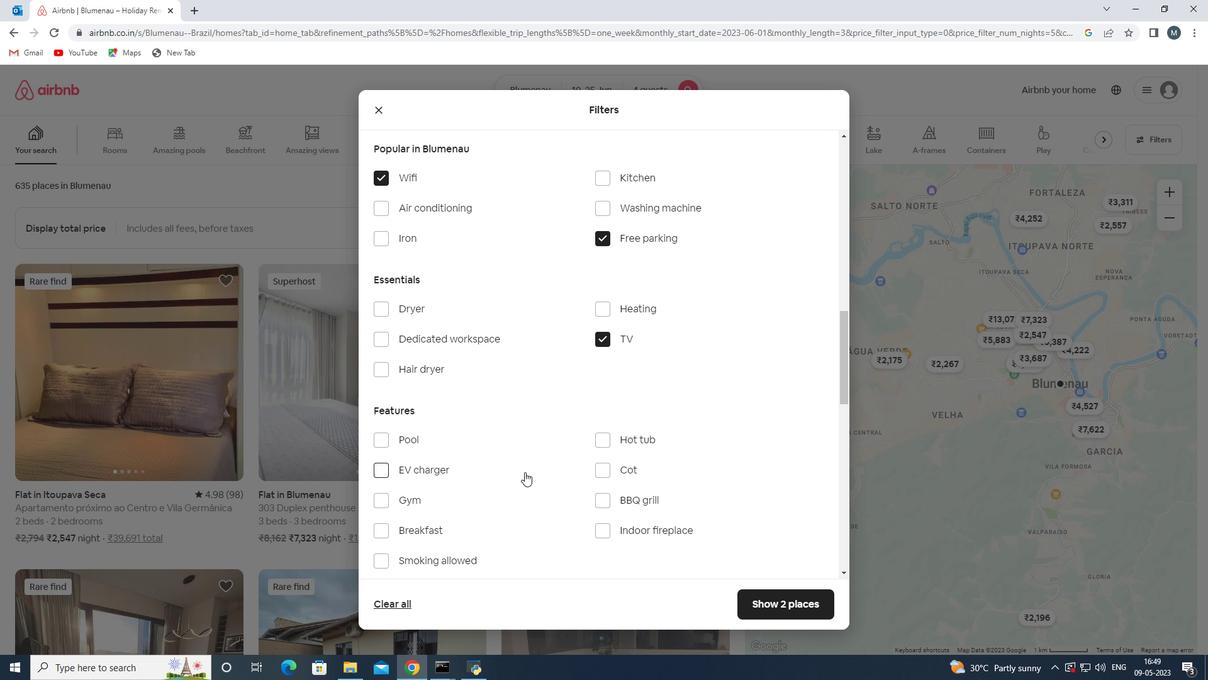 
Action: Mouse moved to (516, 476)
Screenshot: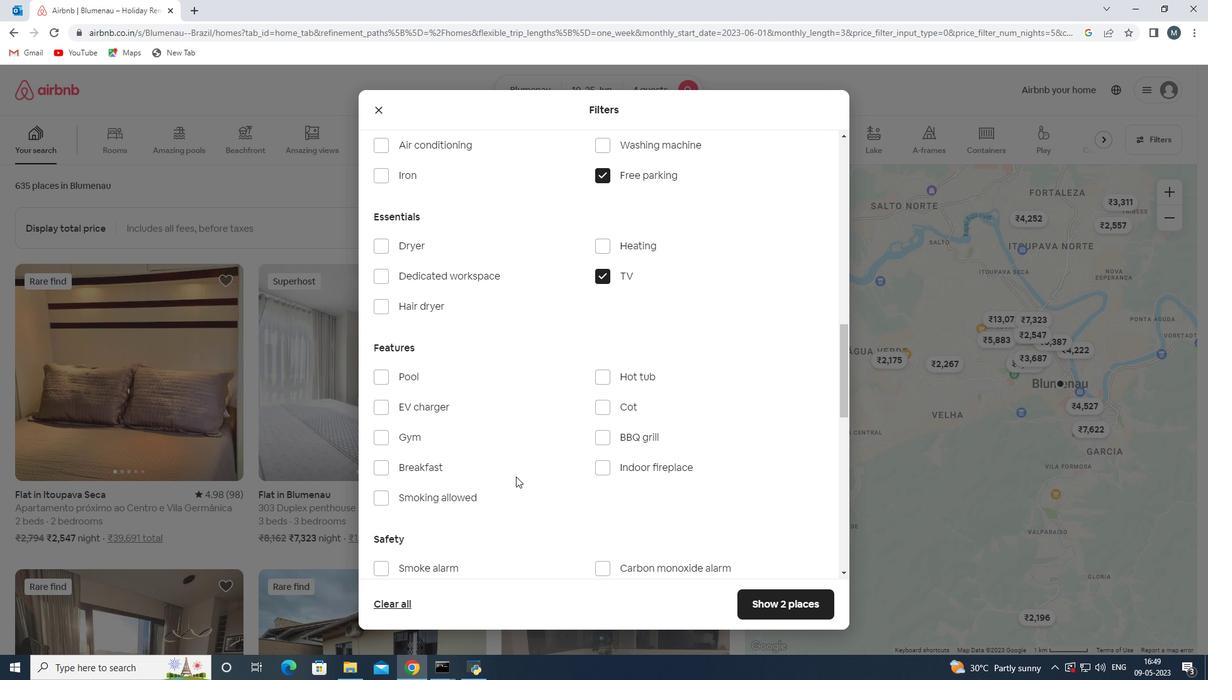 
Action: Mouse scrolled (516, 476) with delta (0, 0)
Screenshot: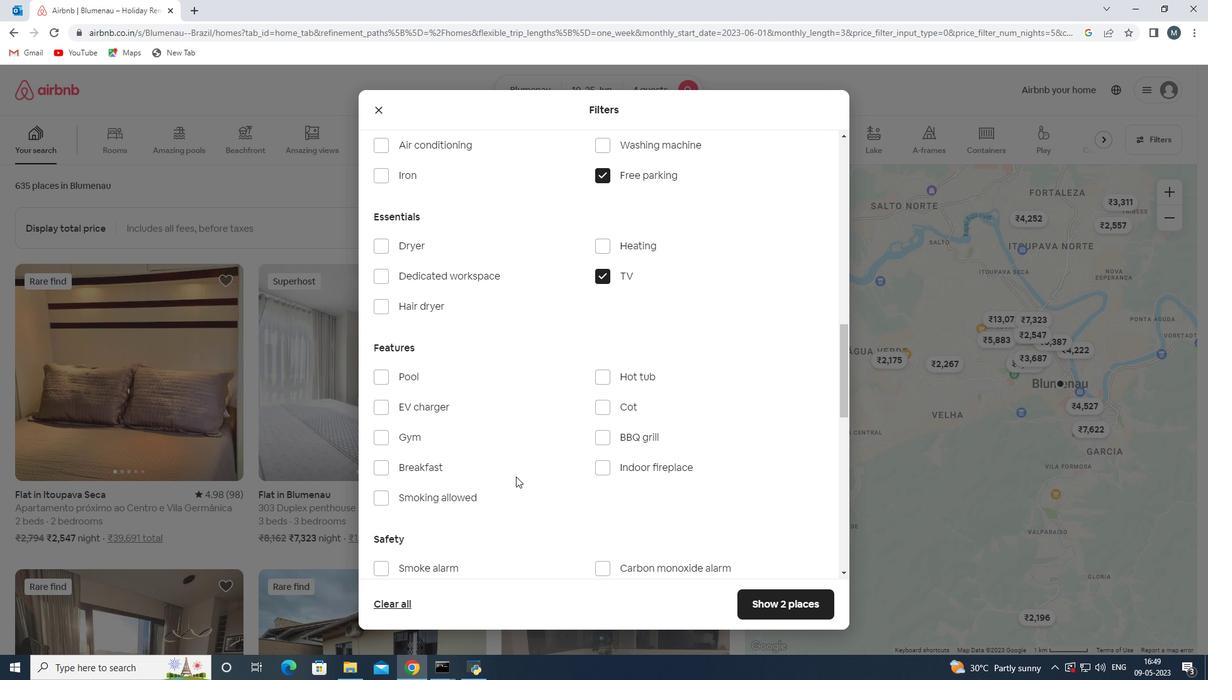 
Action: Mouse scrolled (516, 476) with delta (0, 0)
Screenshot: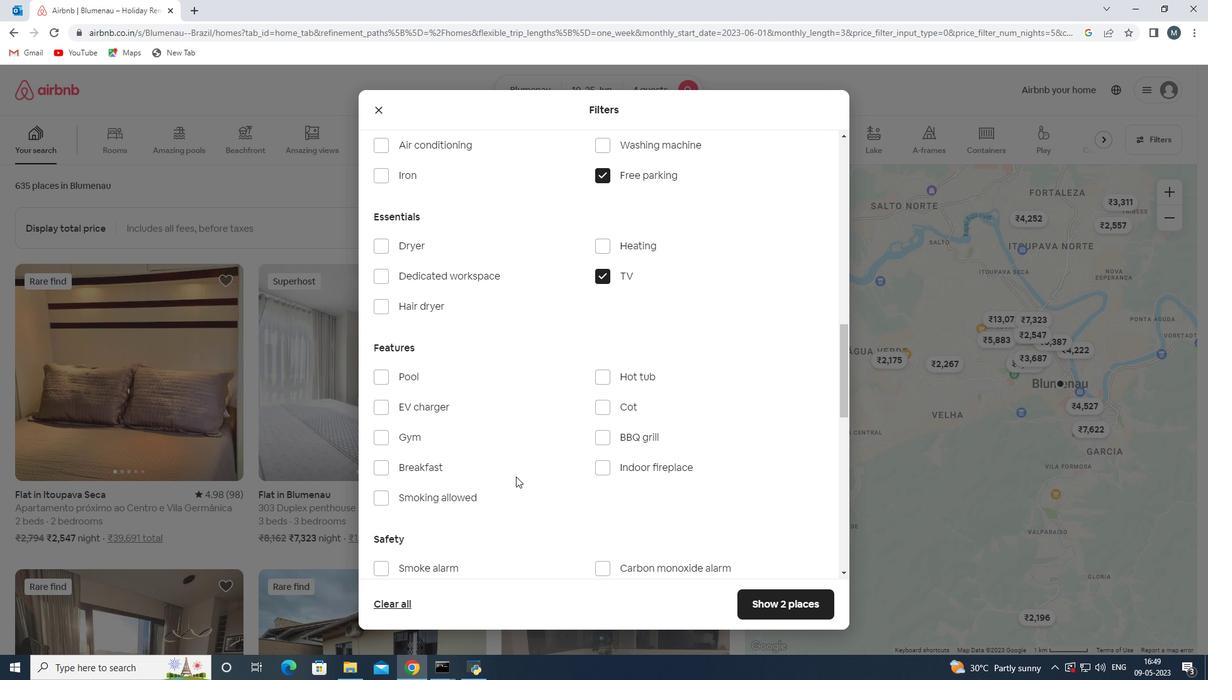 
Action: Mouse moved to (516, 477)
Screenshot: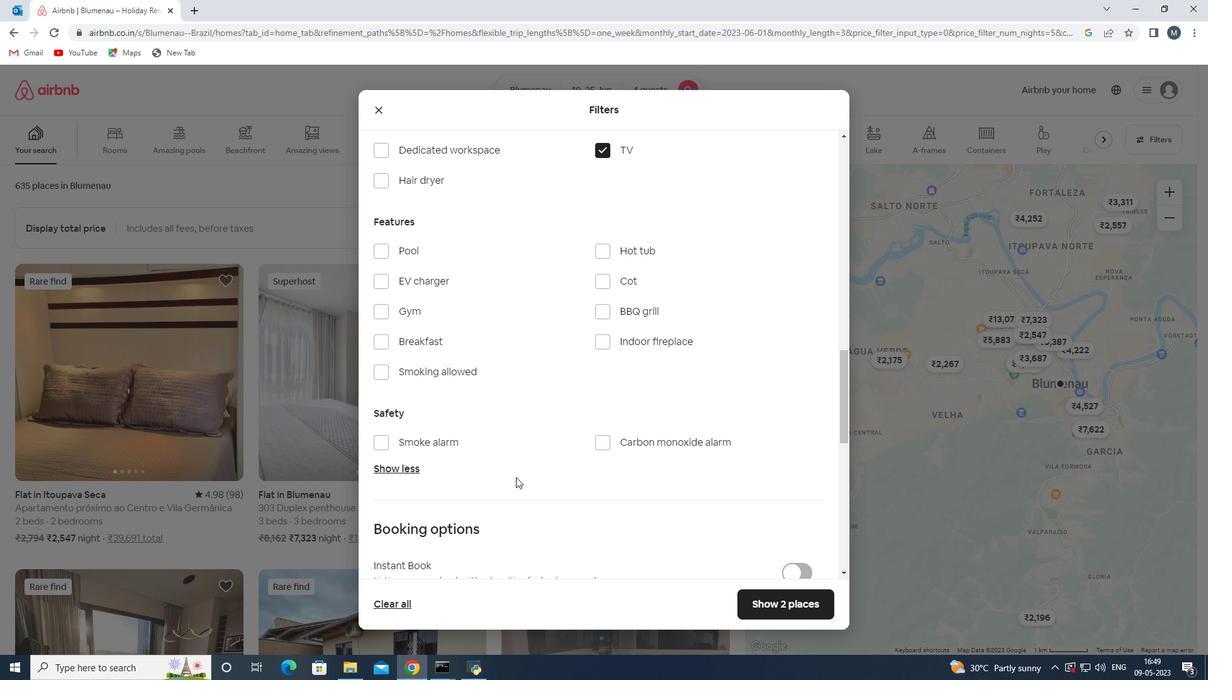 
Action: Mouse scrolled (516, 477) with delta (0, 0)
Screenshot: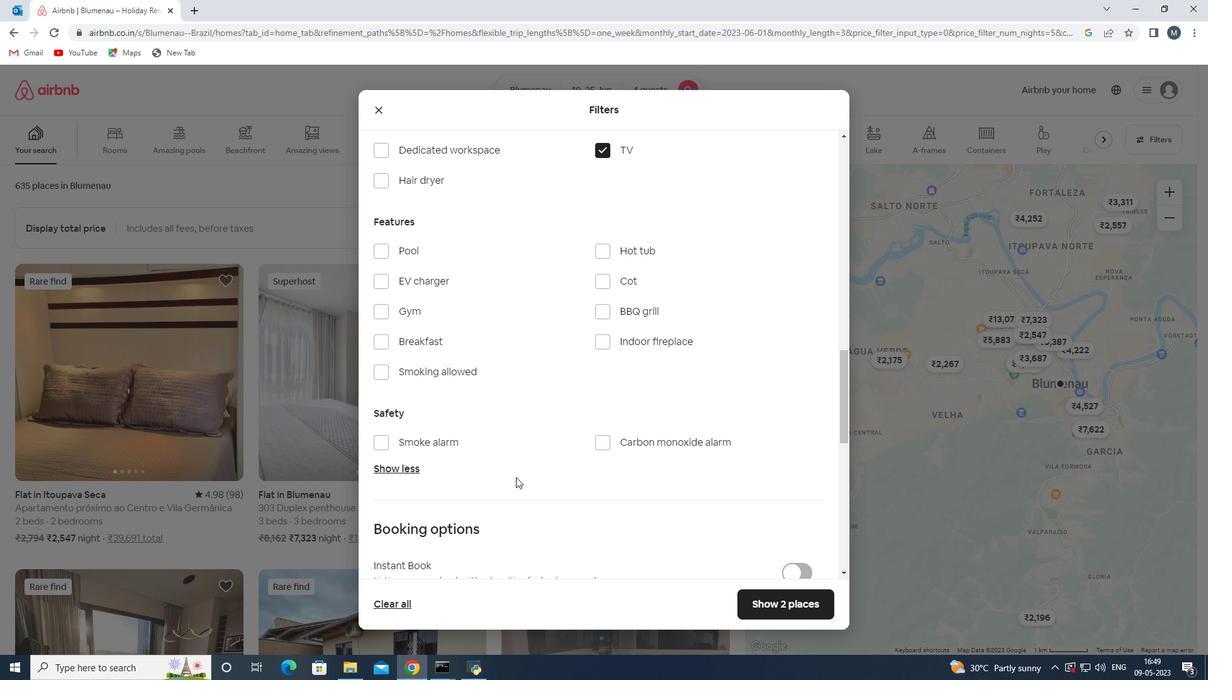 
Action: Mouse moved to (452, 407)
Screenshot: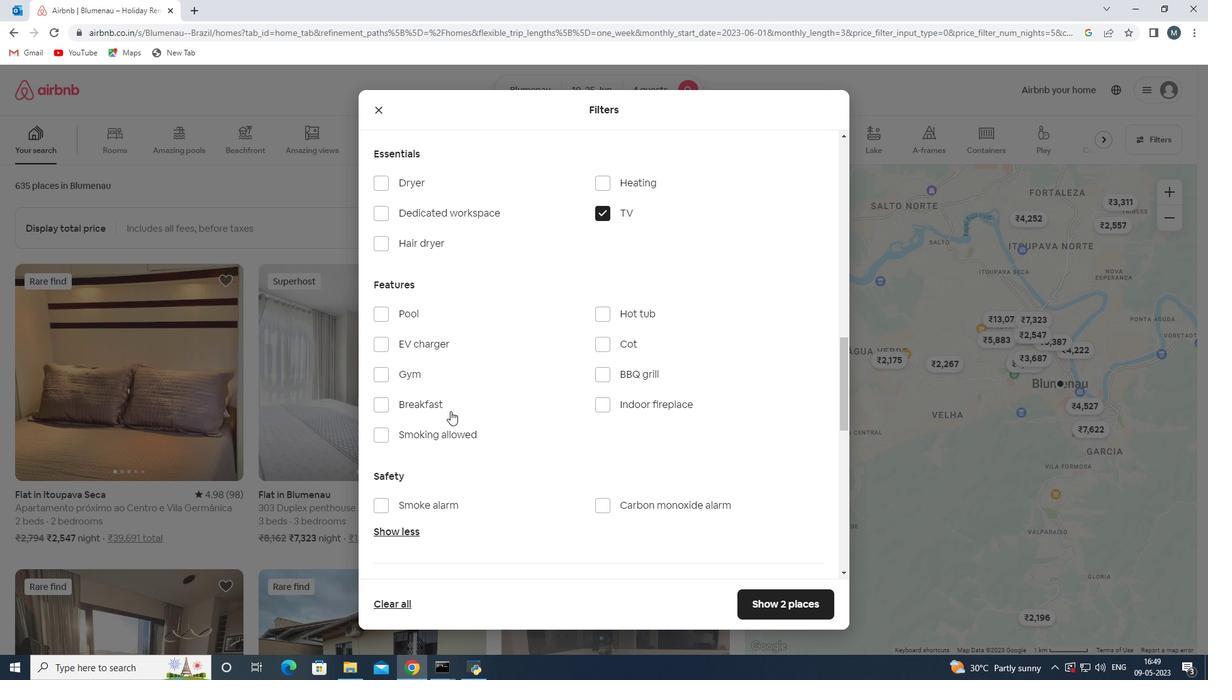 
Action: Mouse pressed left at (452, 407)
Screenshot: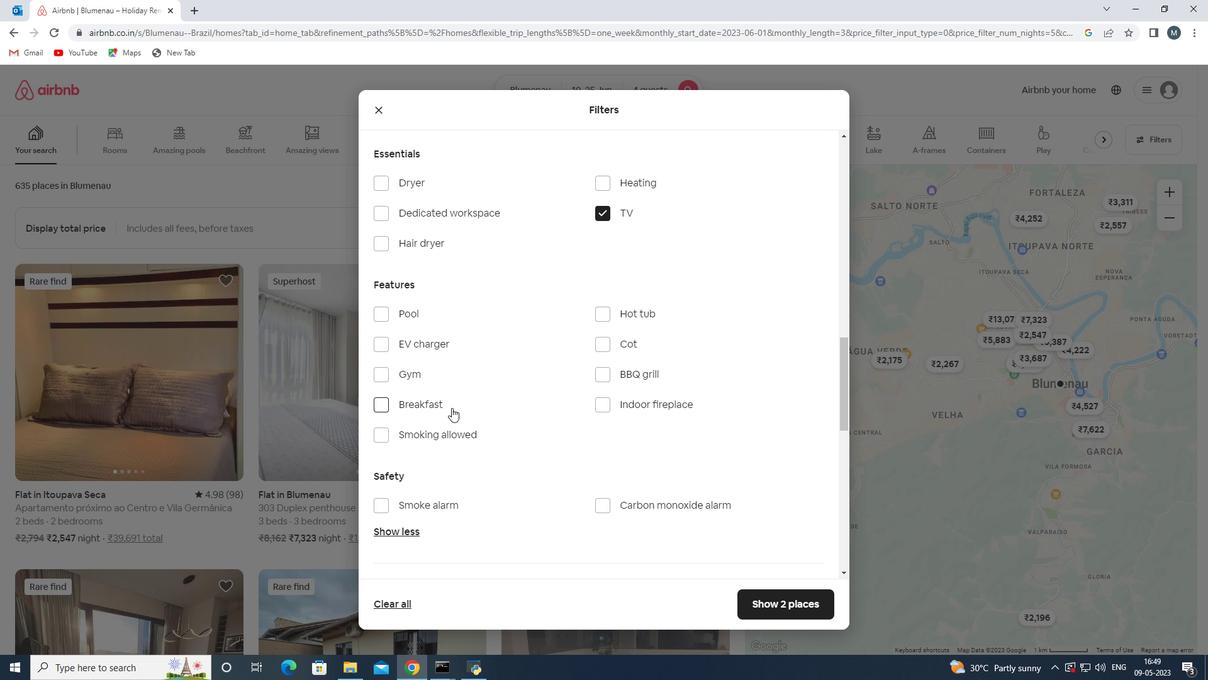 
Action: Mouse moved to (420, 377)
Screenshot: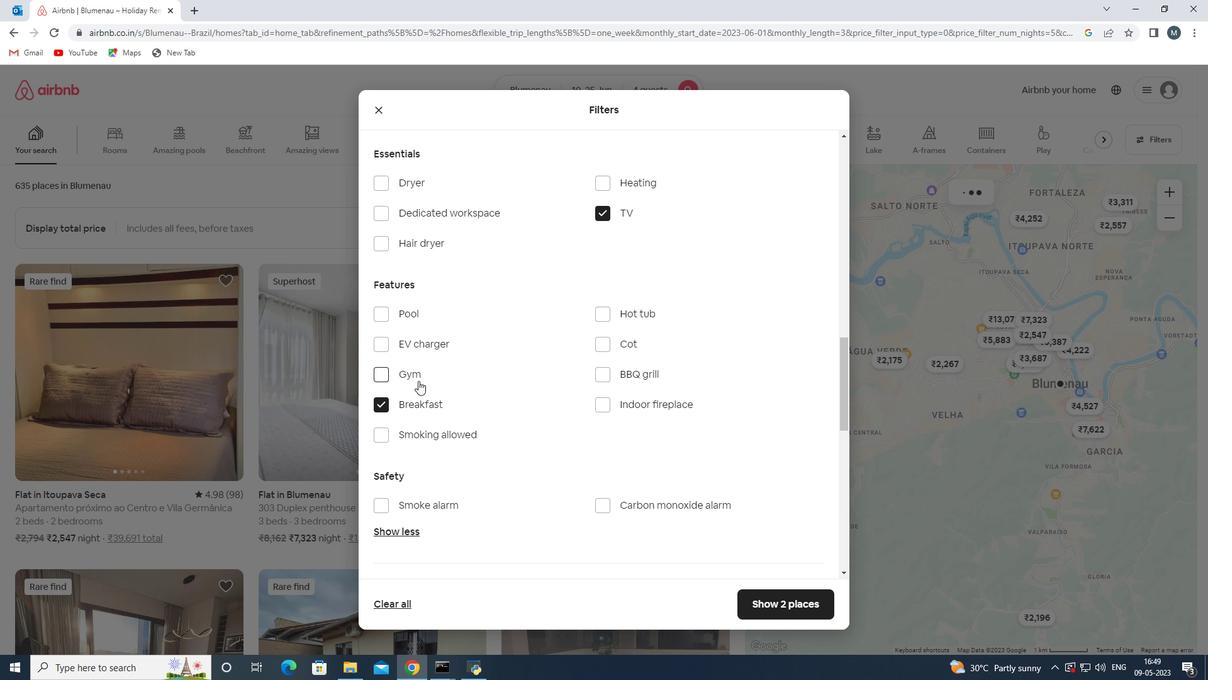 
Action: Mouse pressed left at (420, 377)
Screenshot: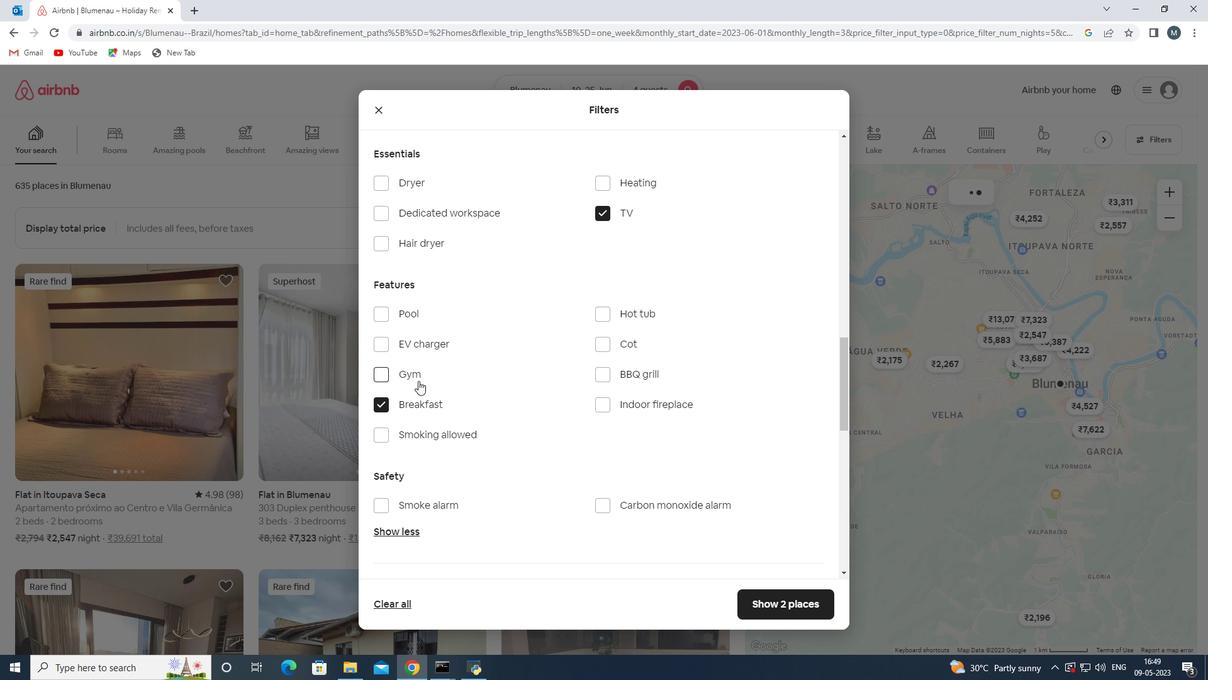 
Action: Mouse moved to (478, 404)
Screenshot: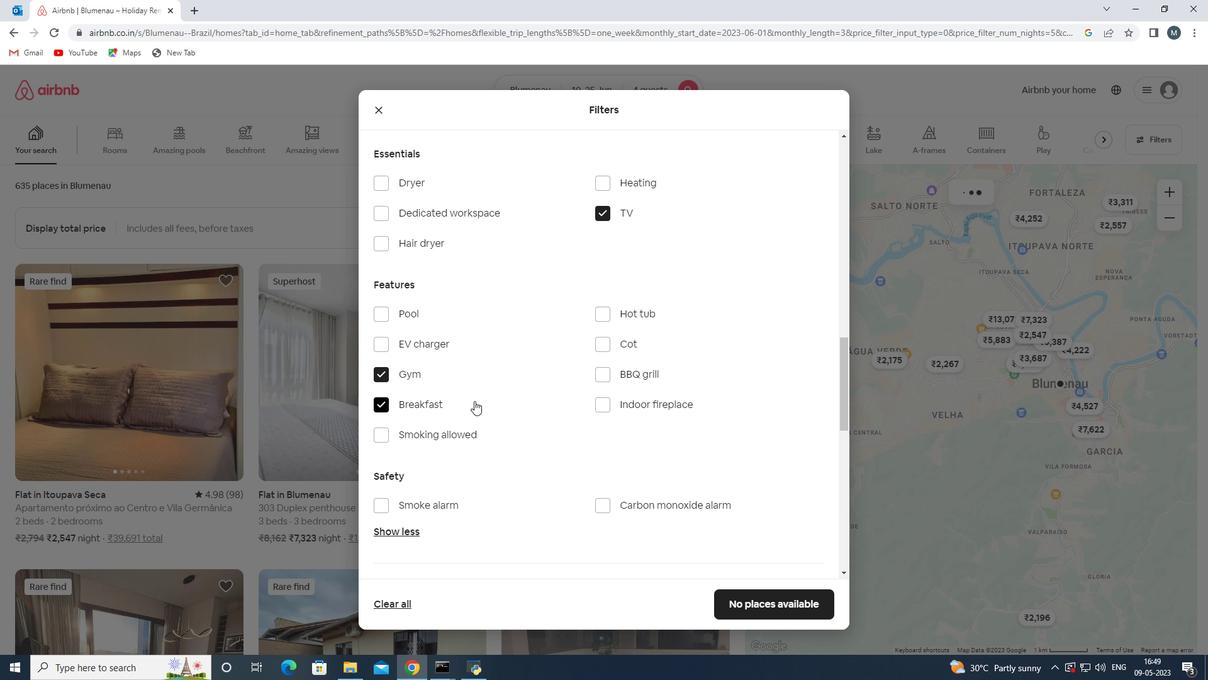 
Action: Mouse scrolled (476, 402) with delta (0, 0)
Screenshot: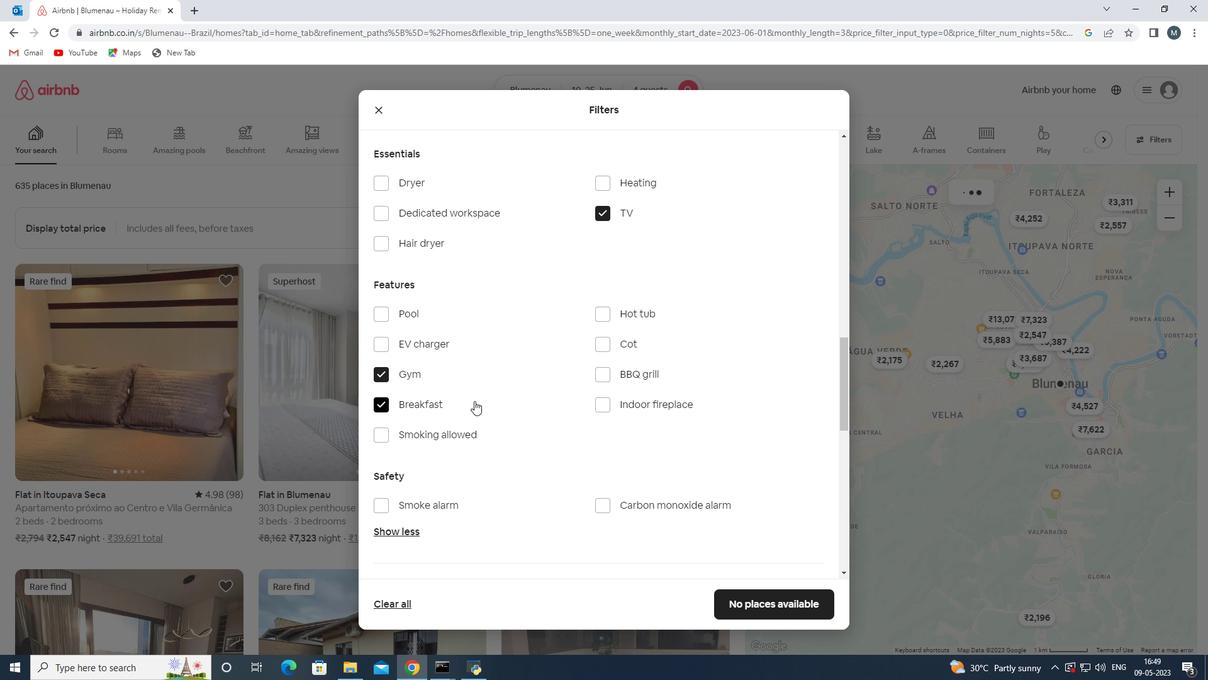 
Action: Mouse scrolled (478, 404) with delta (0, 0)
Screenshot: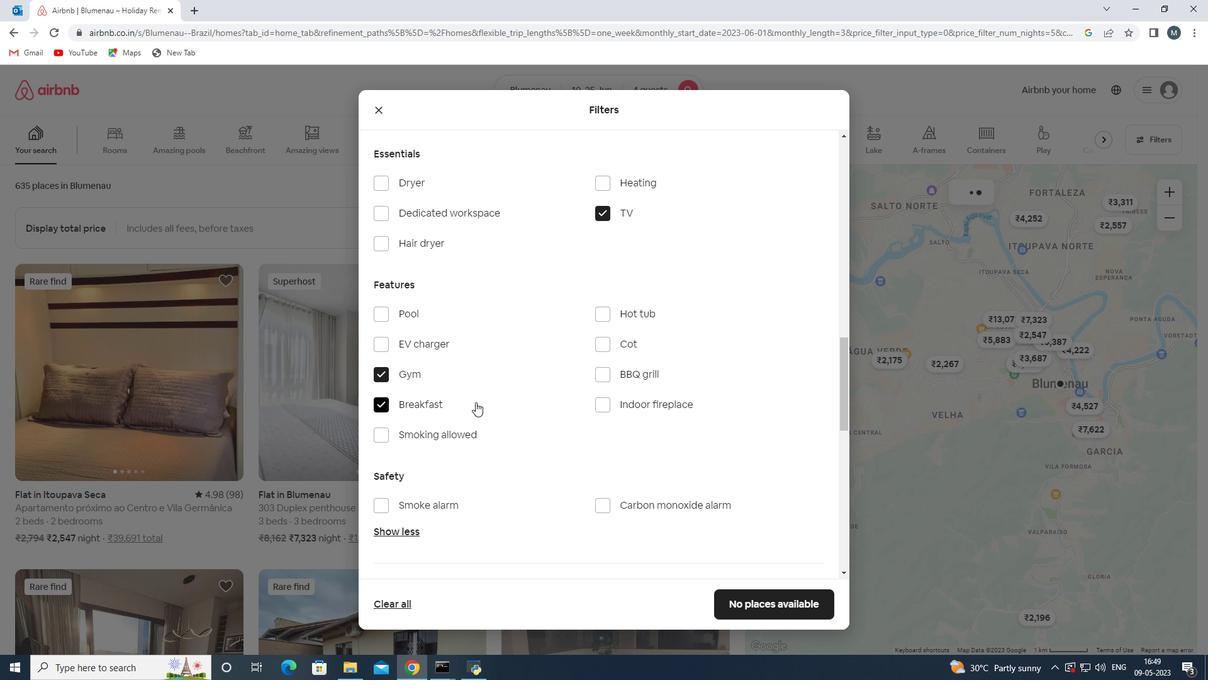 
Action: Mouse moved to (479, 406)
Screenshot: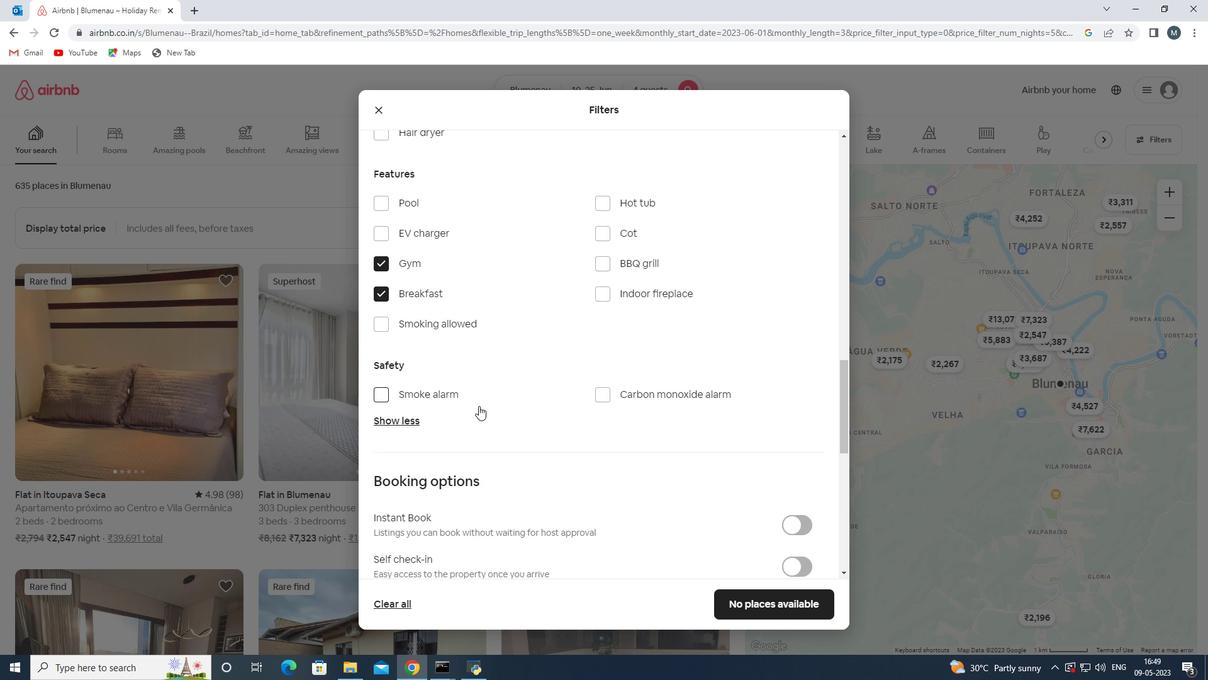 
Action: Mouse scrolled (479, 405) with delta (0, 0)
Screenshot: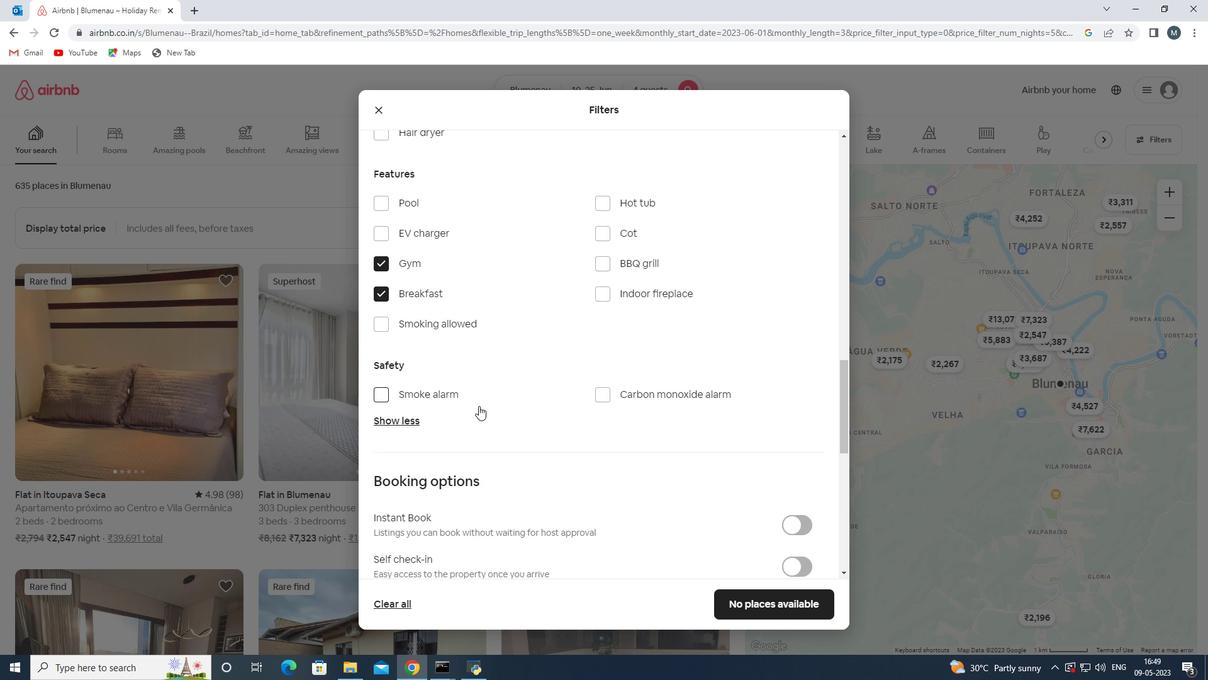 
Action: Mouse moved to (480, 407)
Screenshot: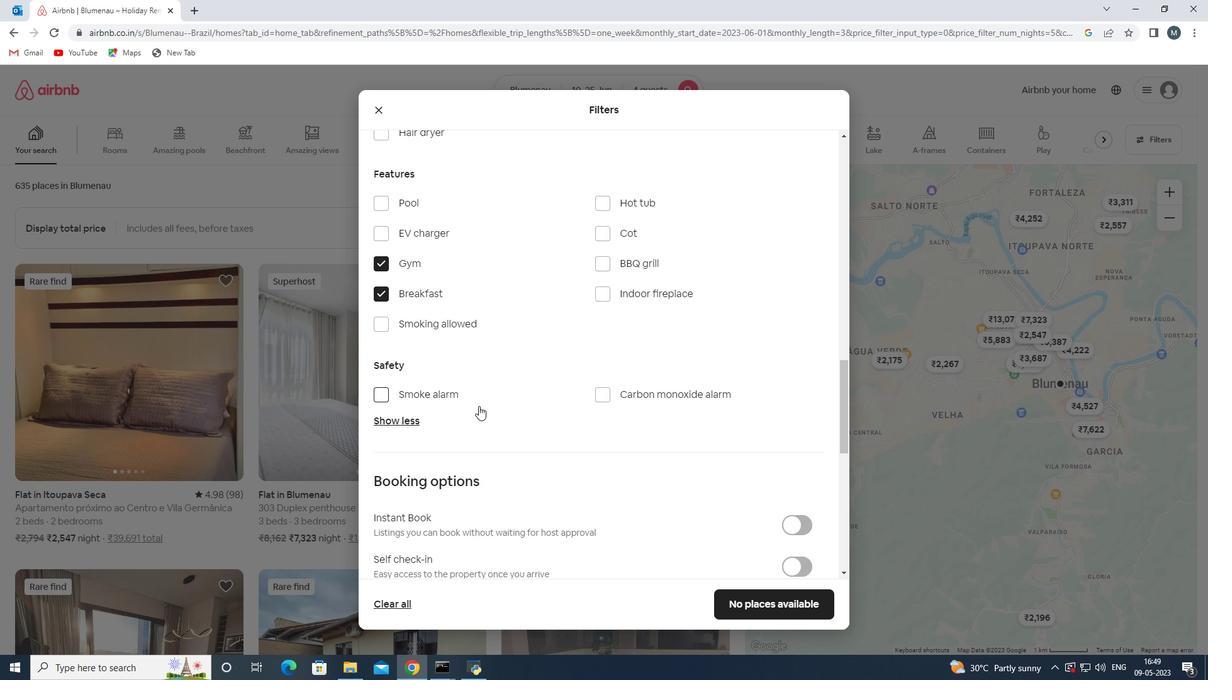 
Action: Mouse scrolled (480, 406) with delta (0, 0)
Screenshot: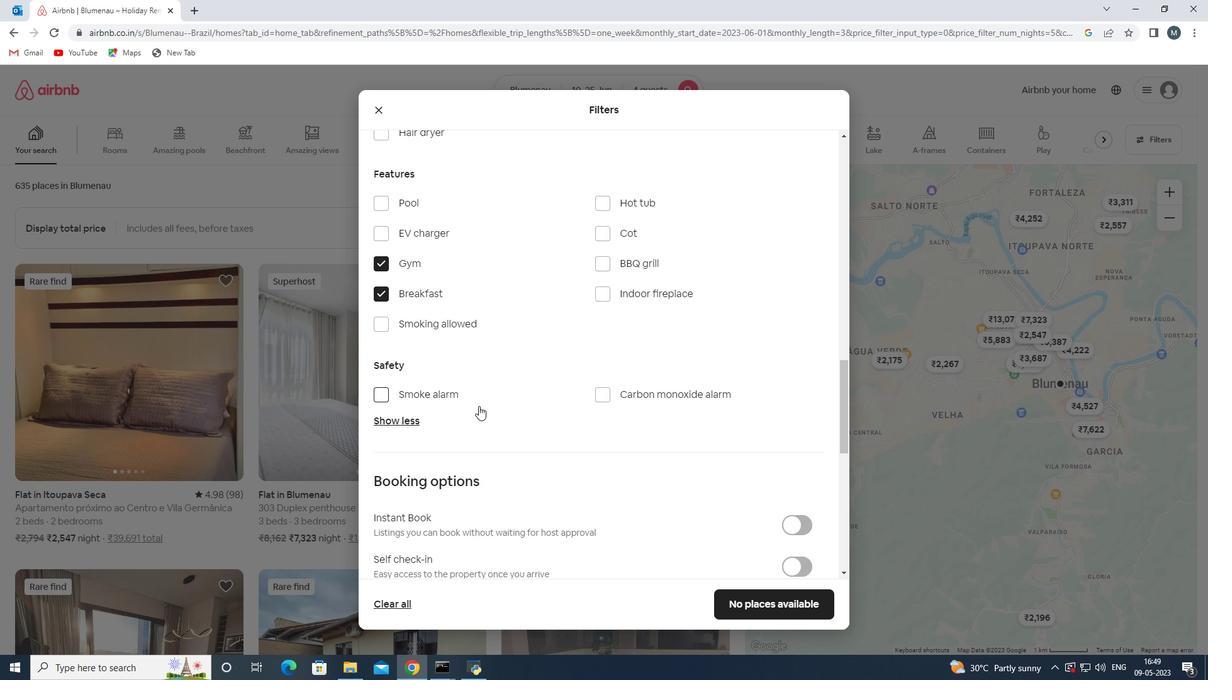 
Action: Mouse moved to (797, 421)
Screenshot: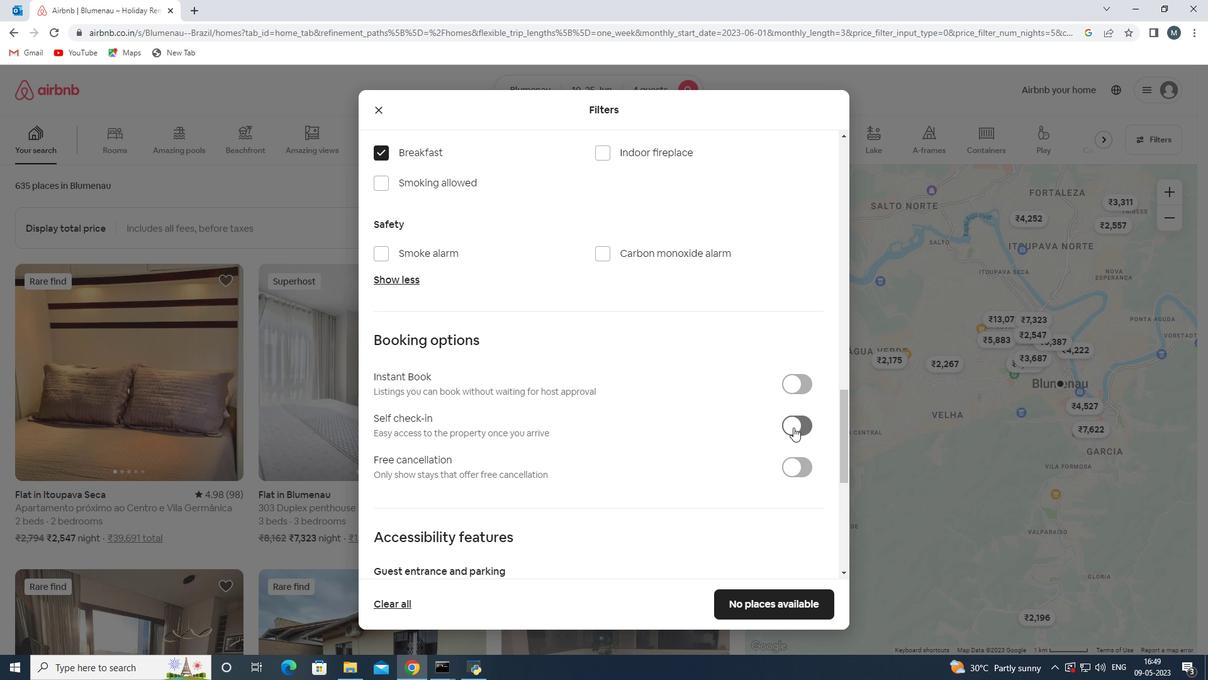 
Action: Mouse pressed left at (797, 421)
Screenshot: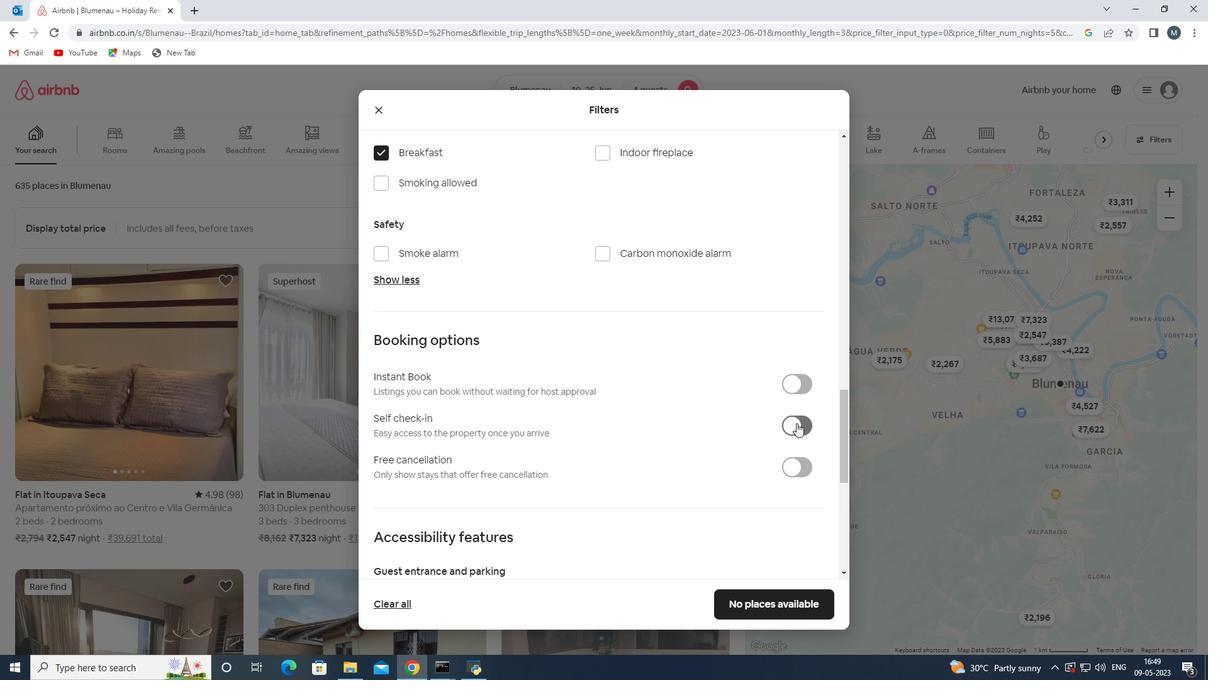
Action: Mouse moved to (612, 451)
Screenshot: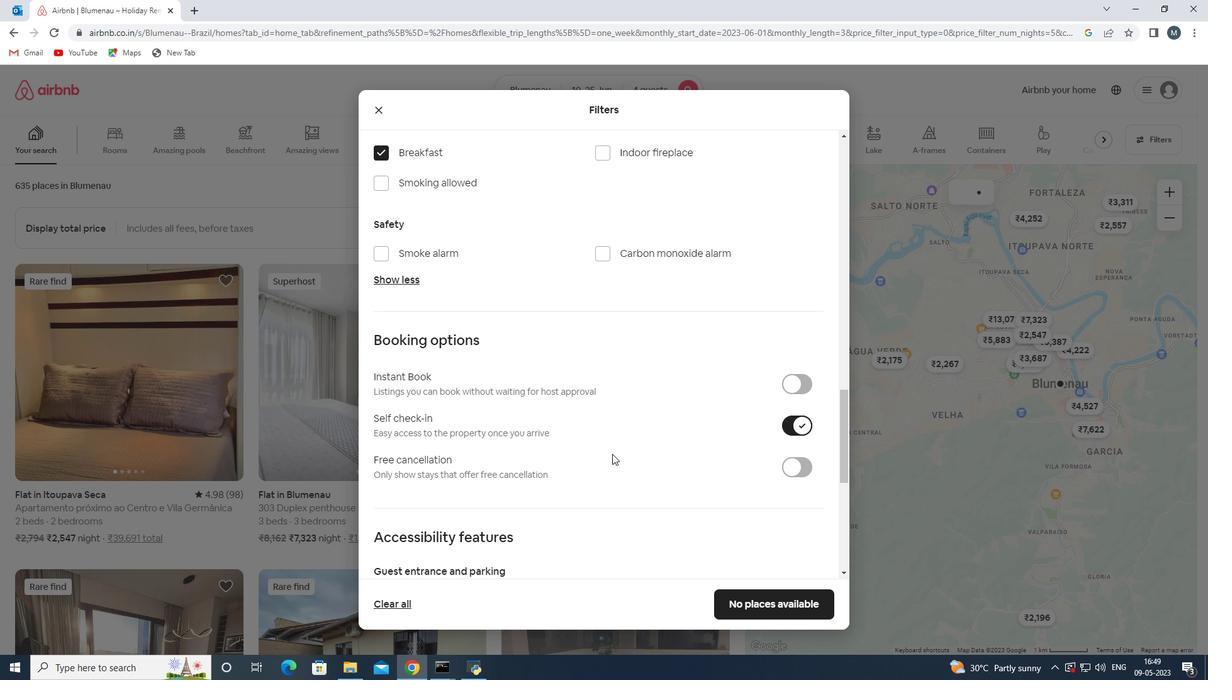 
Action: Mouse scrolled (612, 450) with delta (0, 0)
Screenshot: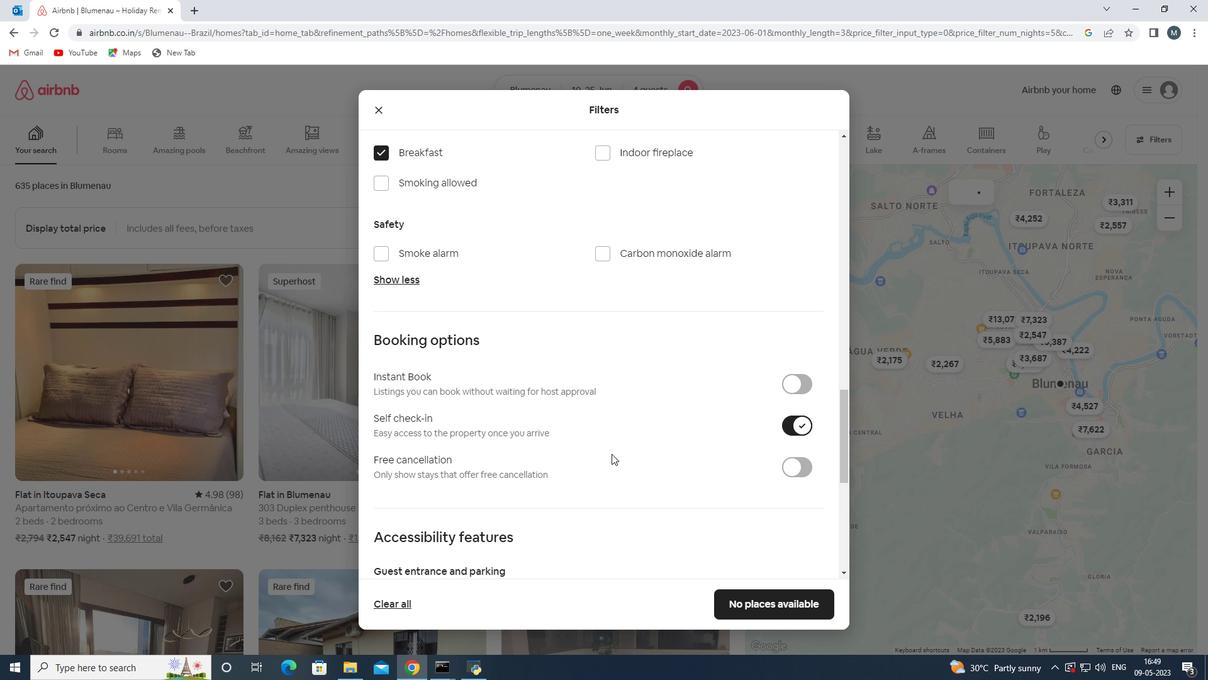 
Action: Mouse scrolled (612, 450) with delta (0, 0)
Screenshot: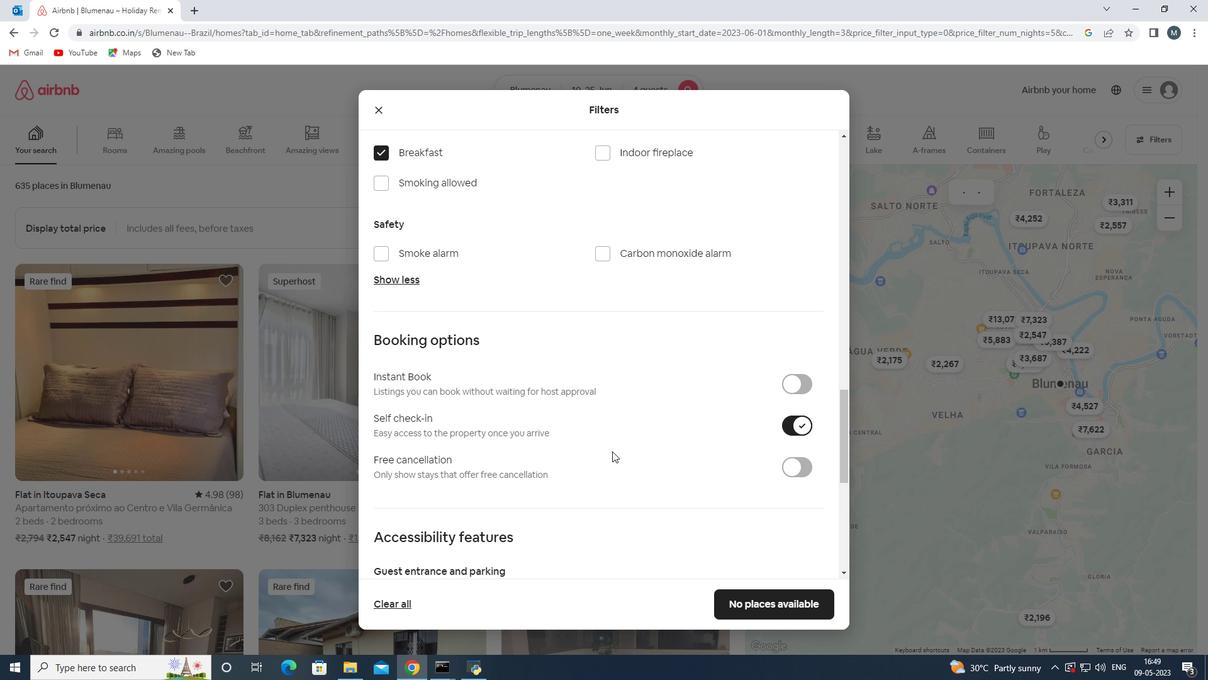 
Action: Mouse scrolled (612, 450) with delta (0, 0)
Screenshot: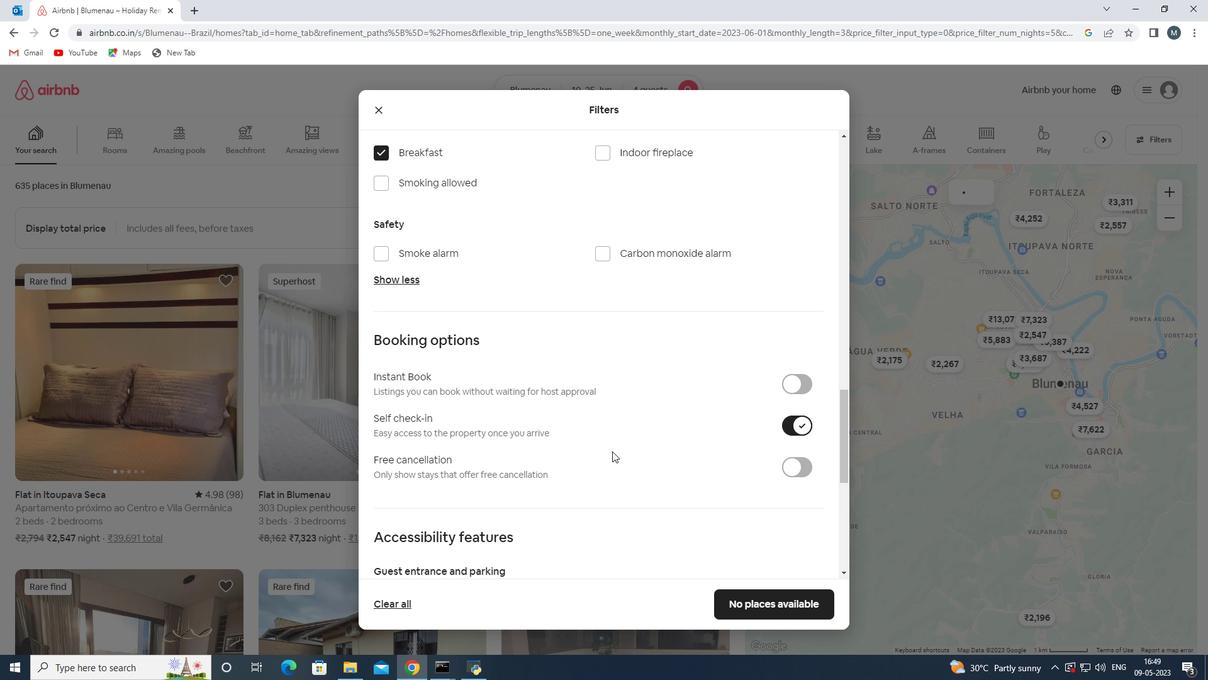 
Action: Mouse moved to (607, 455)
Screenshot: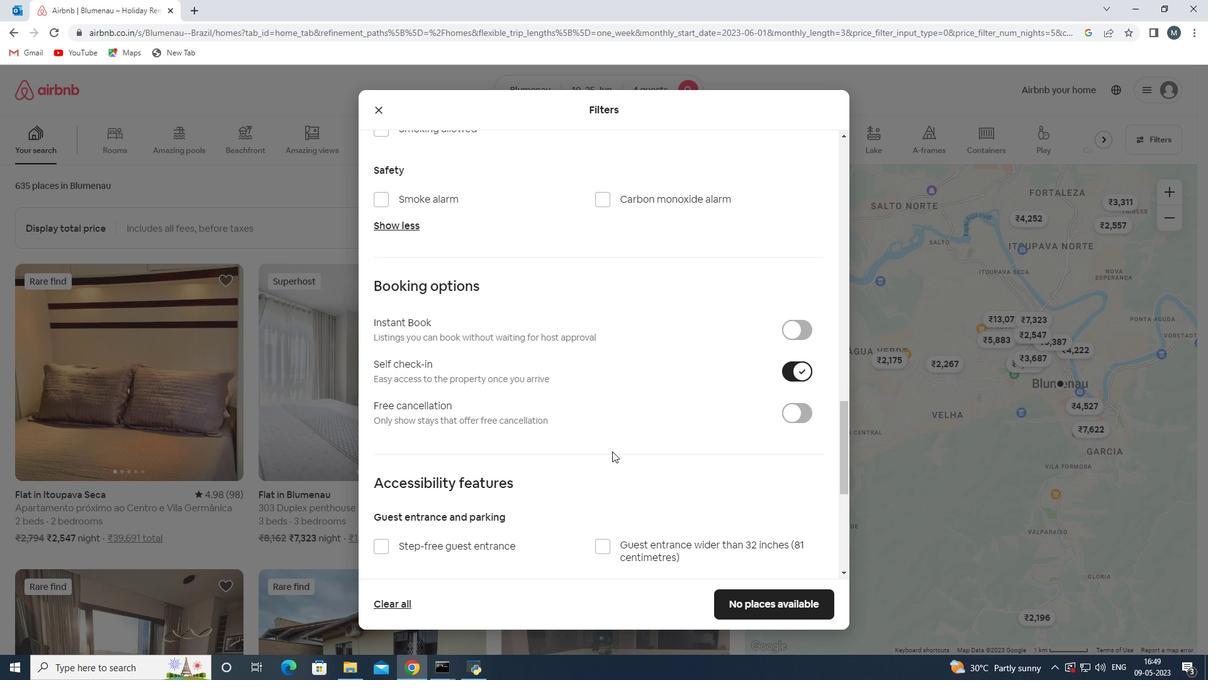 
Action: Mouse scrolled (607, 455) with delta (0, 0)
Screenshot: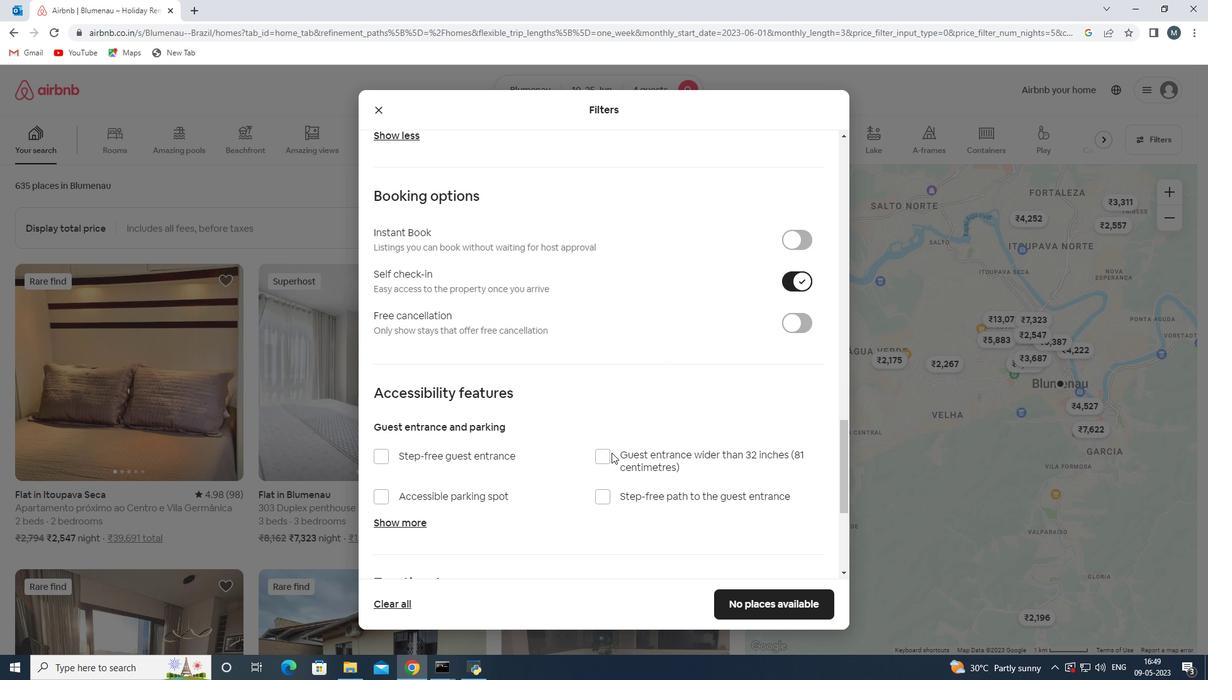 
Action: Mouse moved to (605, 458)
Screenshot: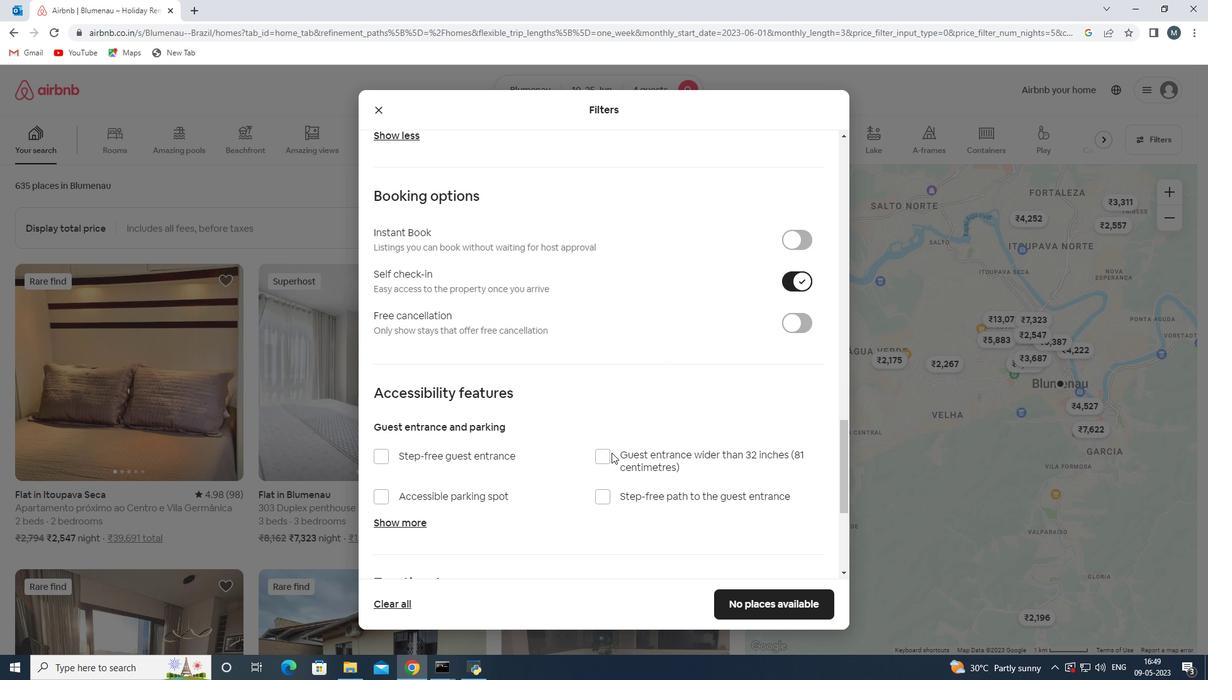 
Action: Mouse scrolled (605, 457) with delta (0, 0)
Screenshot: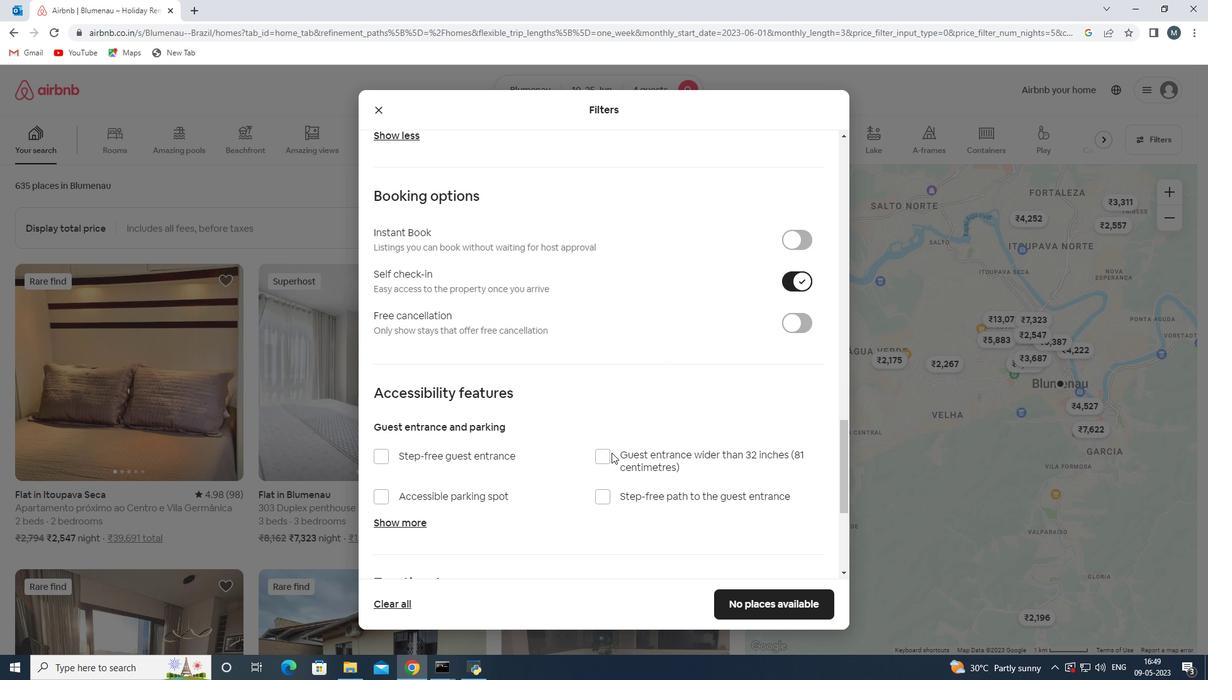 
Action: Mouse moved to (490, 476)
Screenshot: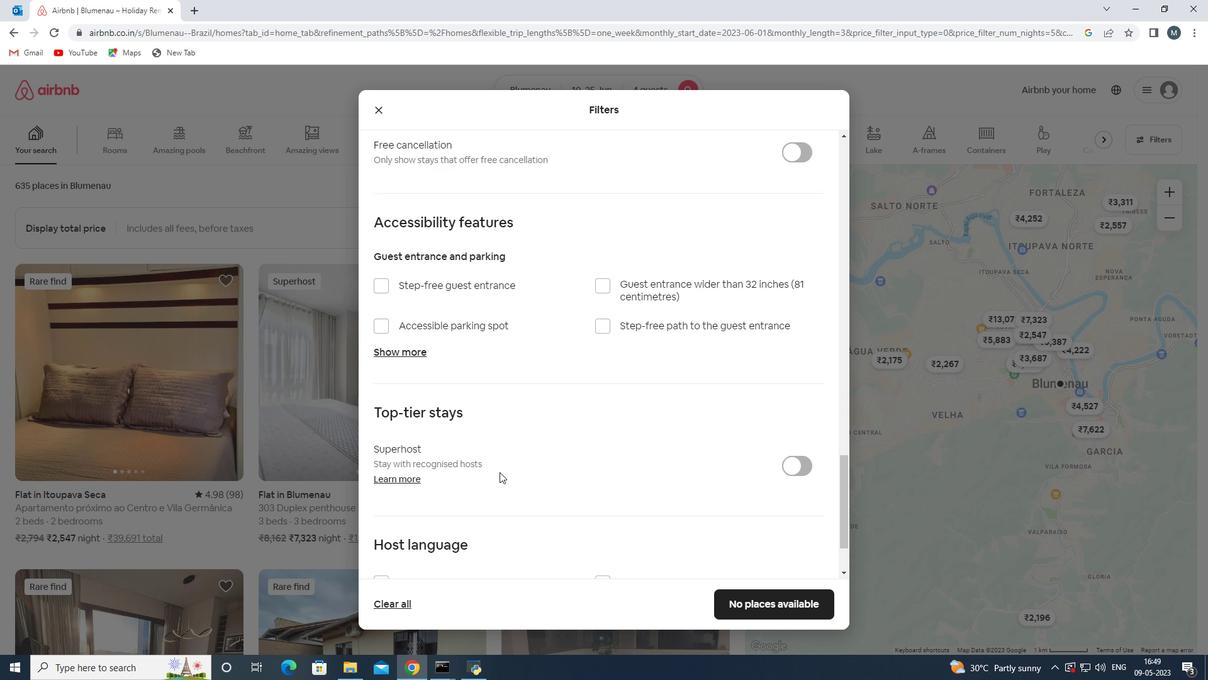 
Action: Mouse scrolled (492, 475) with delta (0, 0)
Screenshot: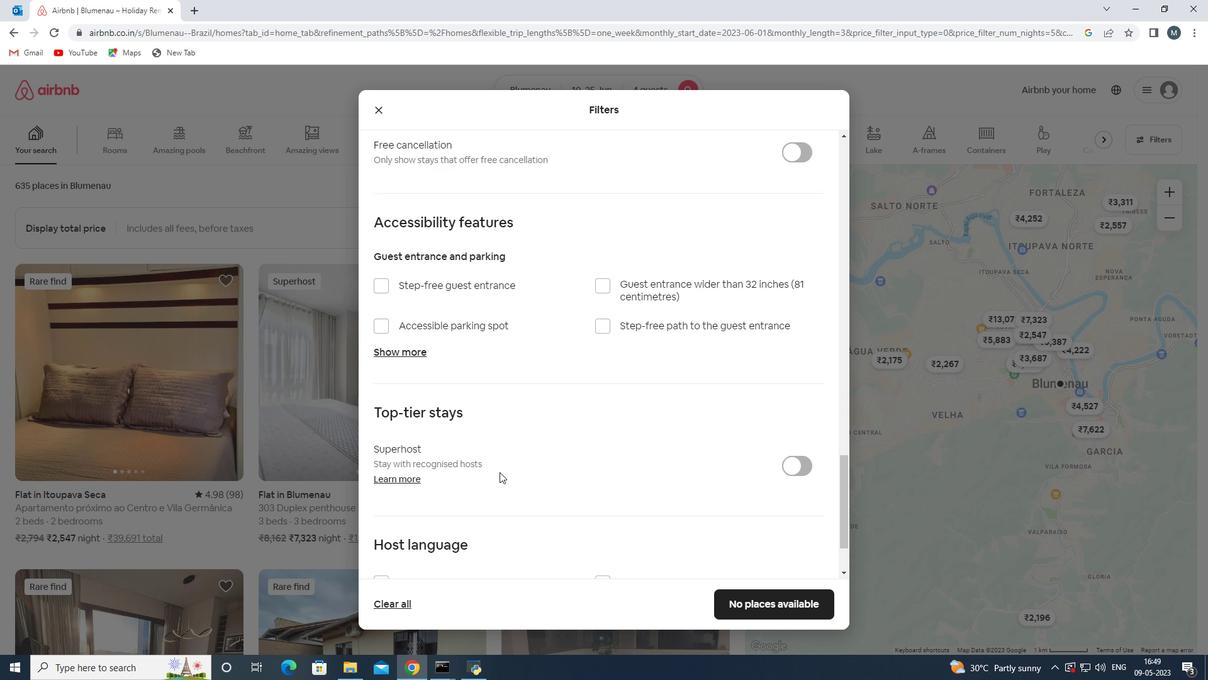 
Action: Mouse moved to (490, 476)
Screenshot: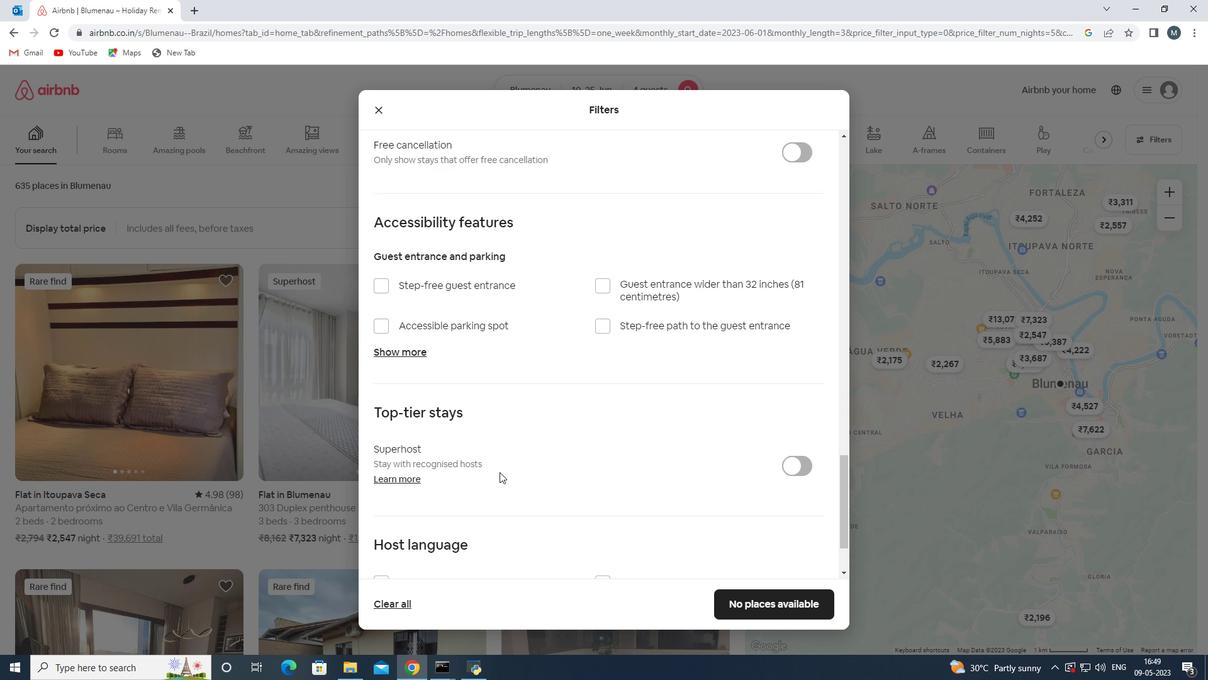 
Action: Mouse scrolled (490, 475) with delta (0, 0)
Screenshot: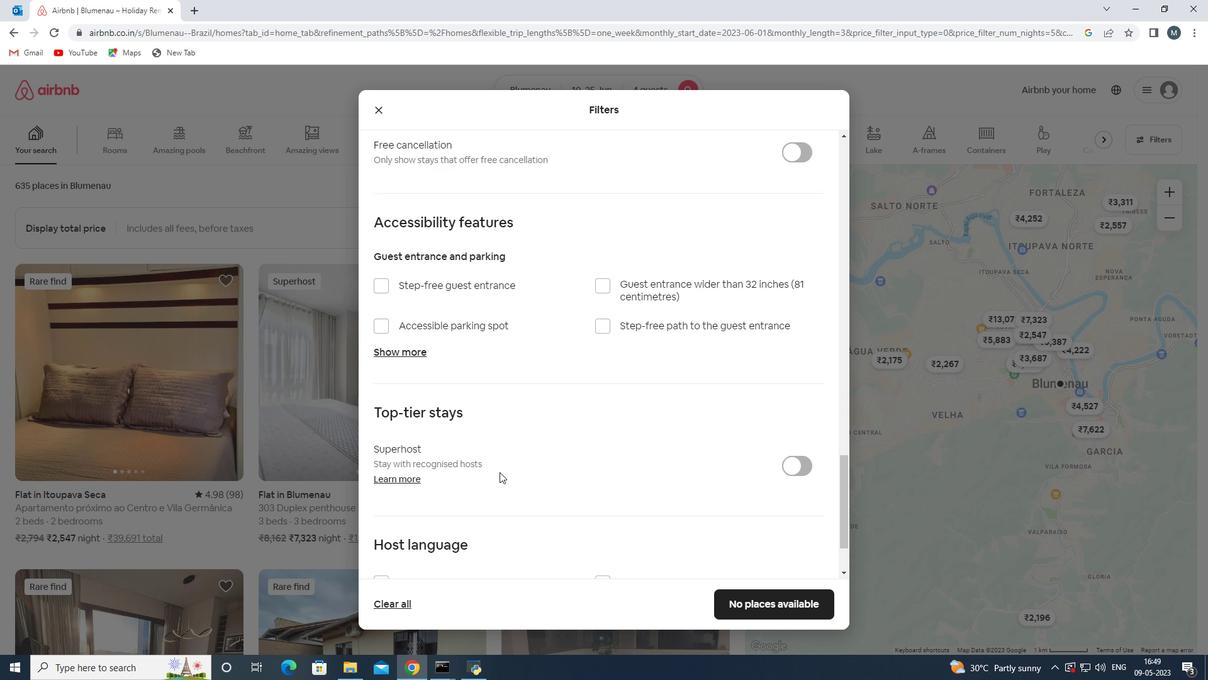 
Action: Mouse moved to (489, 477)
Screenshot: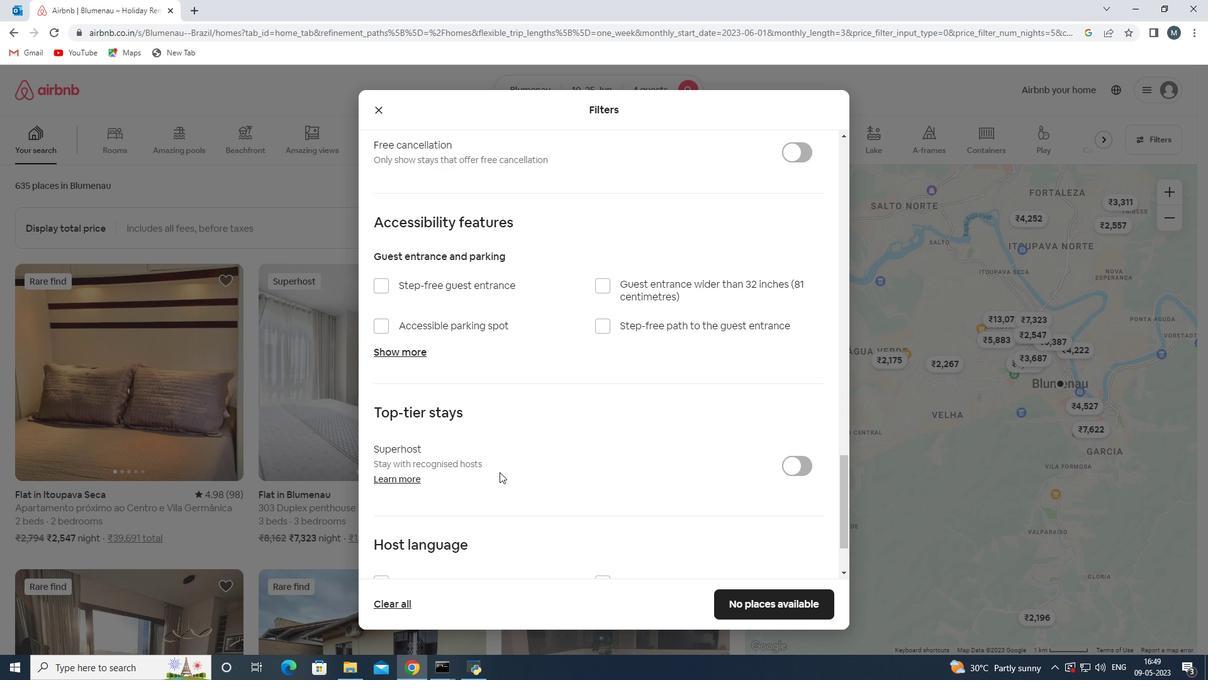 
Action: Mouse scrolled (489, 477) with delta (0, 0)
Screenshot: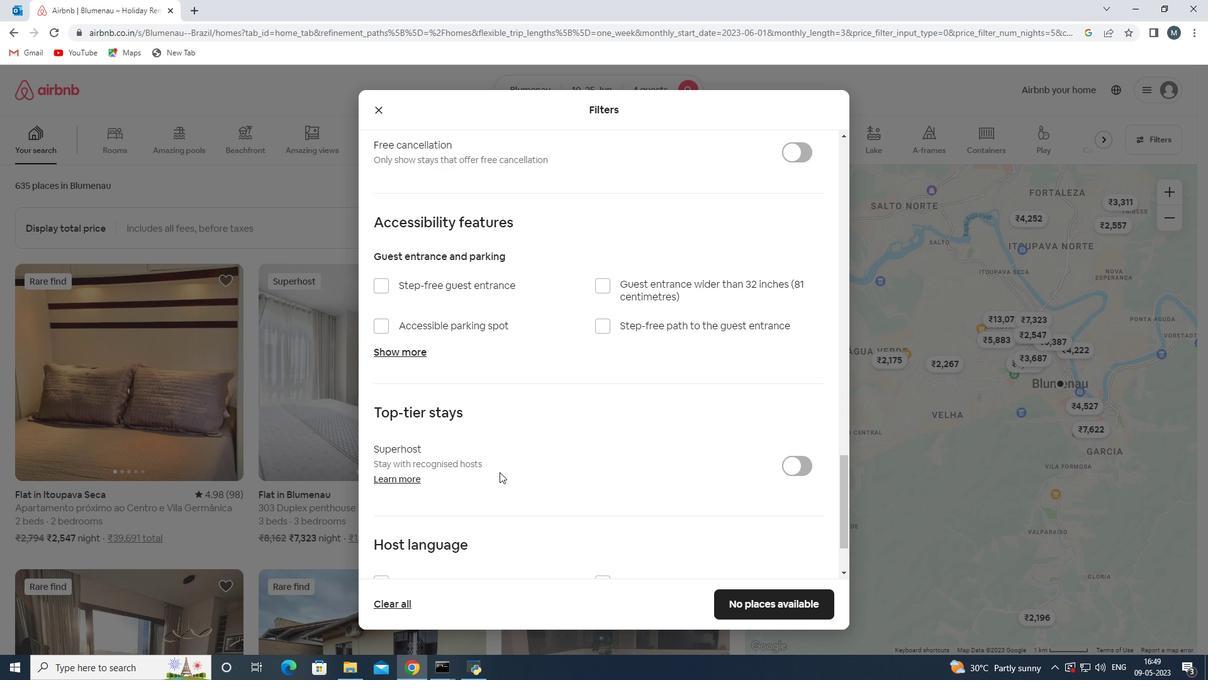 
Action: Mouse moved to (416, 490)
Screenshot: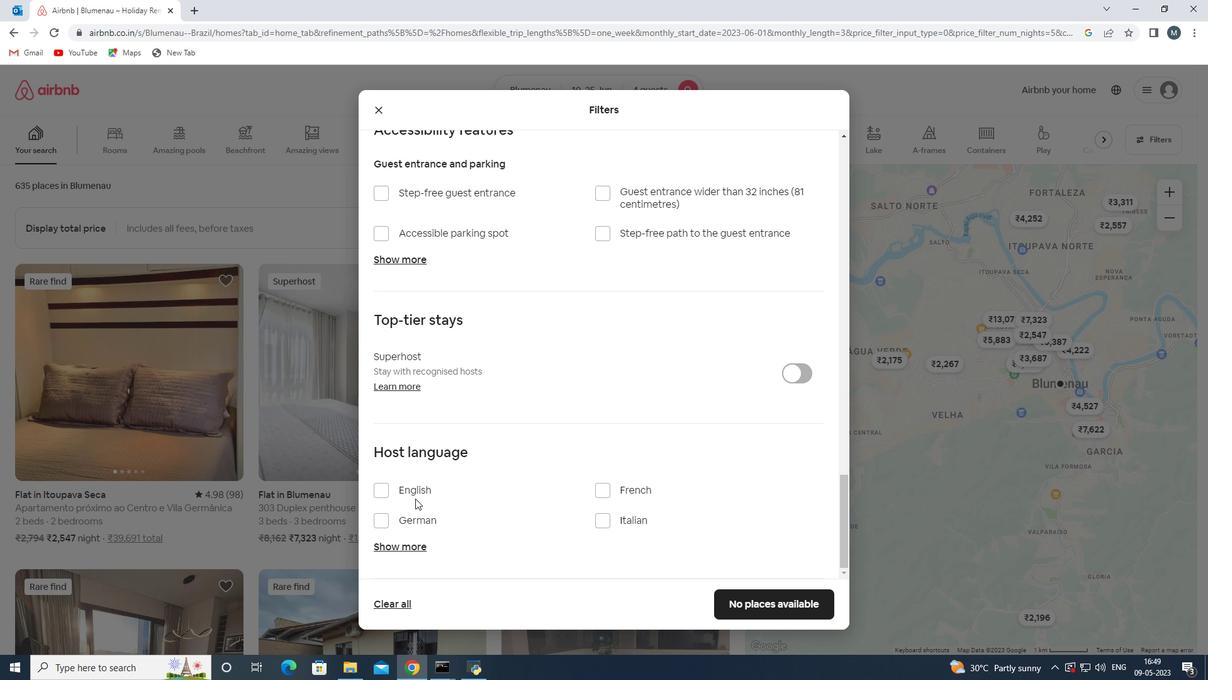 
Action: Mouse pressed left at (416, 490)
Screenshot: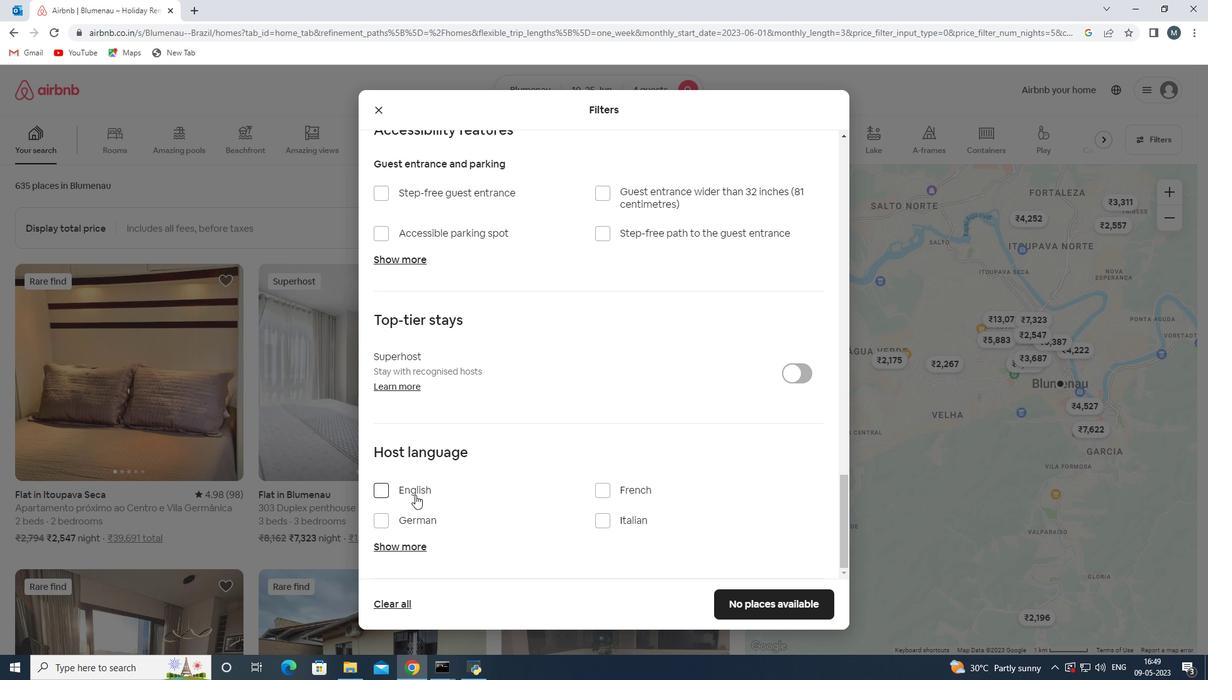 
Action: Mouse moved to (739, 601)
Screenshot: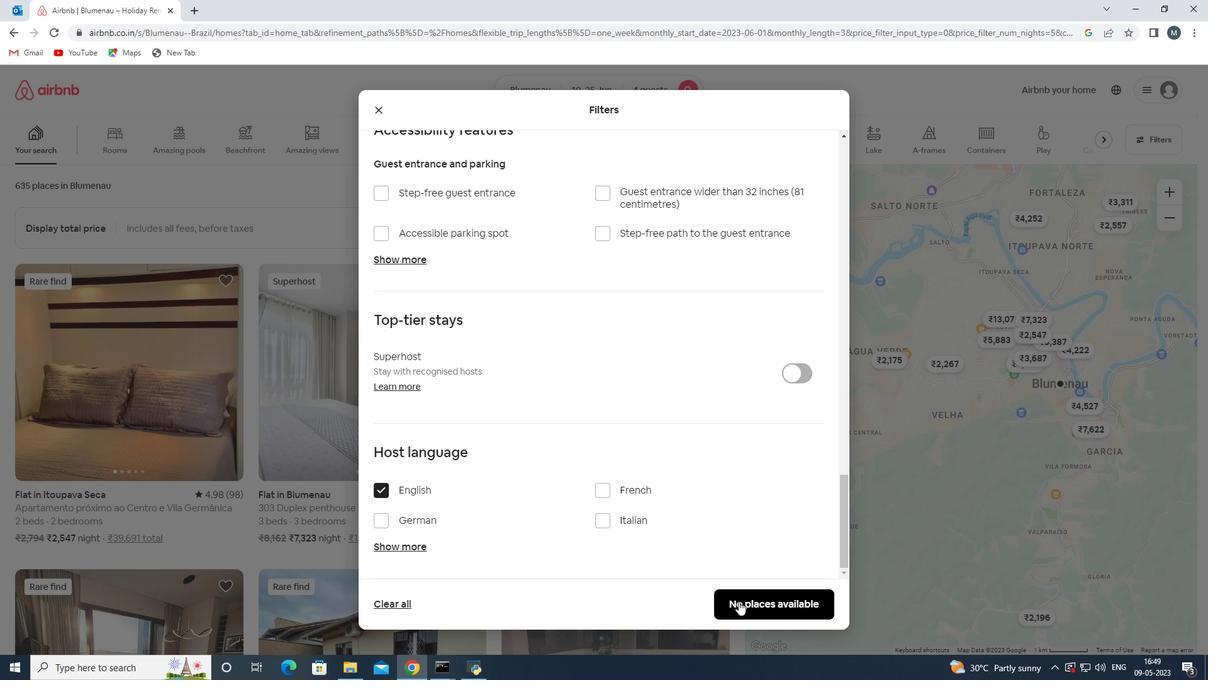 
Action: Mouse pressed left at (739, 601)
Screenshot: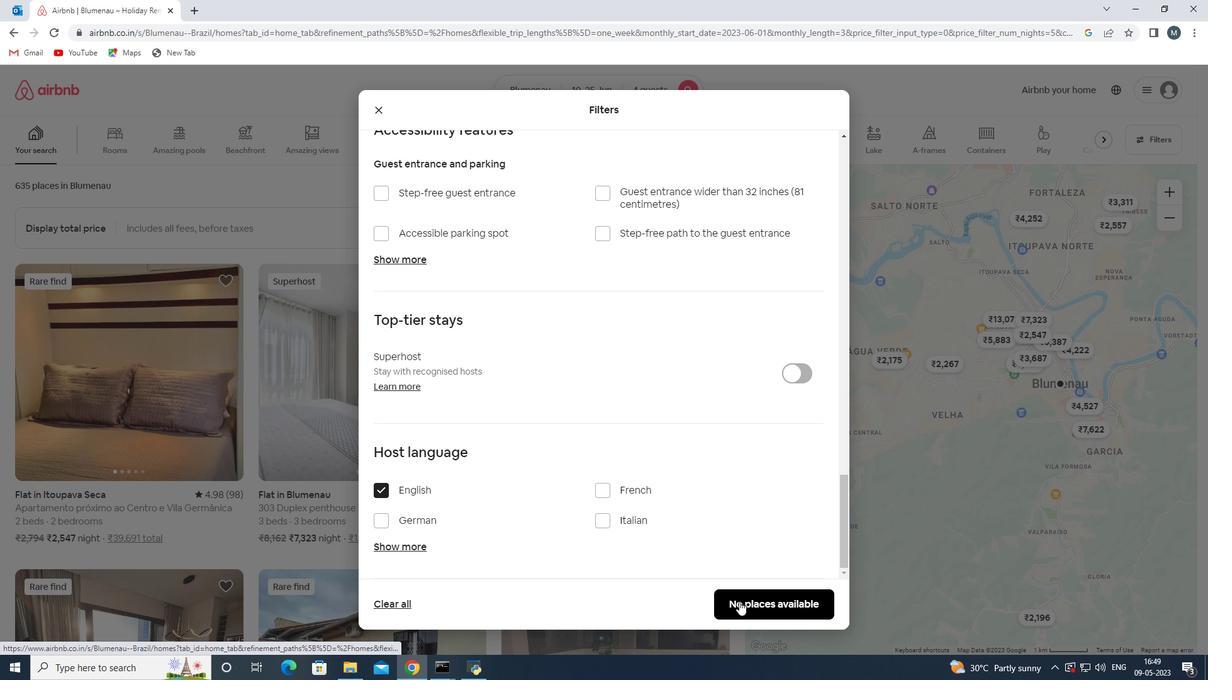 
